 Task: Look for space in Korschenbroich, Germany from 8th June, 2023 to 16th June, 2023 for 2 adults in price range Rs.10000 to Rs.15000. Place can be entire place with 1  bedroom having 1 bed and 1 bathroom. Property type can be house, flat, guest house, hotel. Booking option can be shelf check-in. Required host language is English.
Action: Mouse moved to (459, 131)
Screenshot: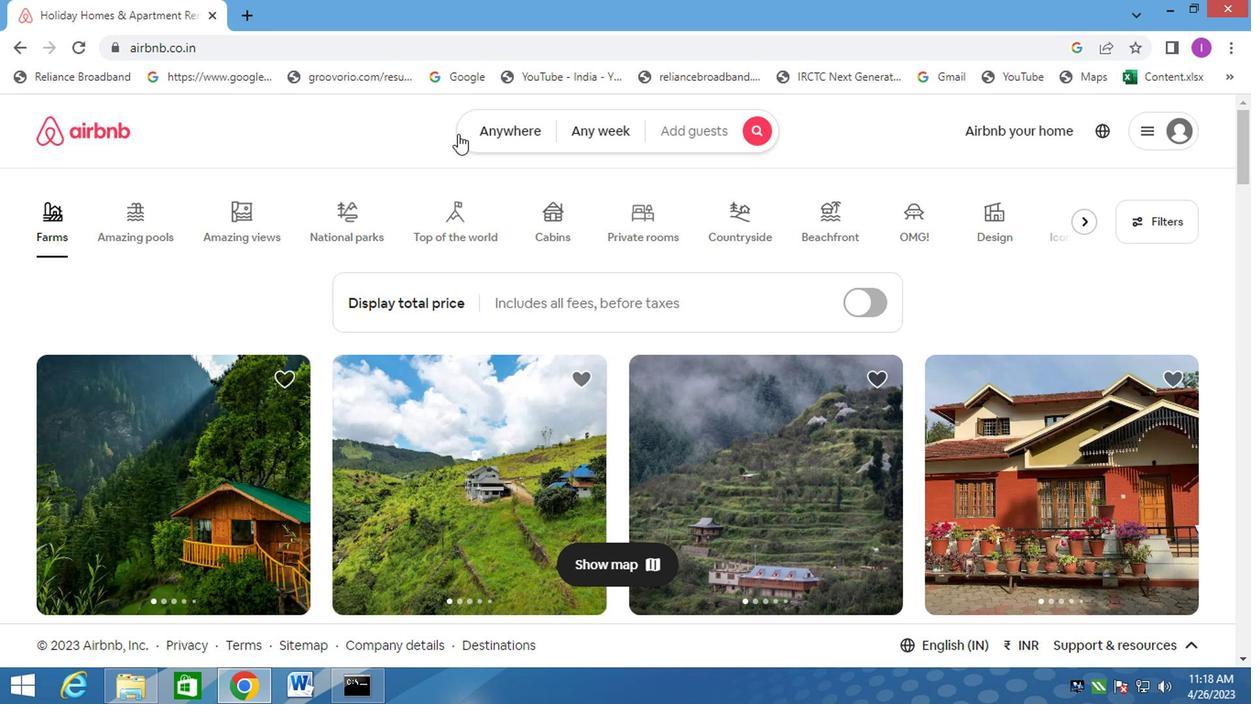 
Action: Mouse pressed left at (459, 131)
Screenshot: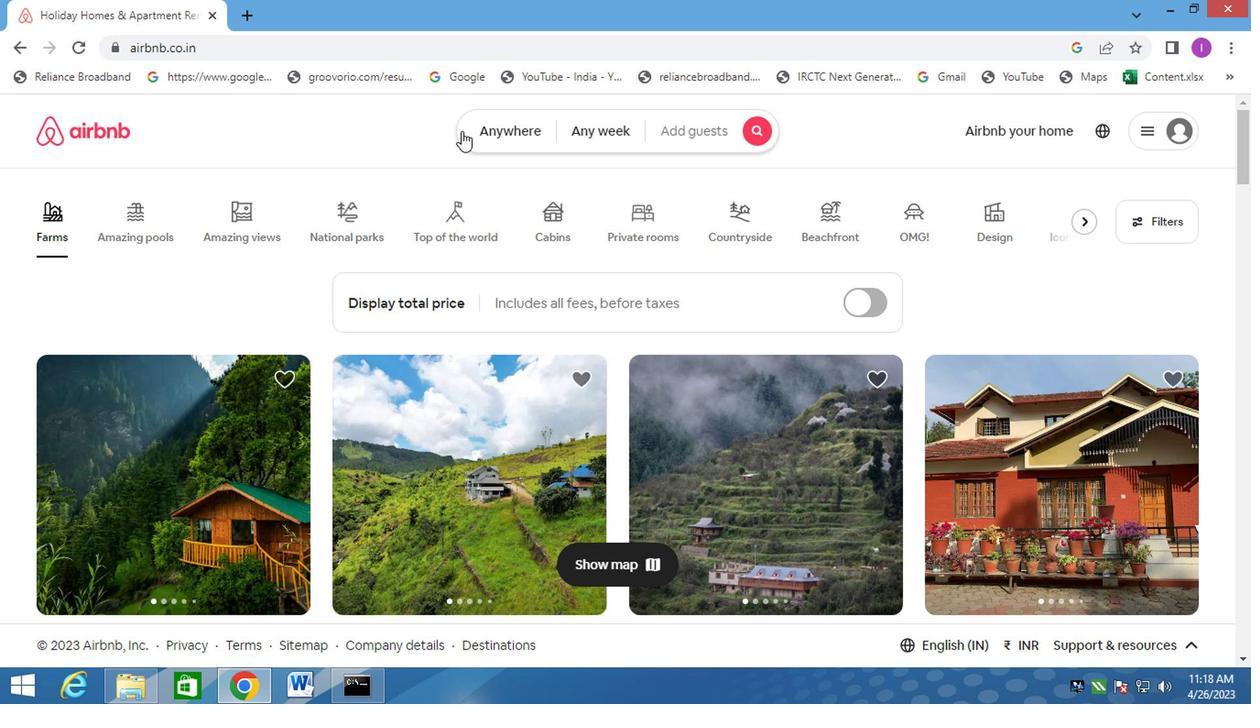 
Action: Mouse moved to (352, 202)
Screenshot: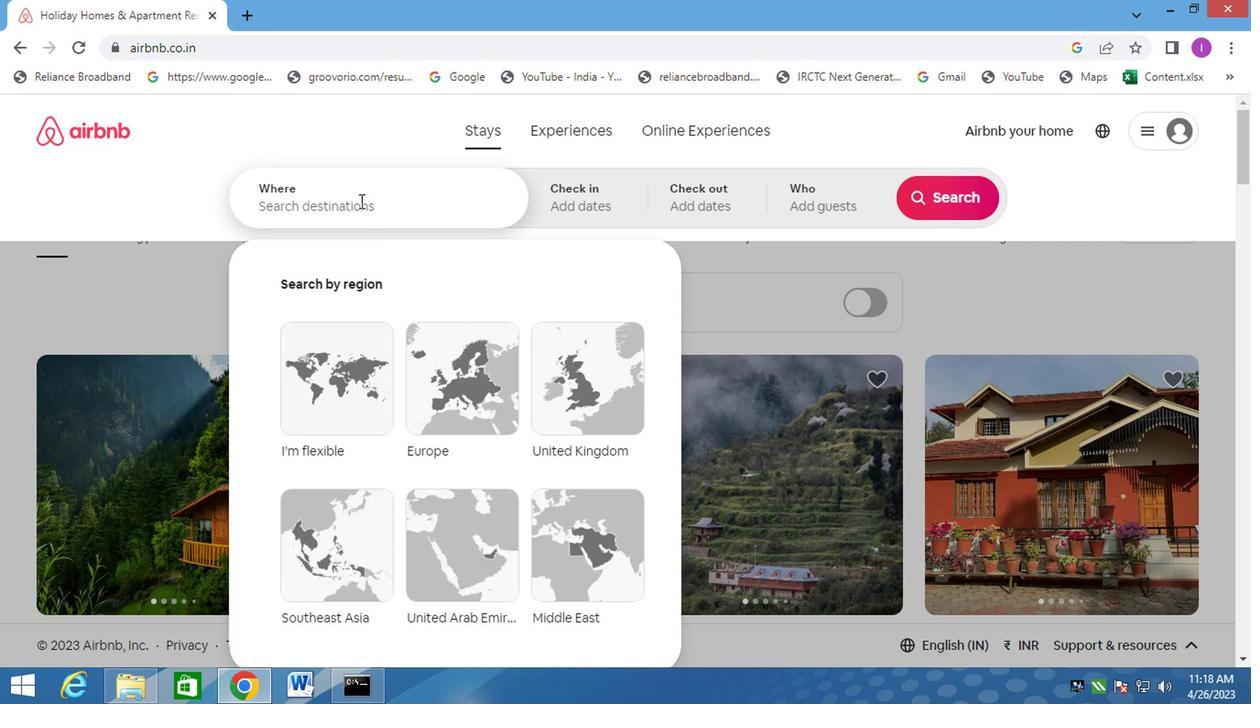 
Action: Mouse pressed left at (352, 202)
Screenshot: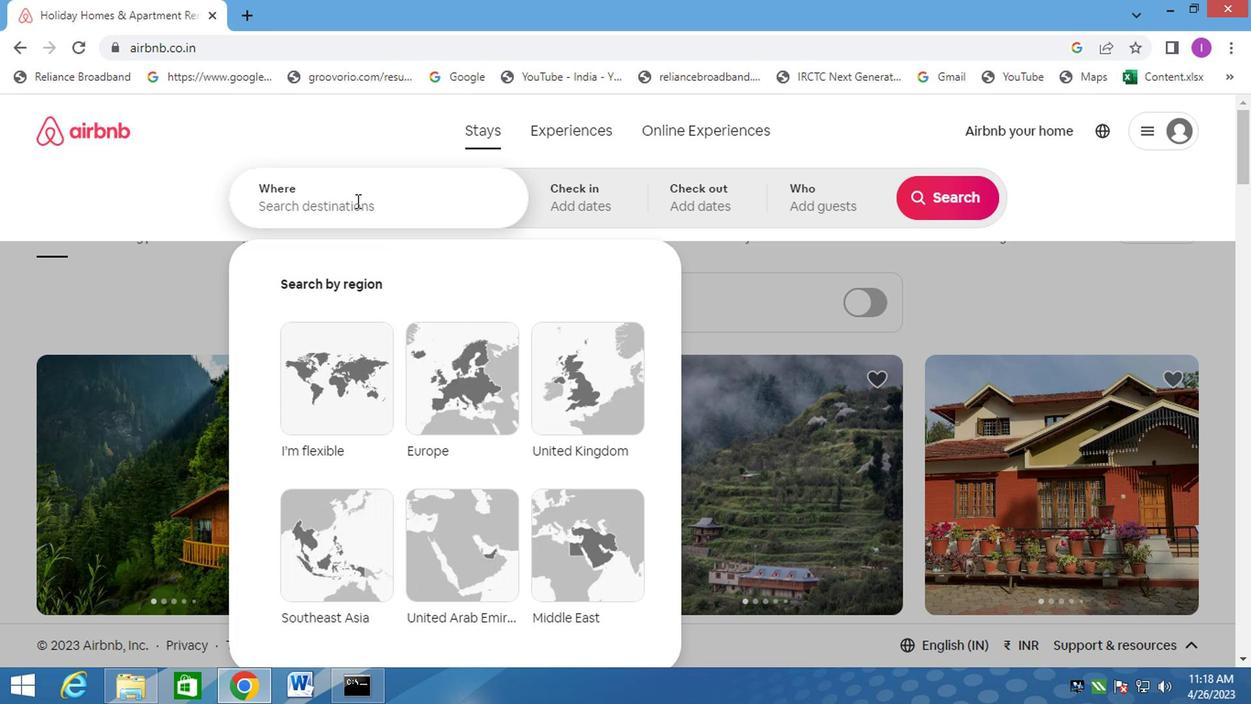 
Action: Mouse moved to (361, 189)
Screenshot: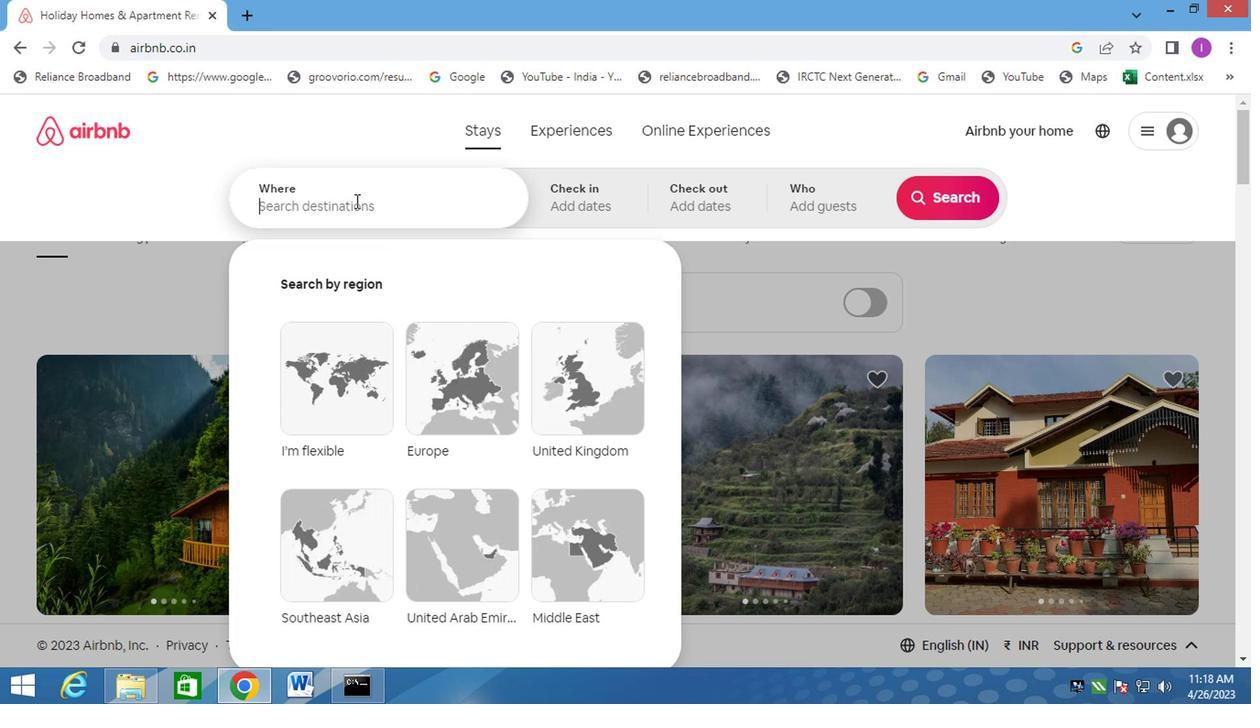 
Action: Key pressed <Key.shift>KORSCHENBROICH,GERMANY
Screenshot: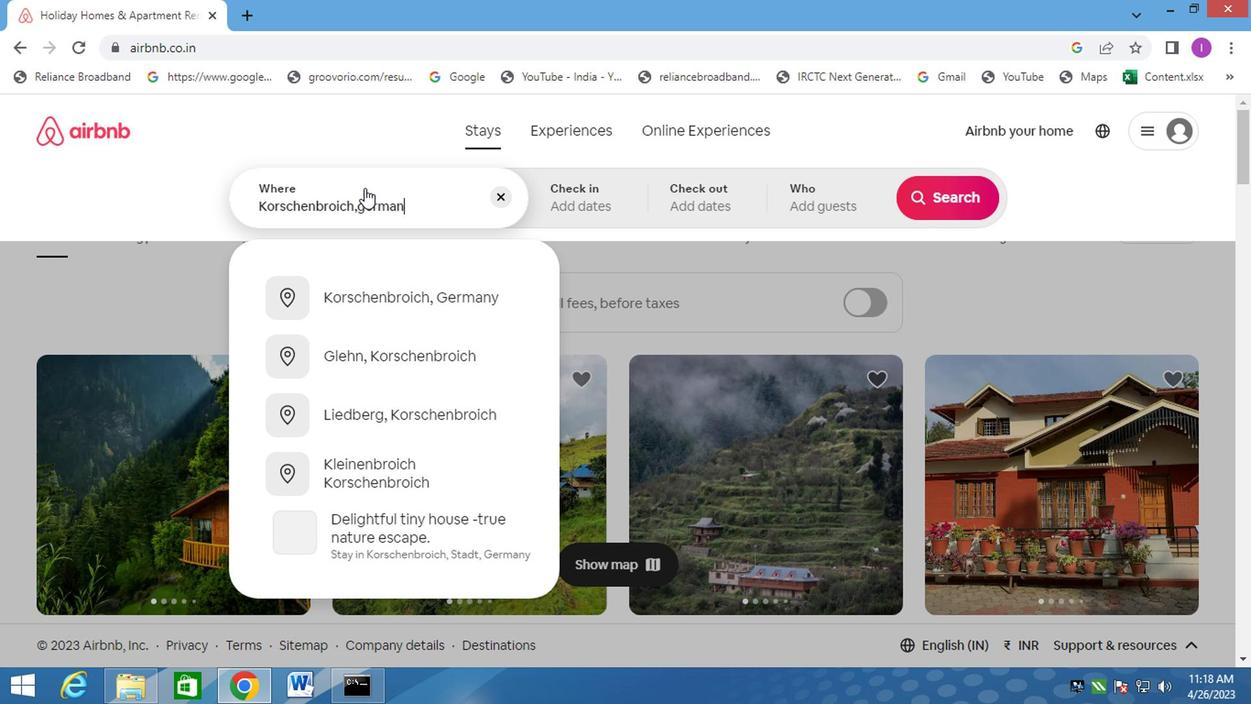 
Action: Mouse moved to (483, 294)
Screenshot: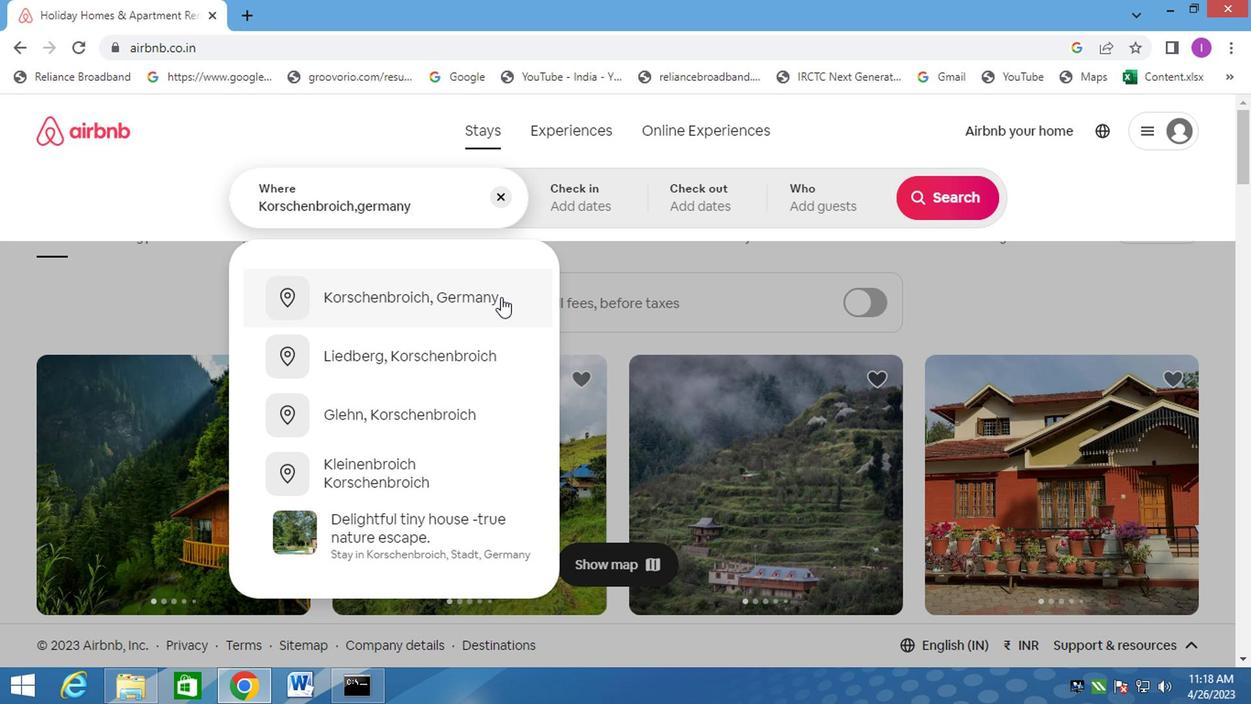 
Action: Mouse pressed left at (483, 294)
Screenshot: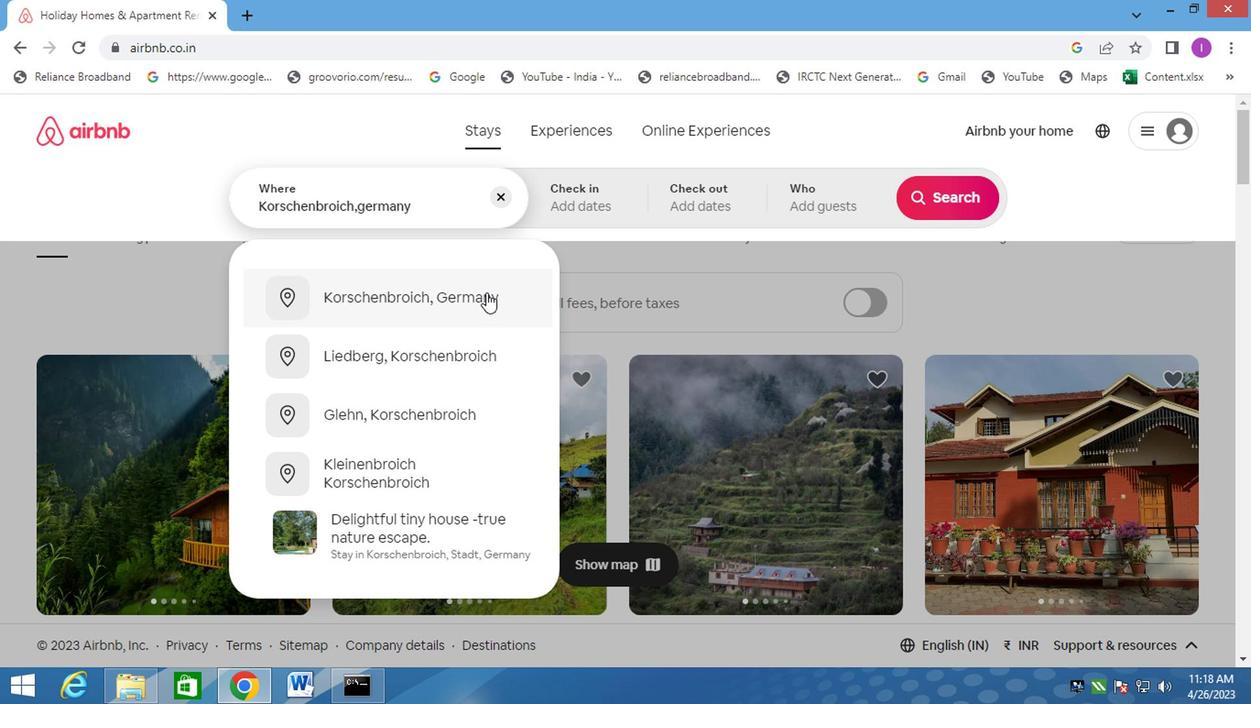 
Action: Mouse moved to (940, 343)
Screenshot: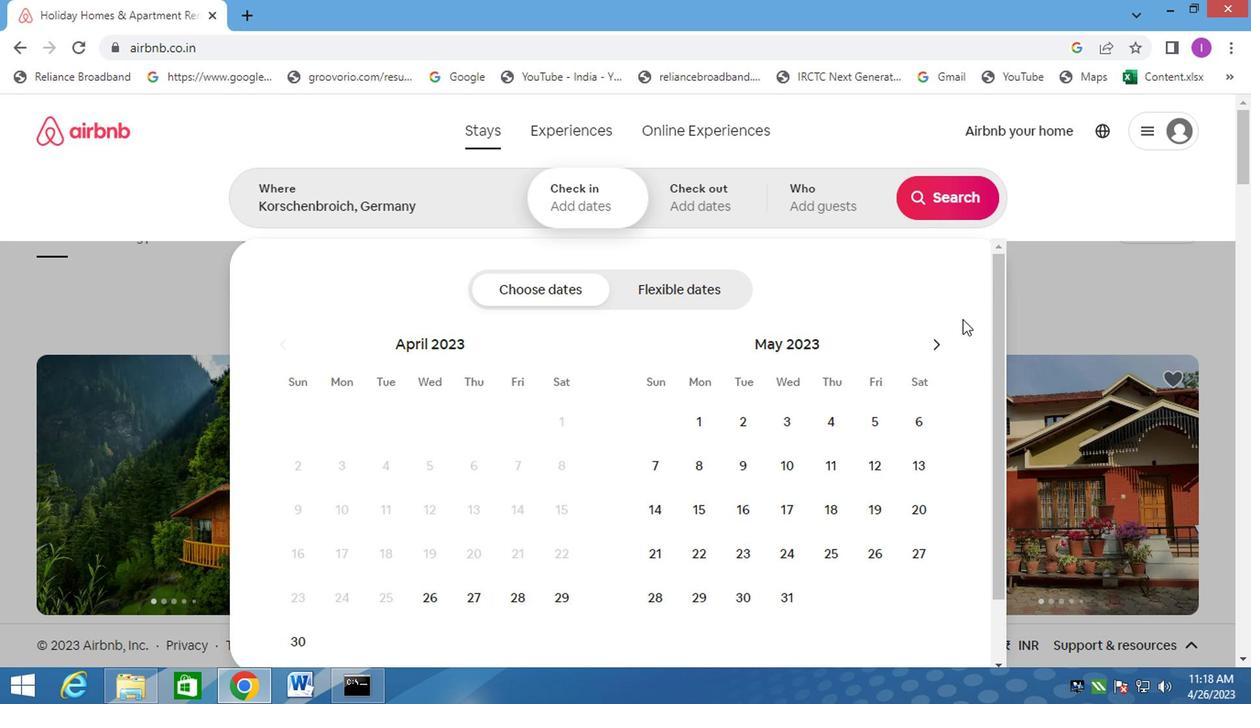 
Action: Mouse pressed left at (940, 343)
Screenshot: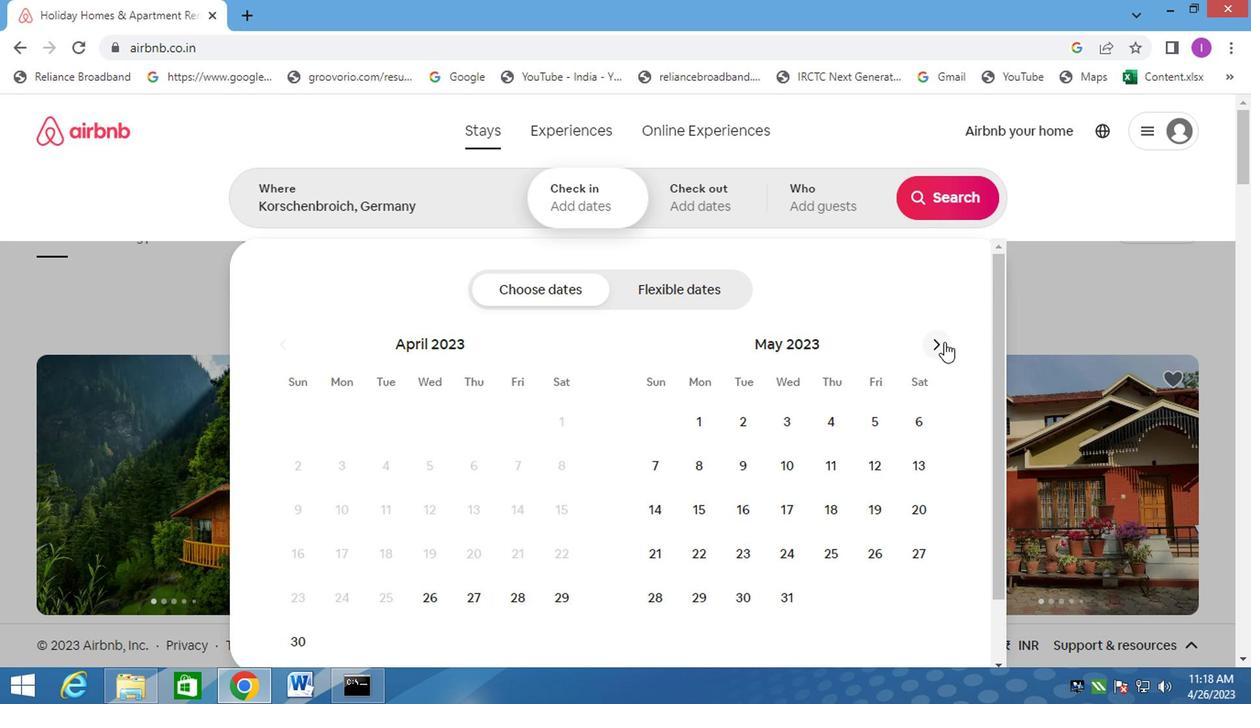 
Action: Mouse pressed left at (940, 343)
Screenshot: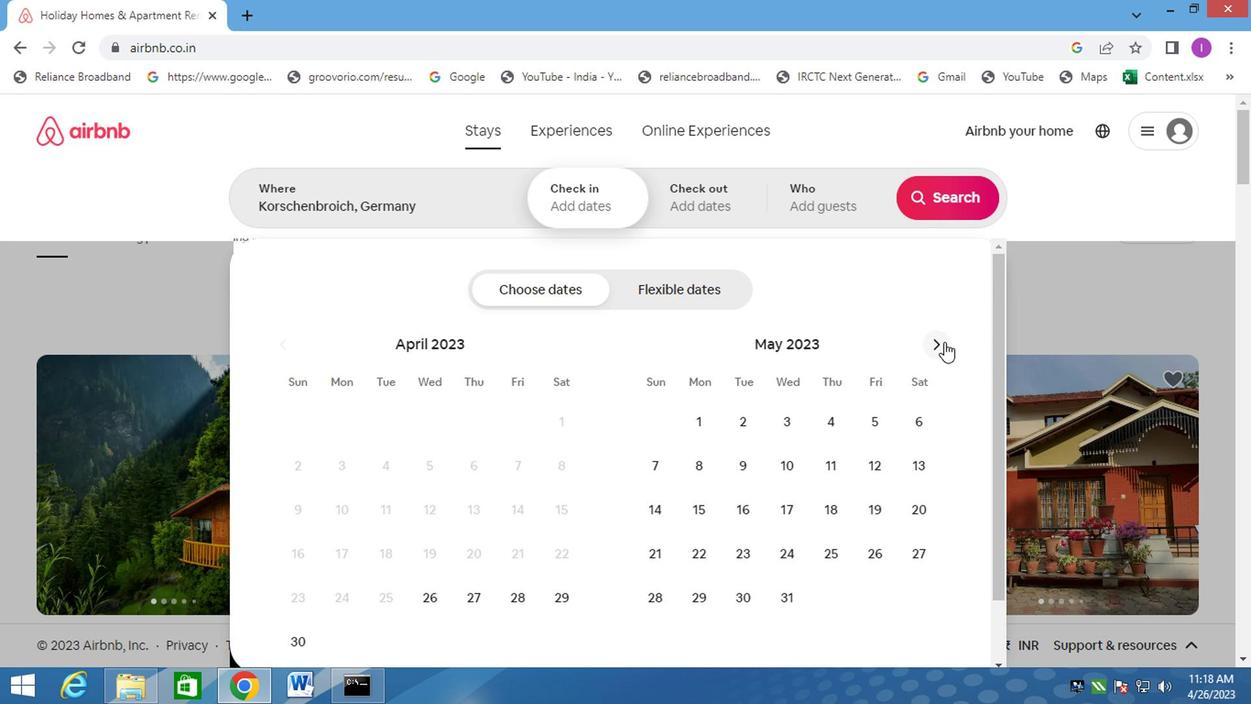 
Action: Mouse moved to (477, 468)
Screenshot: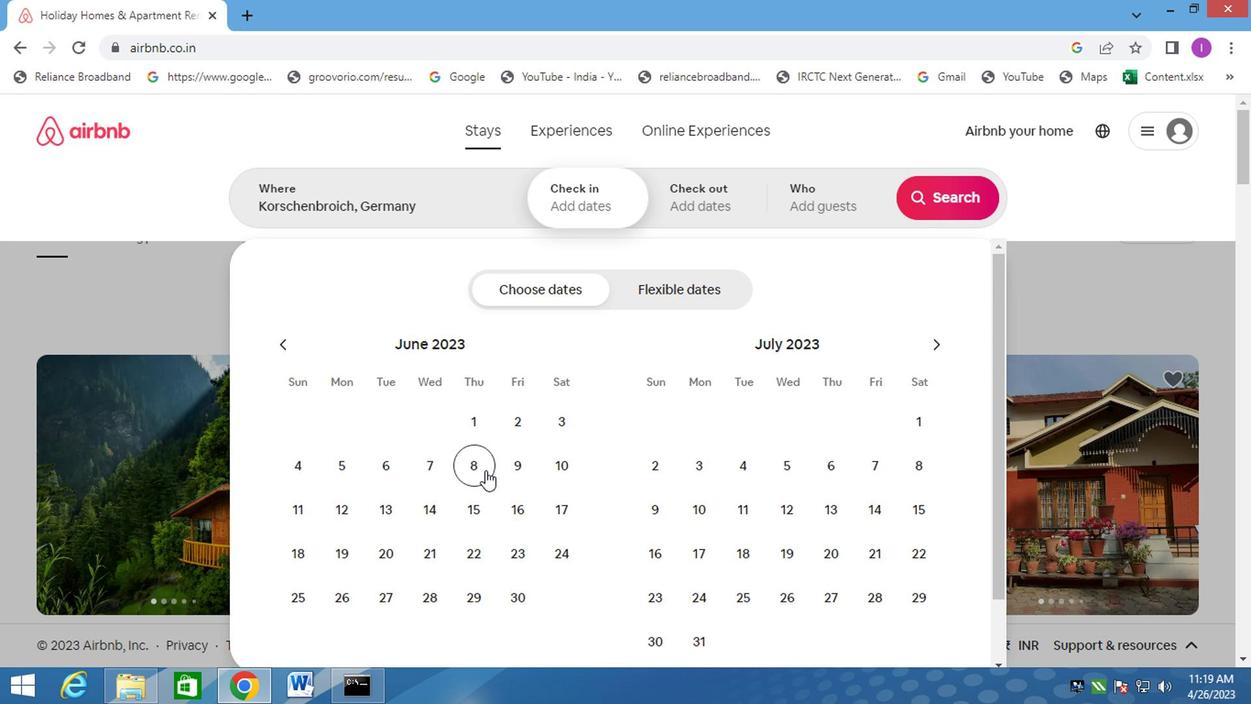 
Action: Mouse pressed left at (477, 468)
Screenshot: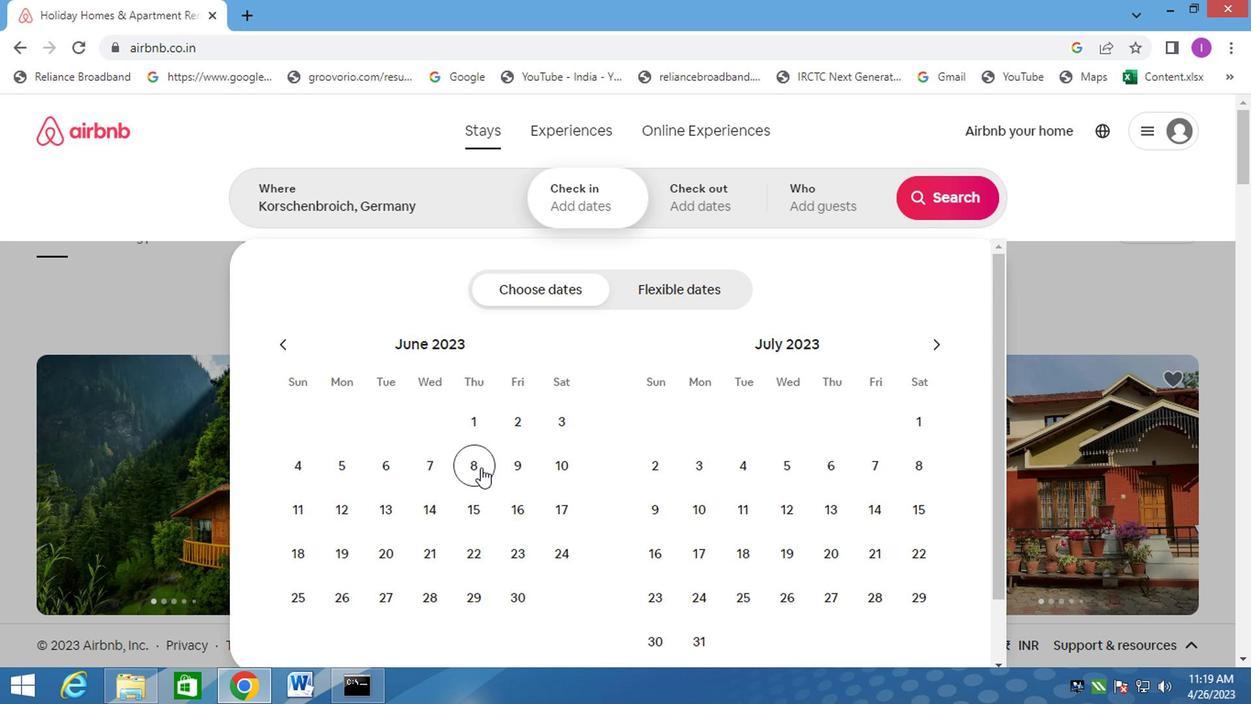 
Action: Mouse moved to (505, 513)
Screenshot: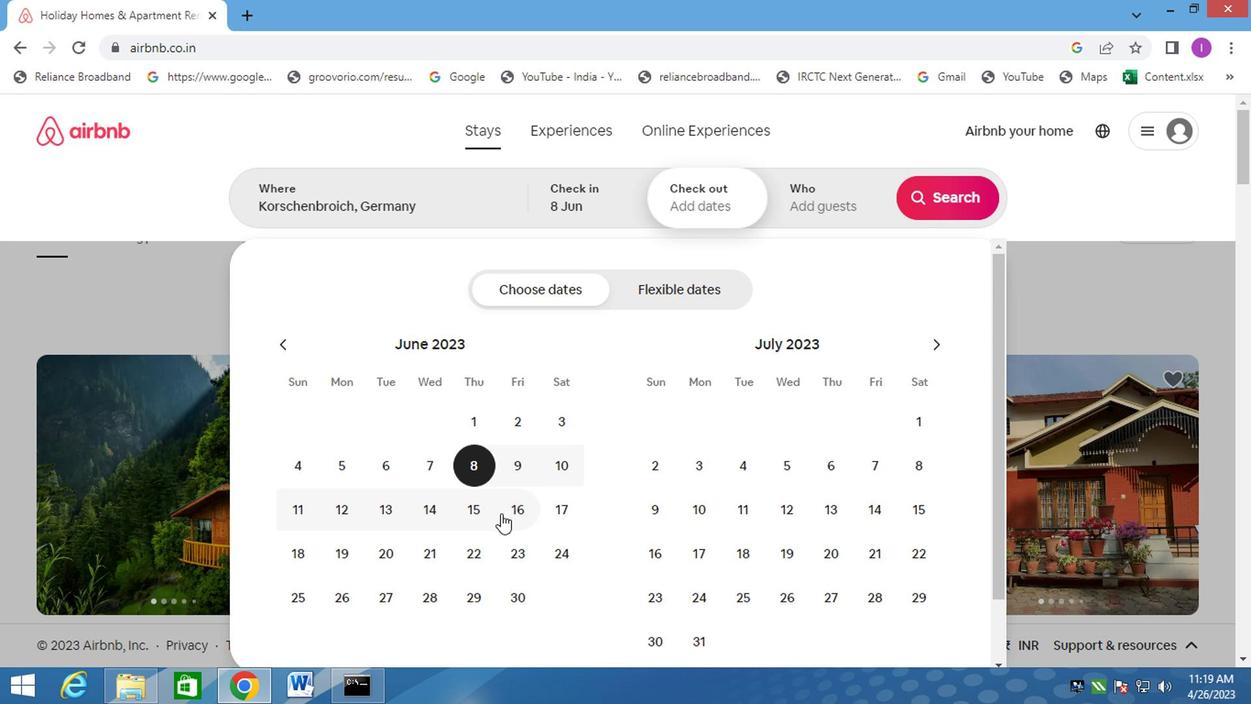 
Action: Mouse pressed left at (505, 513)
Screenshot: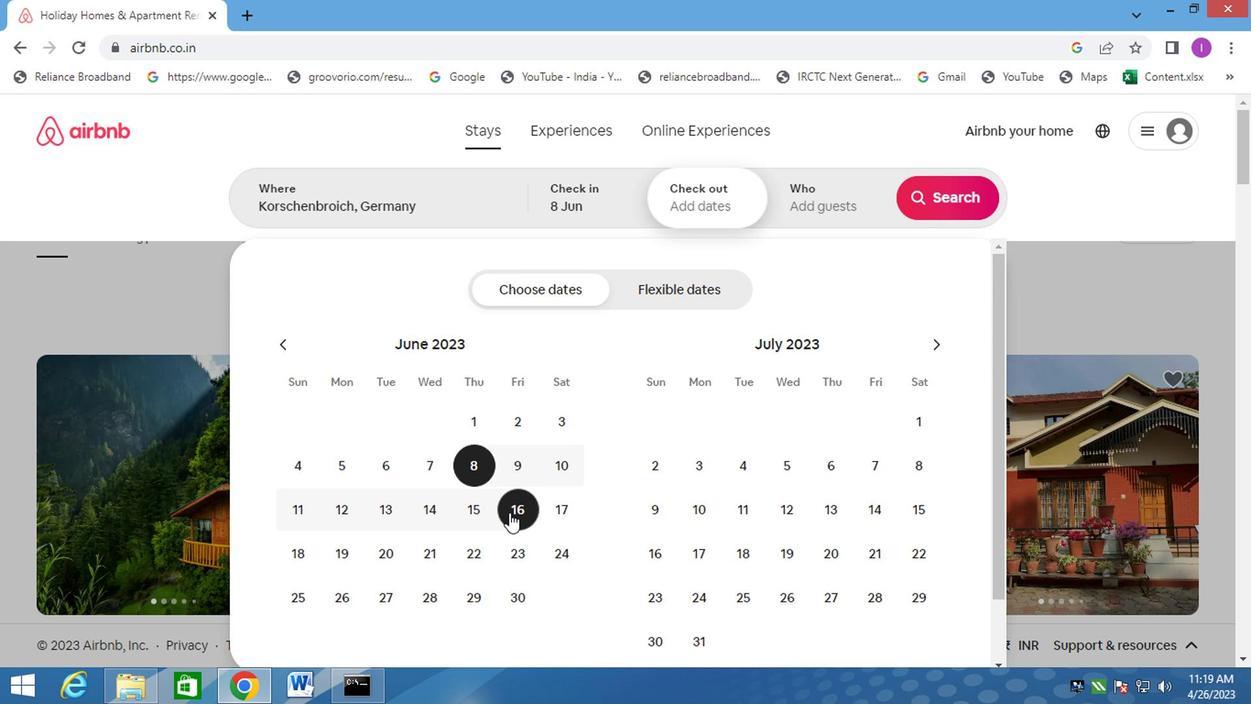 
Action: Mouse moved to (796, 199)
Screenshot: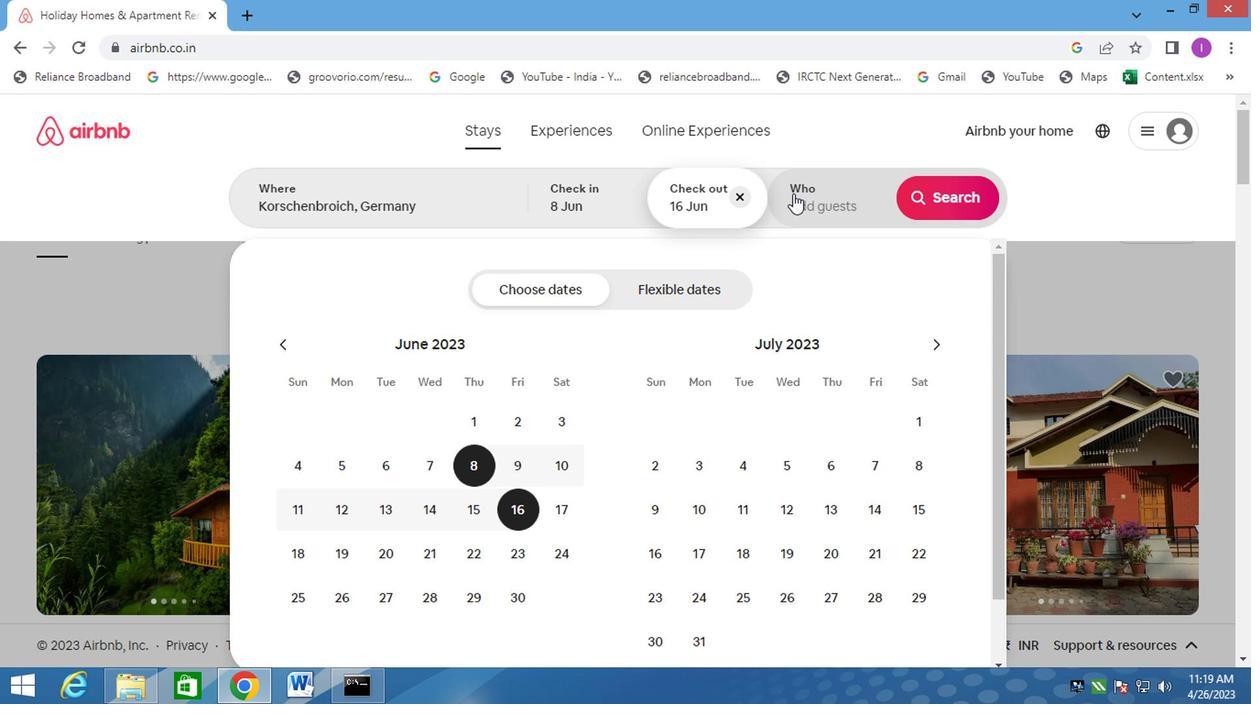 
Action: Mouse pressed left at (796, 199)
Screenshot: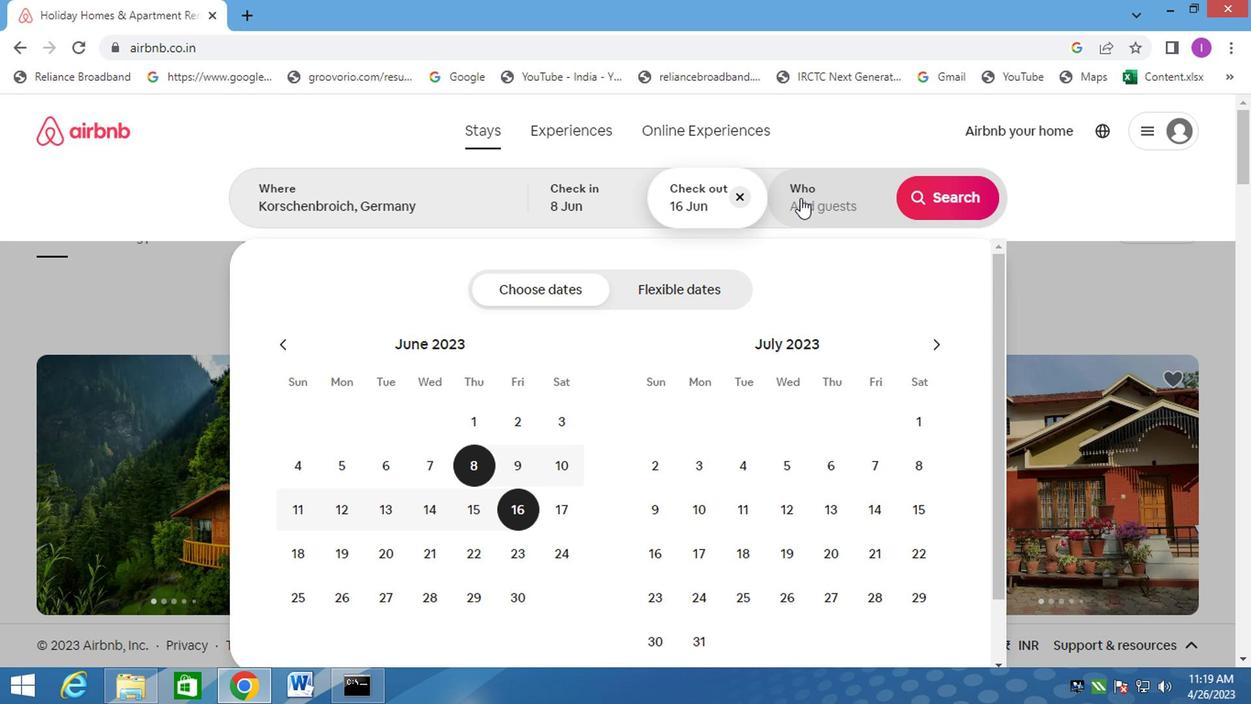 
Action: Mouse moved to (953, 305)
Screenshot: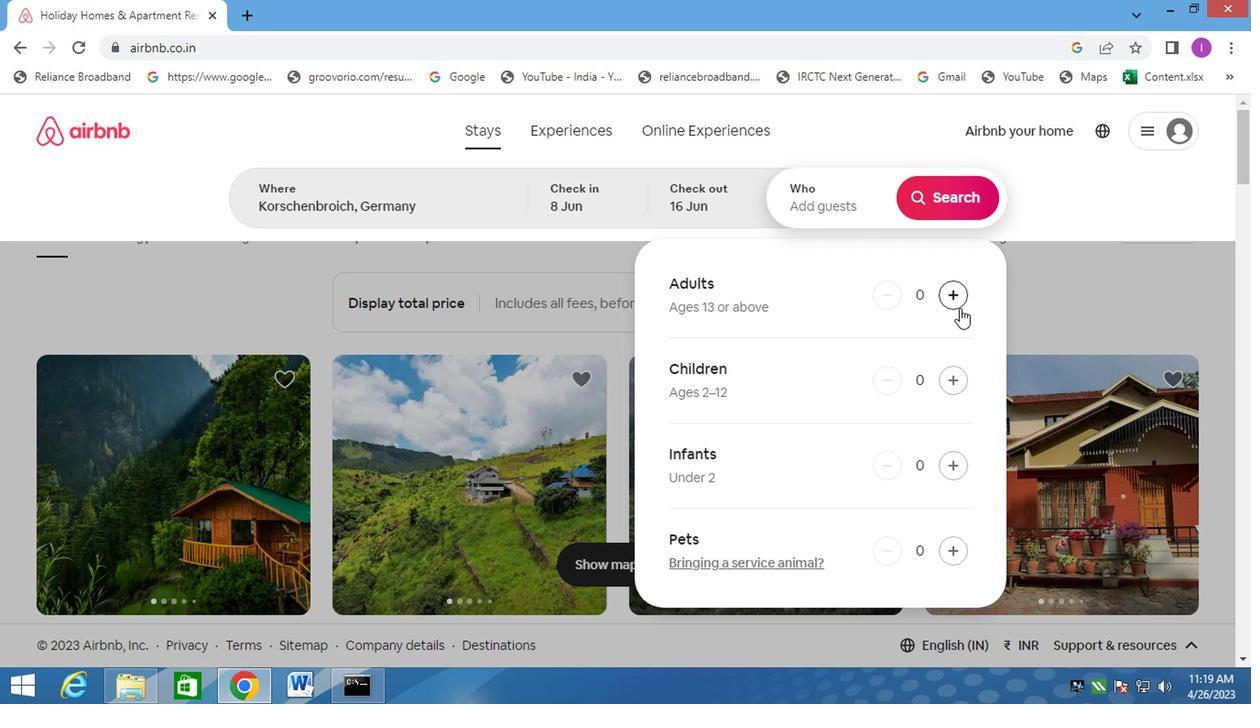 
Action: Mouse pressed left at (953, 305)
Screenshot: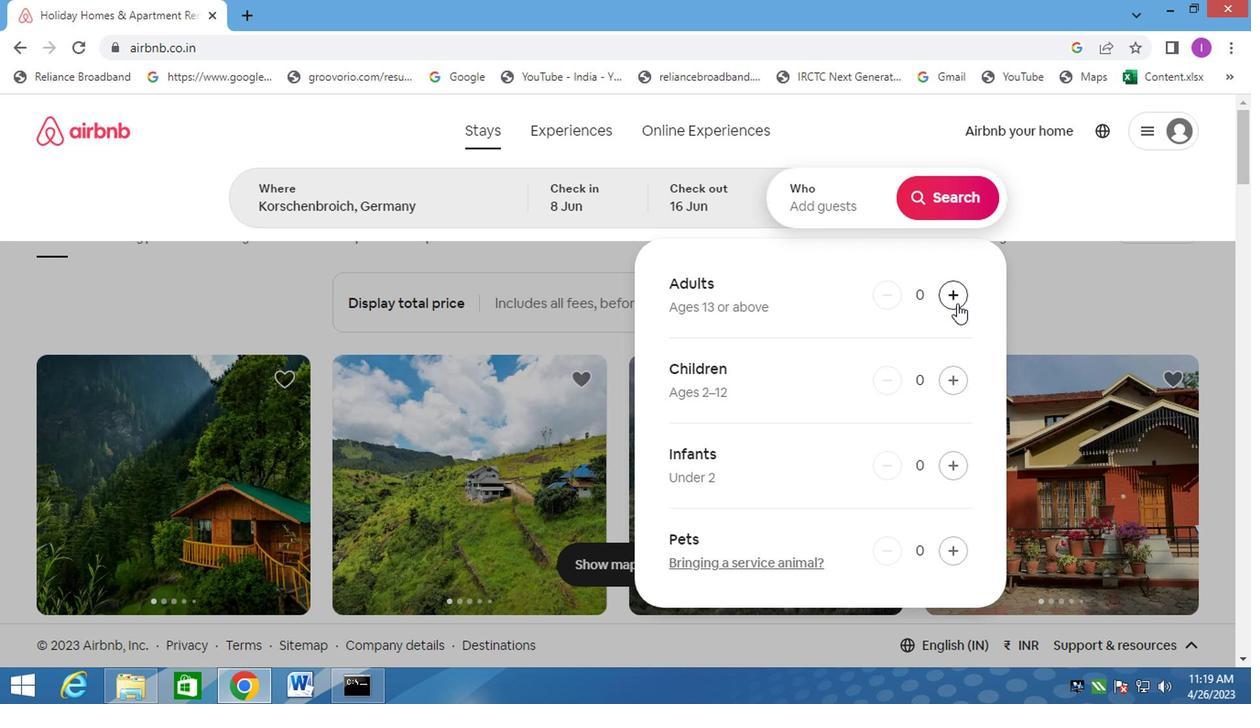 
Action: Mouse pressed left at (953, 305)
Screenshot: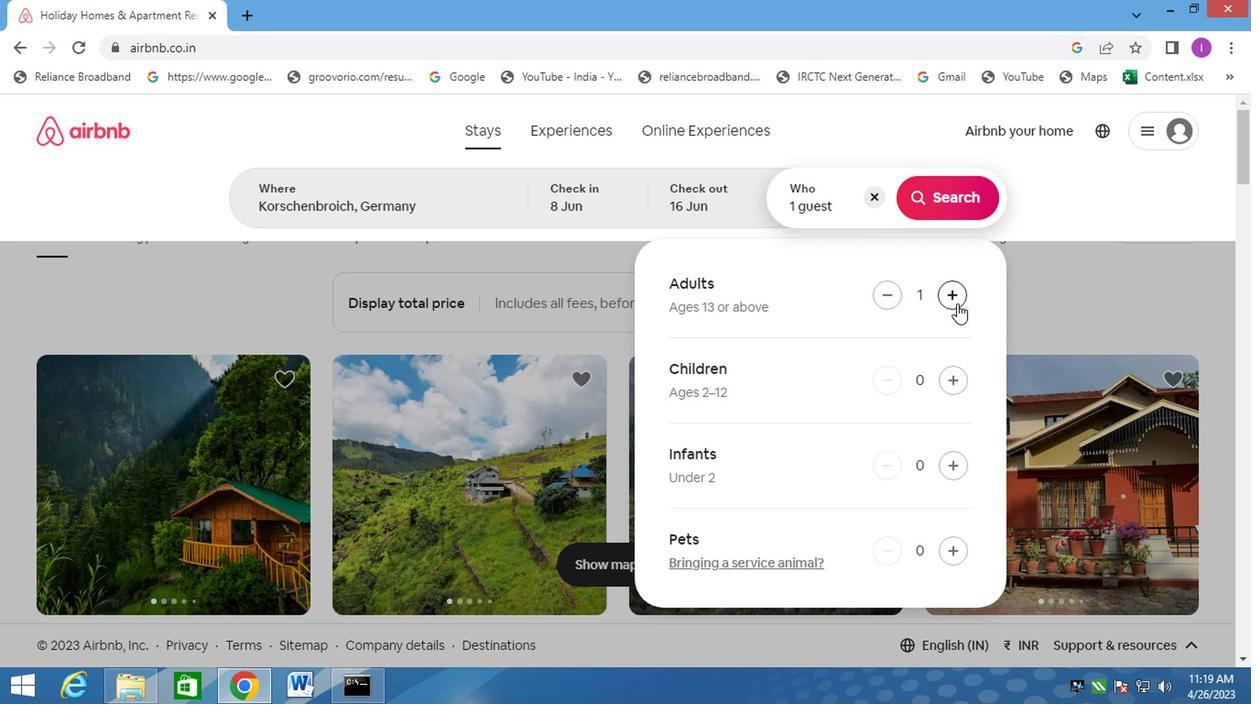 
Action: Mouse moved to (963, 207)
Screenshot: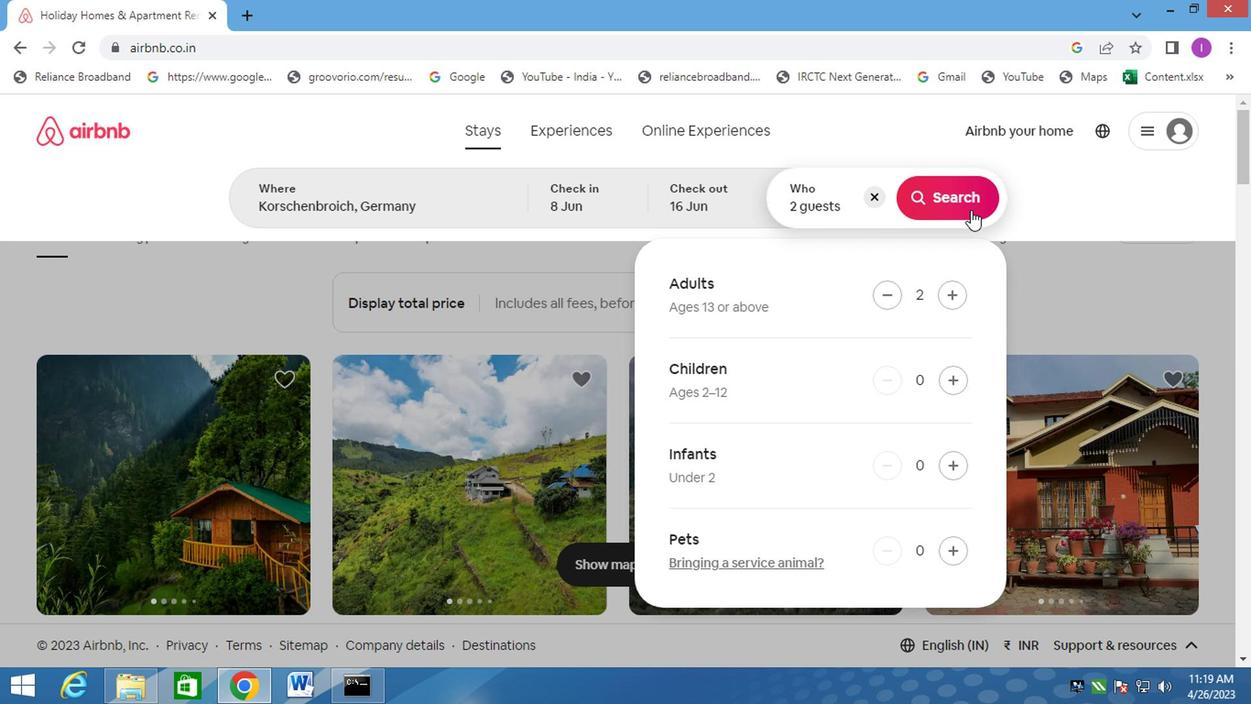 
Action: Mouse pressed left at (963, 207)
Screenshot: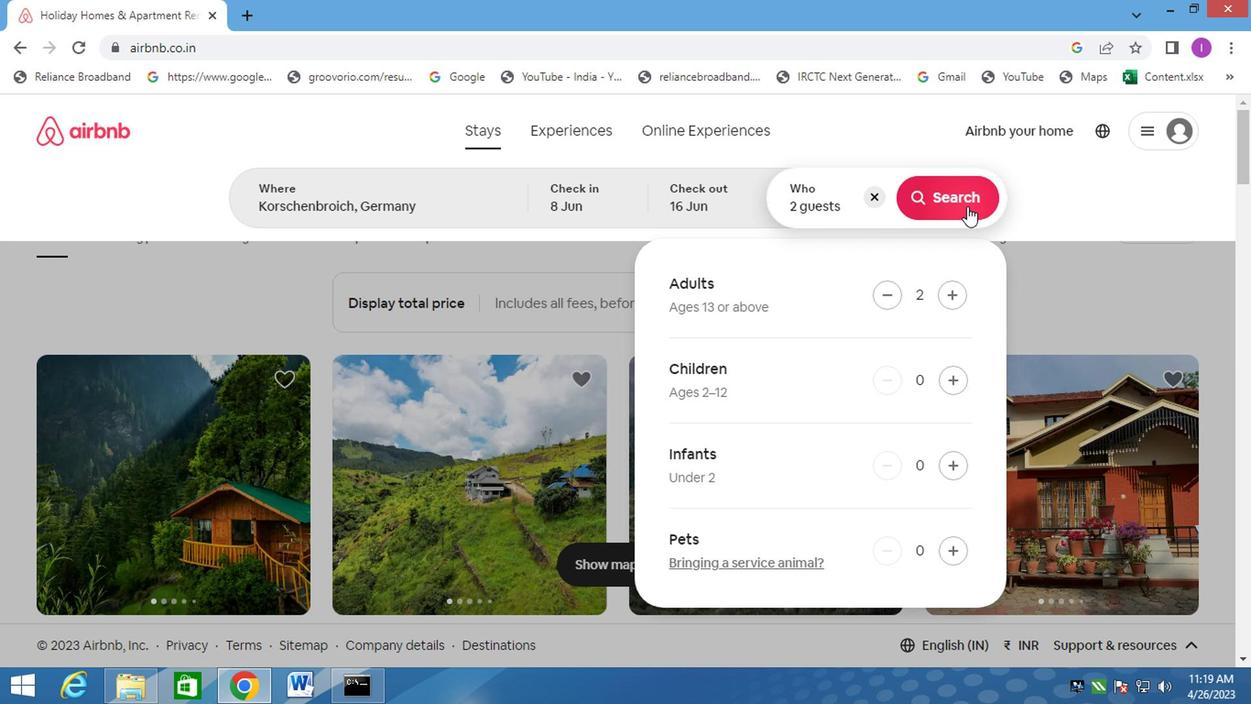 
Action: Mouse moved to (1163, 203)
Screenshot: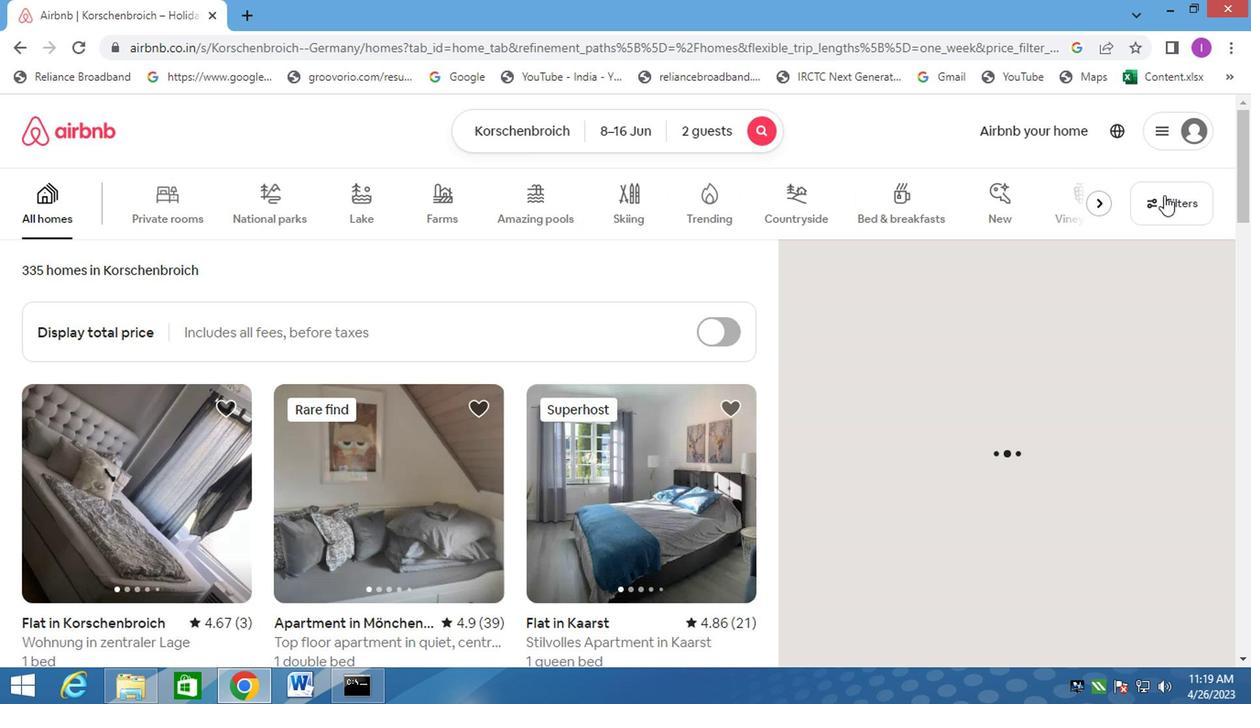 
Action: Mouse pressed left at (1163, 203)
Screenshot: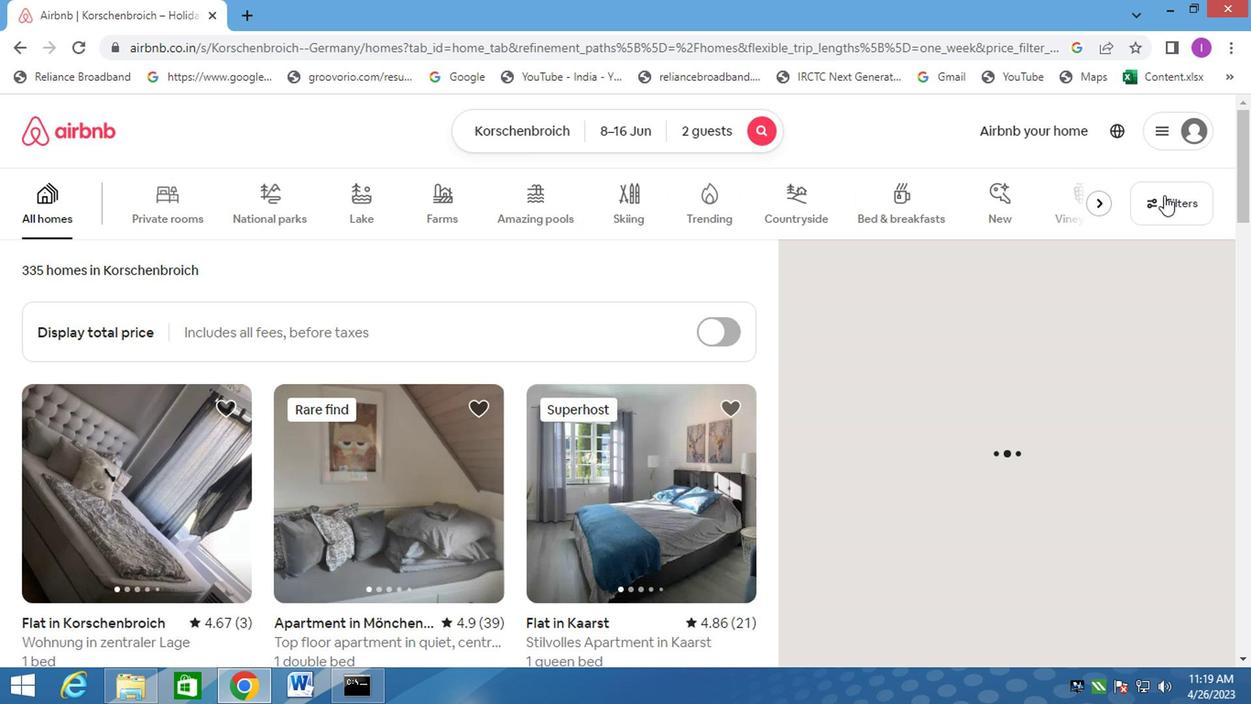 
Action: Mouse moved to (373, 434)
Screenshot: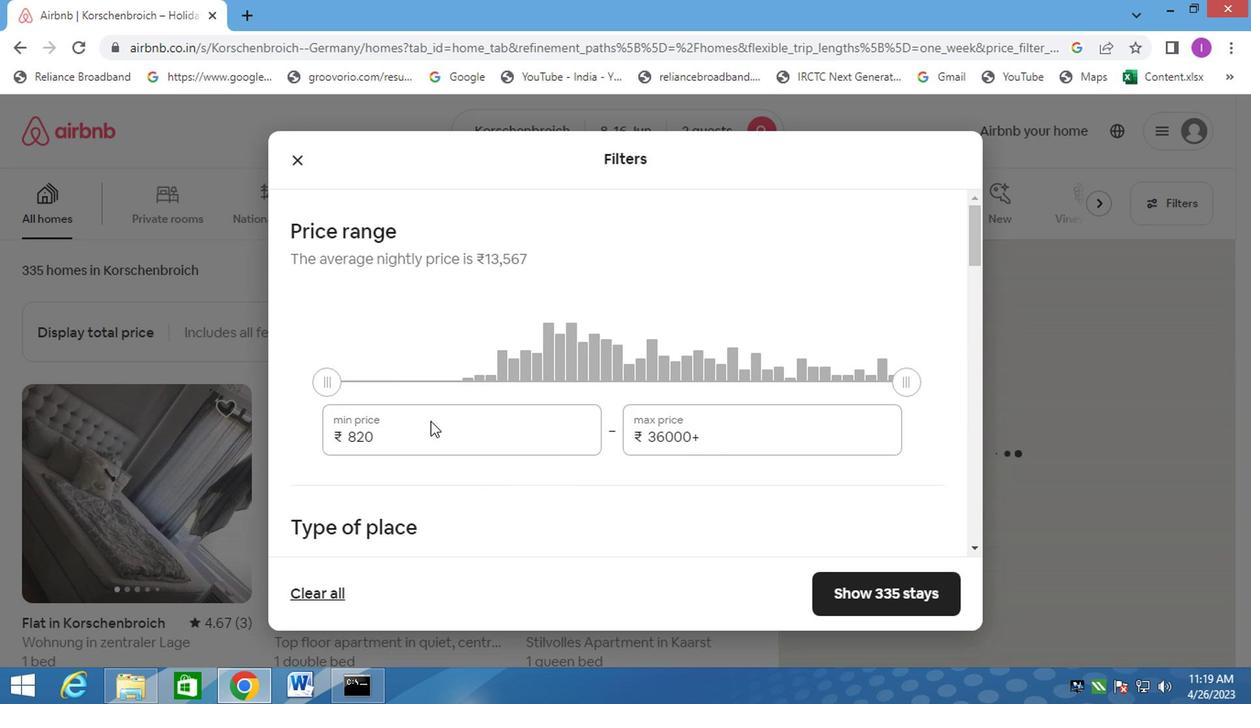 
Action: Mouse pressed left at (373, 434)
Screenshot: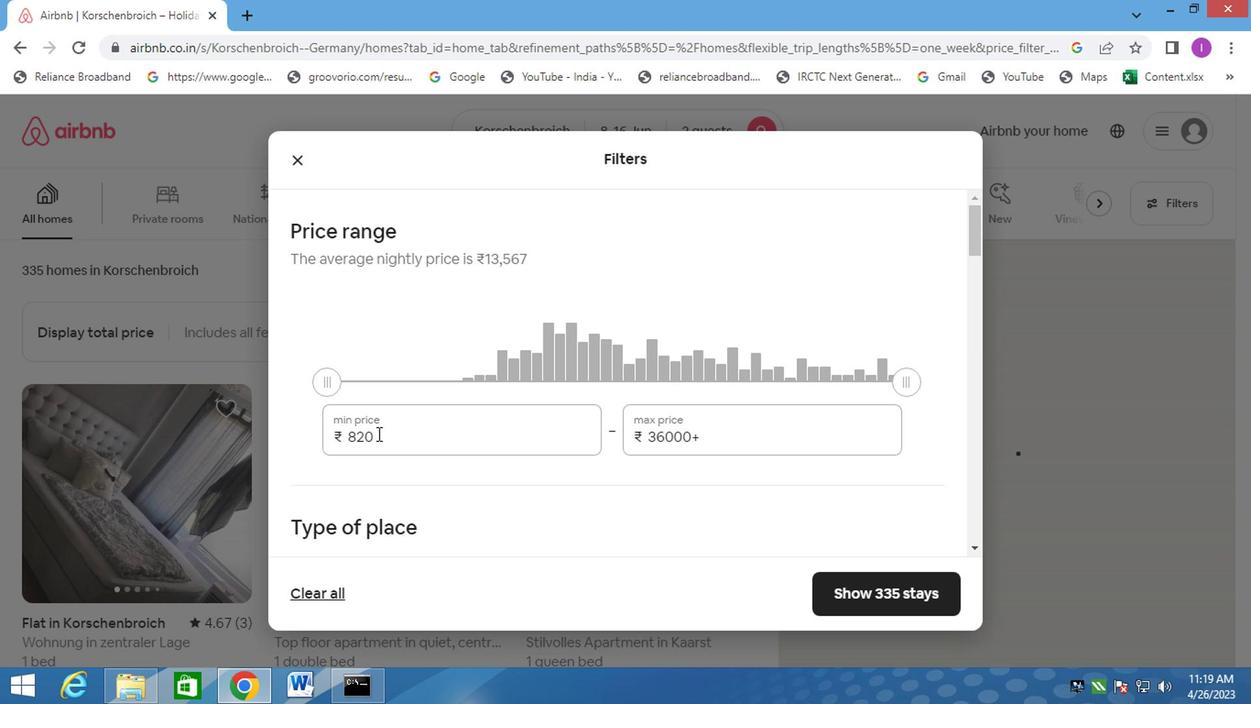 
Action: Mouse moved to (340, 423)
Screenshot: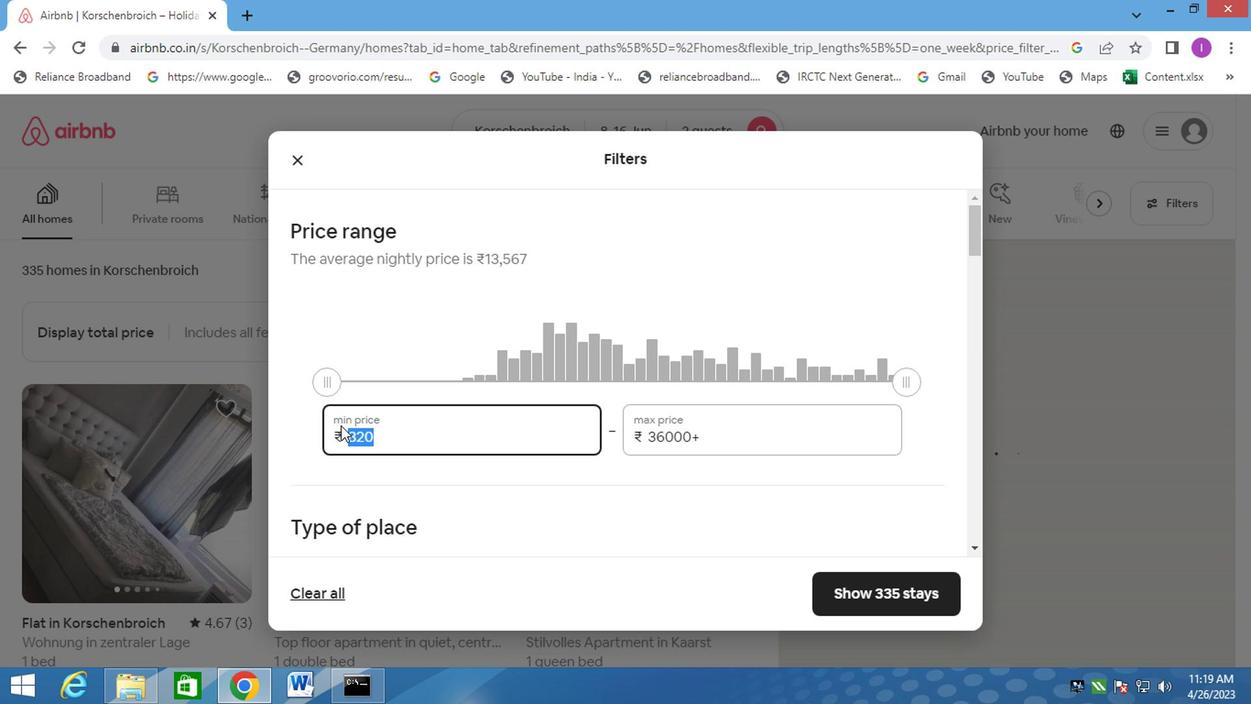 
Action: Key pressed 10000
Screenshot: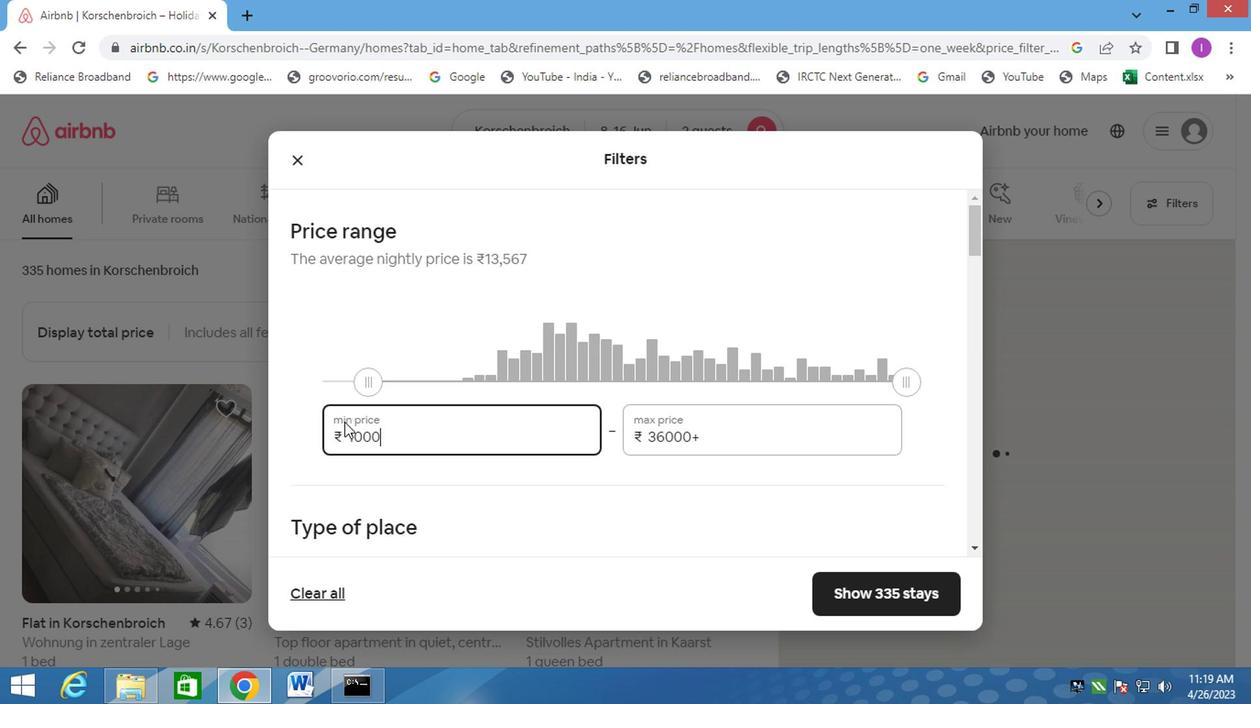 
Action: Mouse moved to (711, 425)
Screenshot: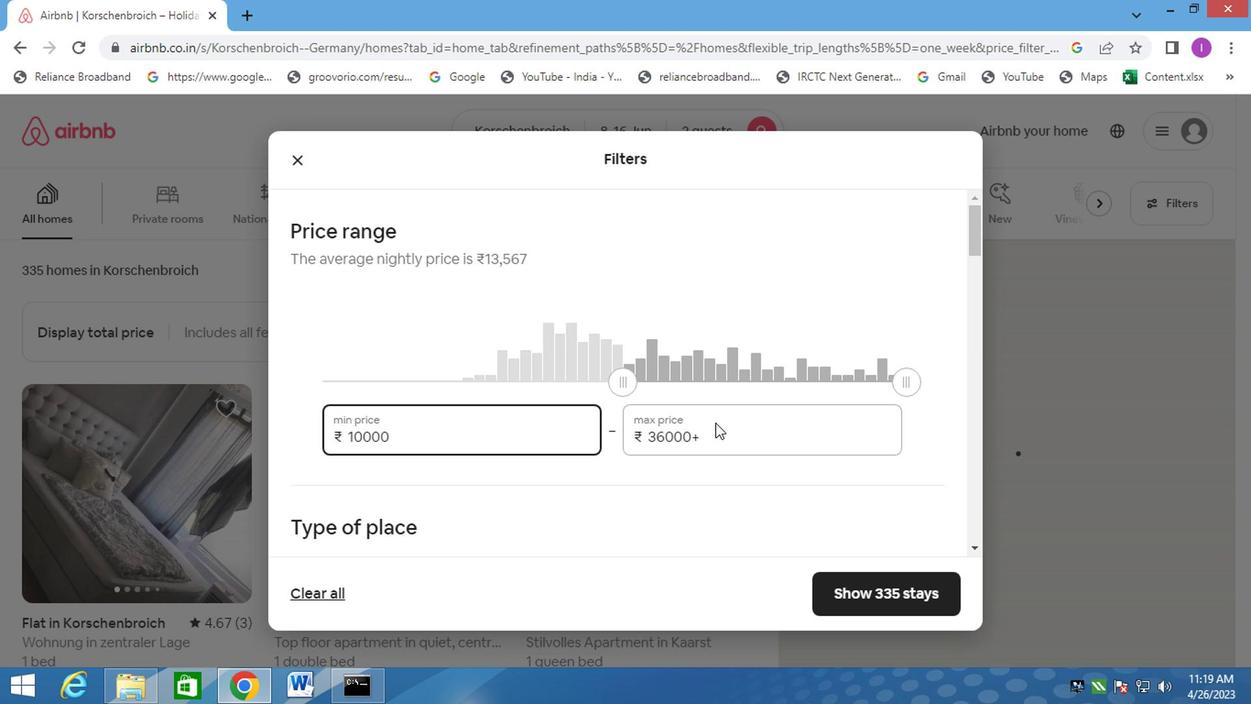 
Action: Mouse pressed left at (711, 425)
Screenshot: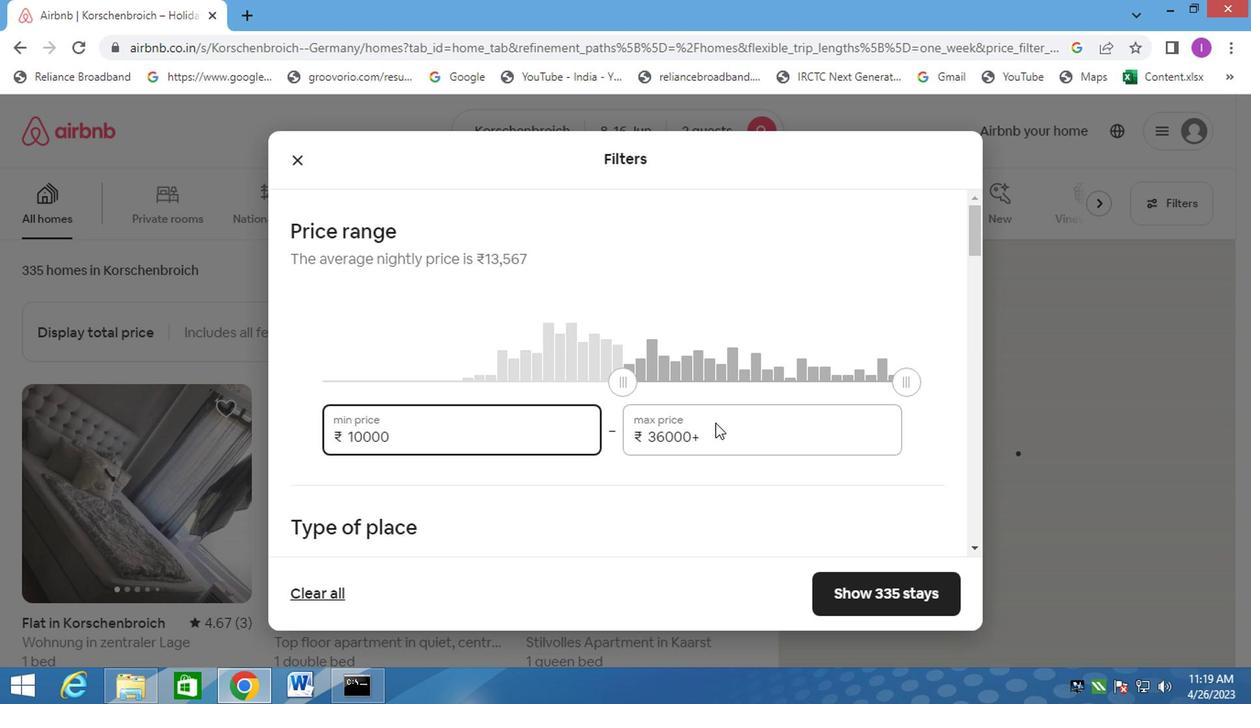 
Action: Mouse moved to (707, 436)
Screenshot: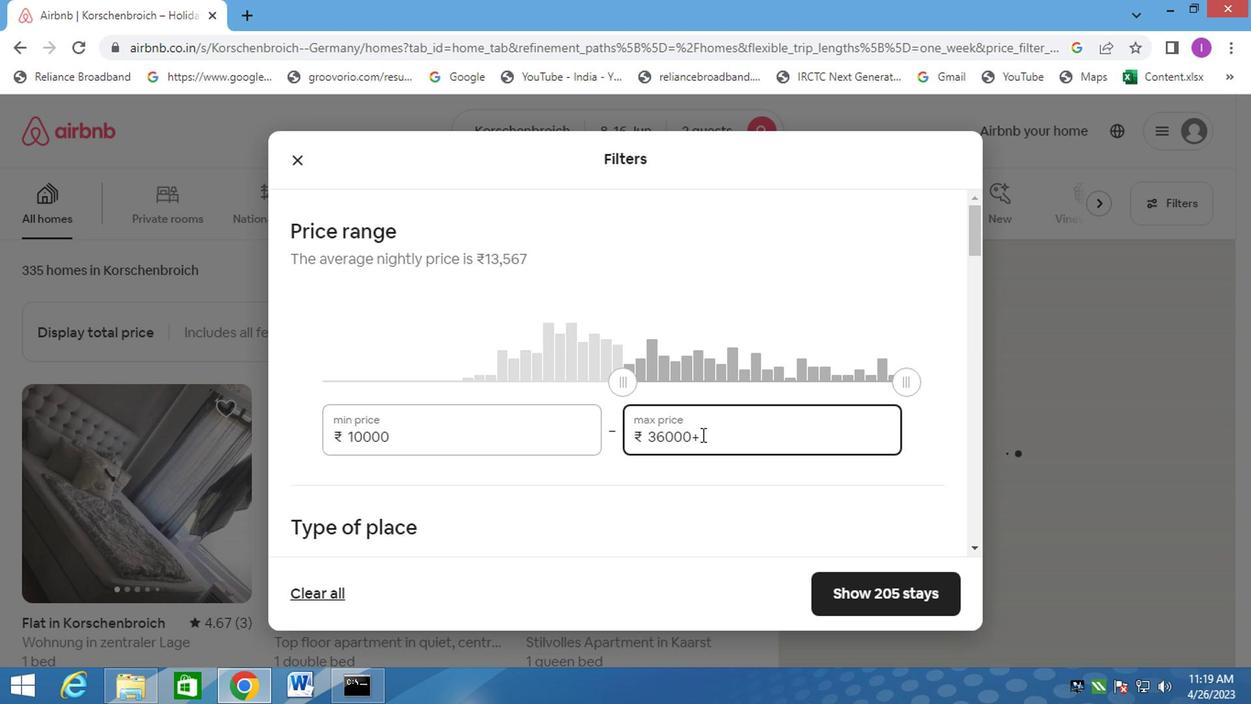 
Action: Mouse pressed left at (707, 436)
Screenshot: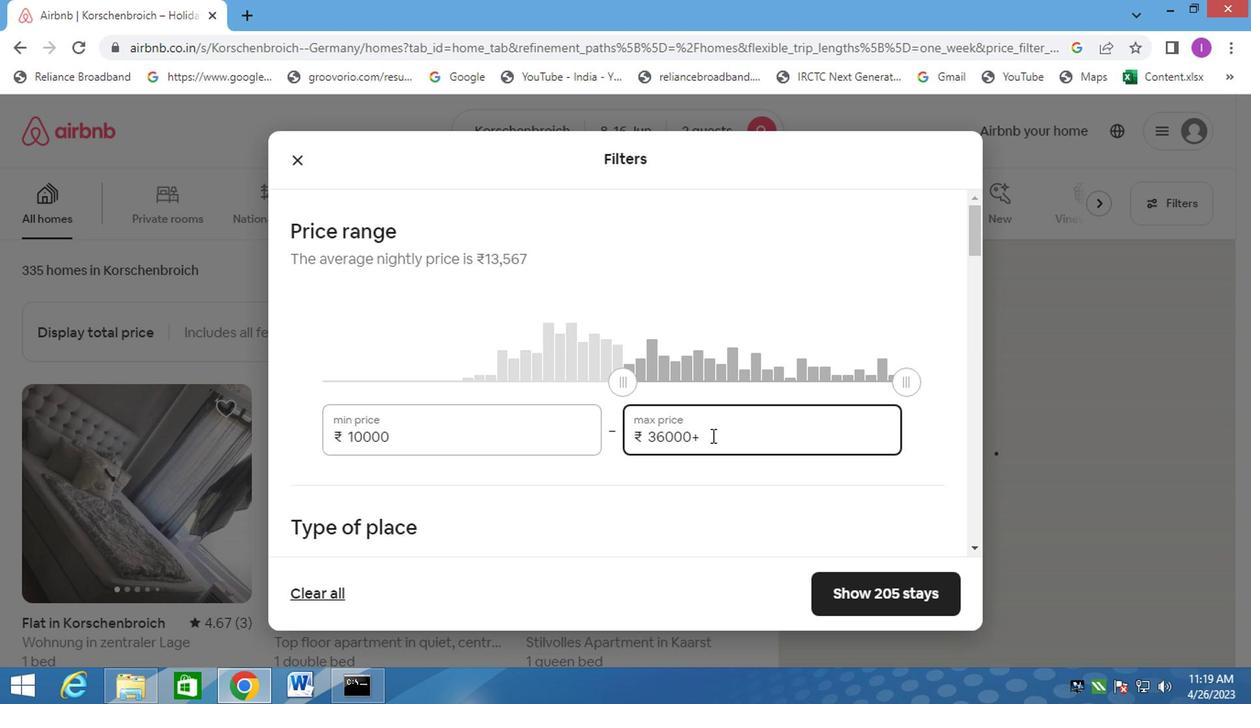 
Action: Mouse moved to (638, 439)
Screenshot: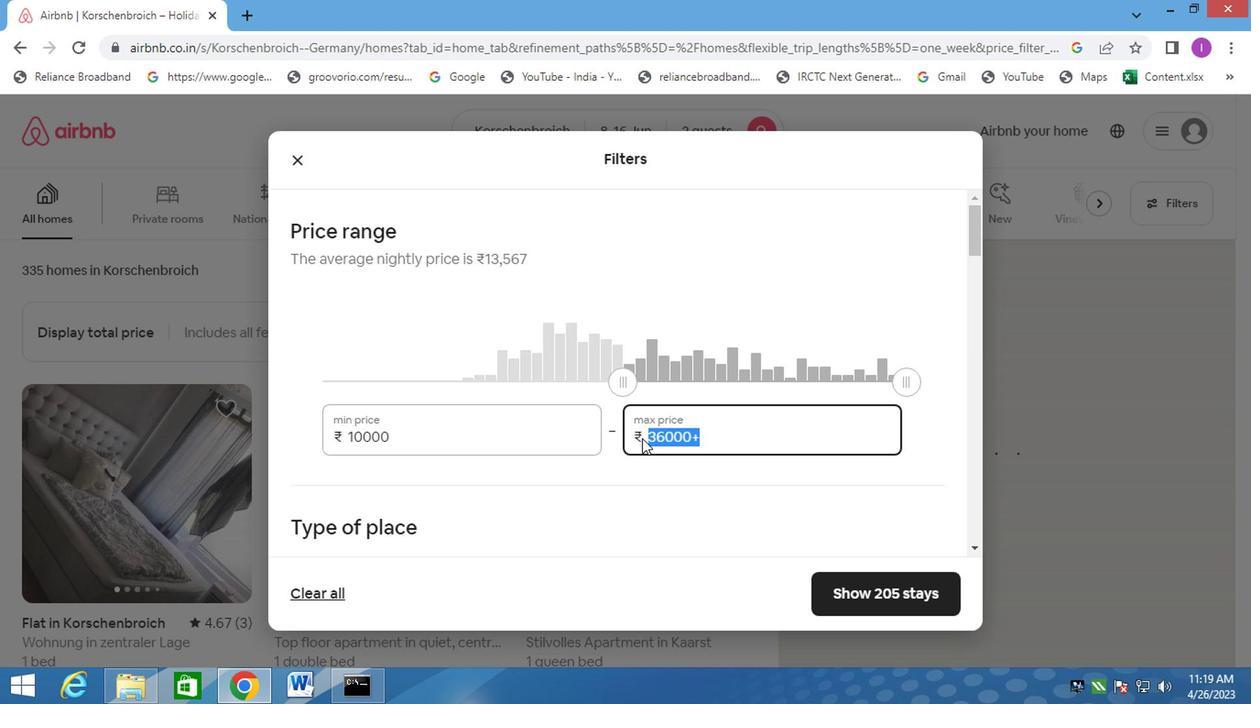 
Action: Key pressed 15000
Screenshot: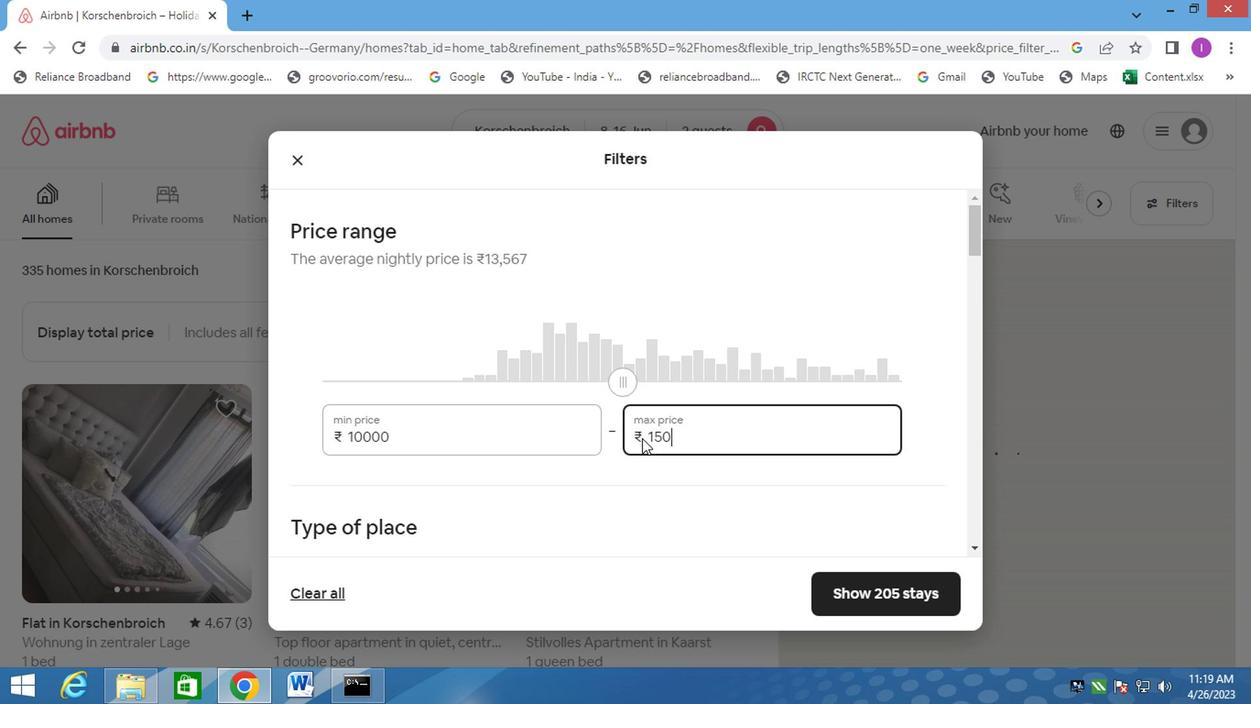 
Action: Mouse moved to (619, 464)
Screenshot: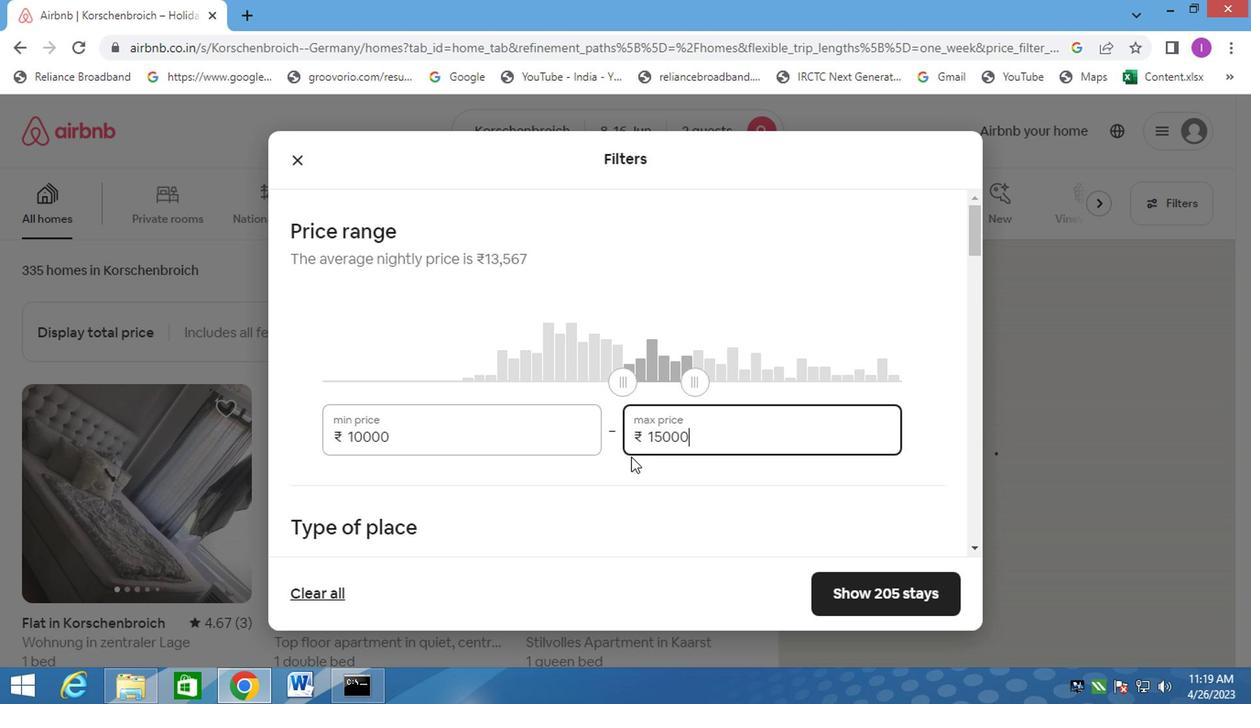 
Action: Mouse scrolled (619, 463) with delta (0, 0)
Screenshot: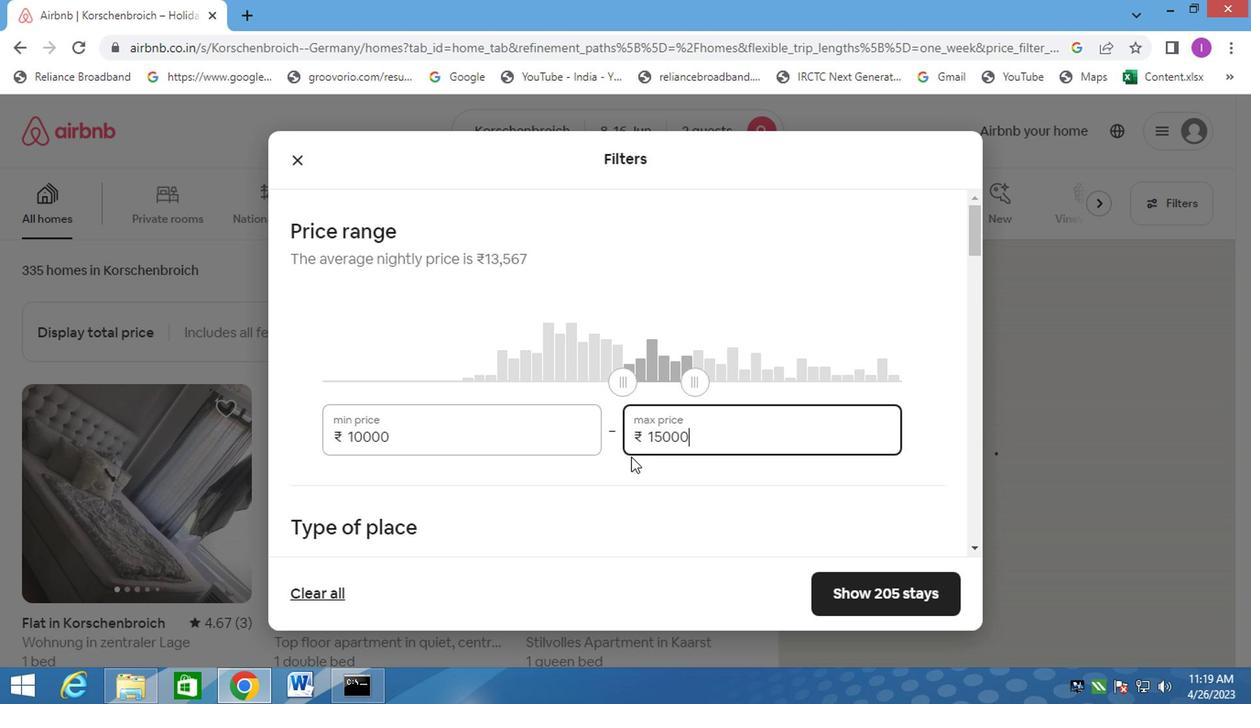 
Action: Mouse moved to (619, 466)
Screenshot: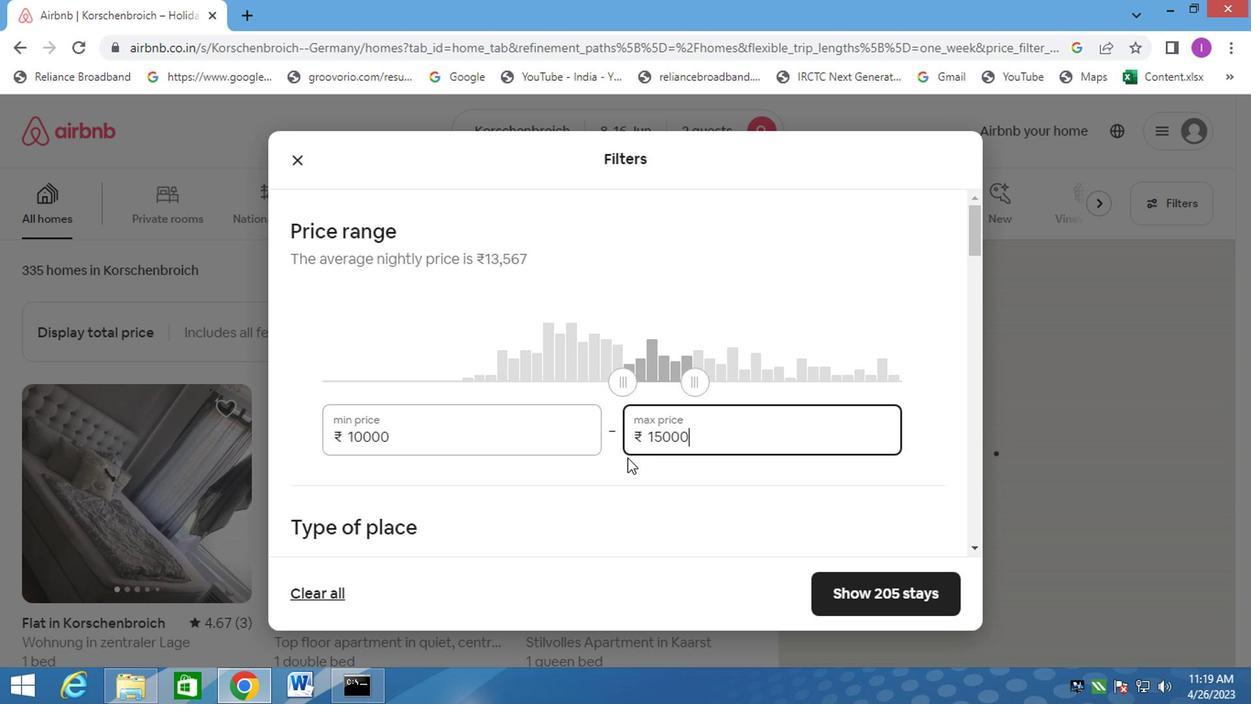 
Action: Mouse scrolled (619, 466) with delta (0, 0)
Screenshot: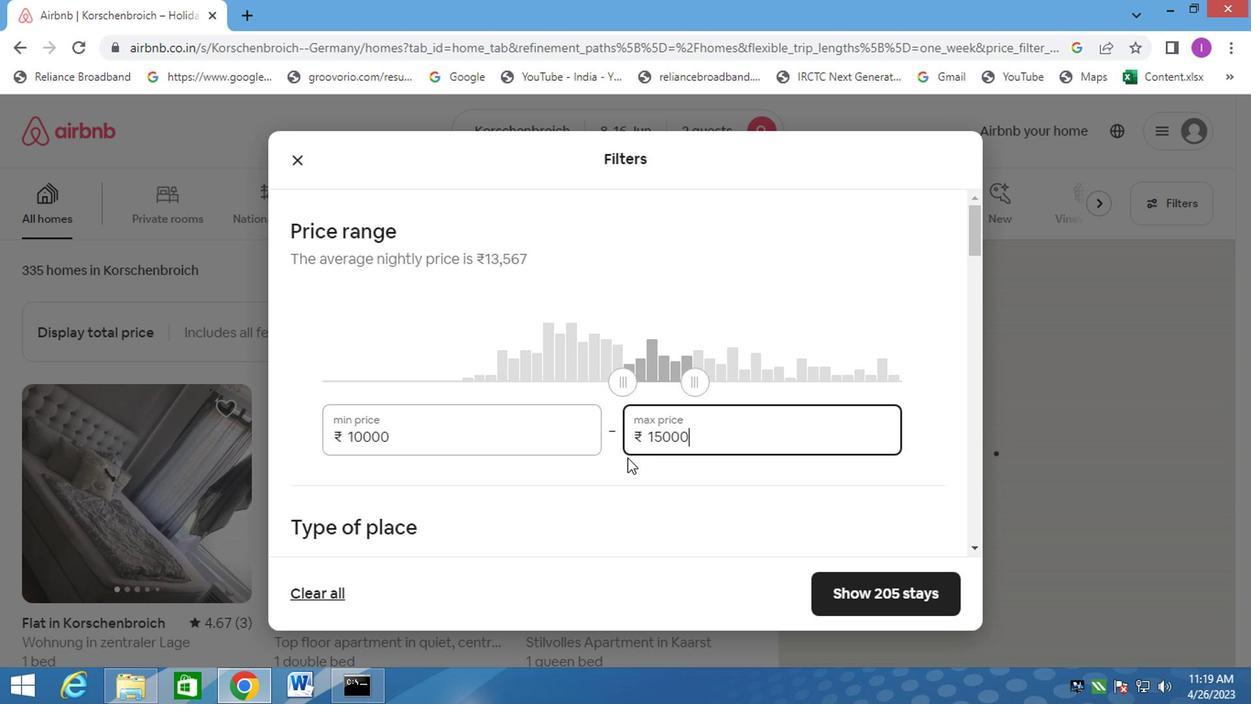 
Action: Mouse scrolled (619, 466) with delta (0, 0)
Screenshot: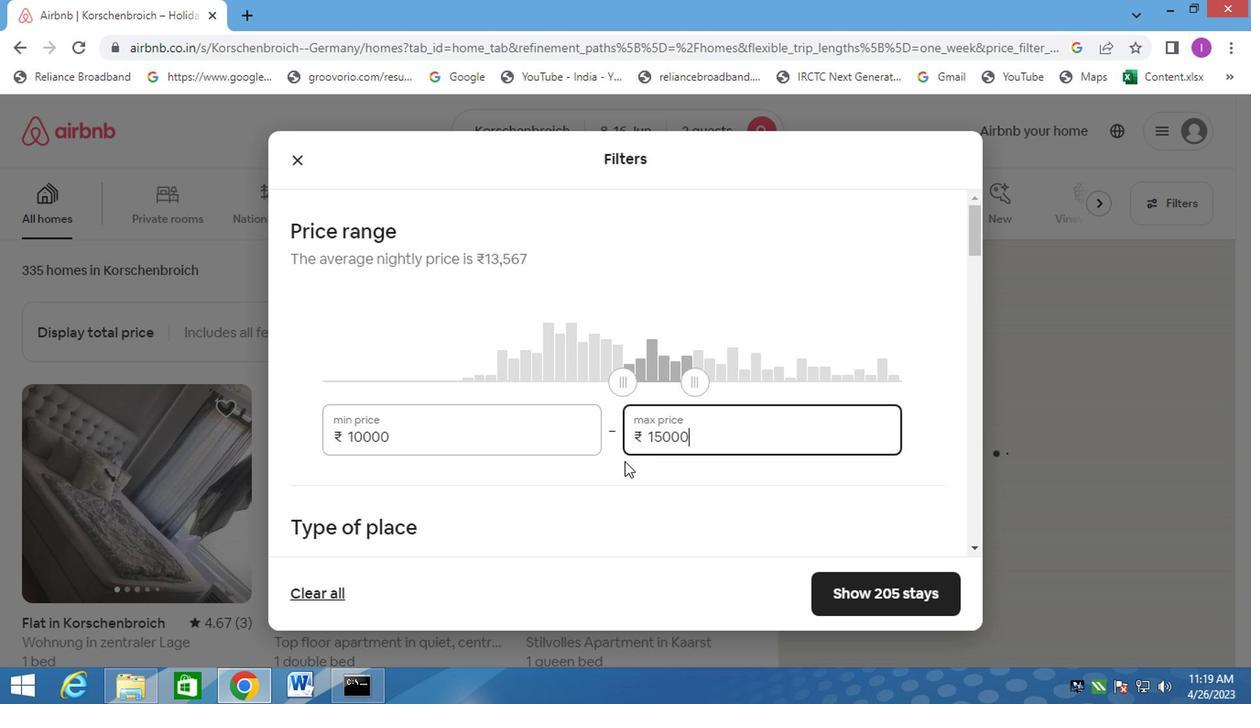 
Action: Mouse moved to (322, 312)
Screenshot: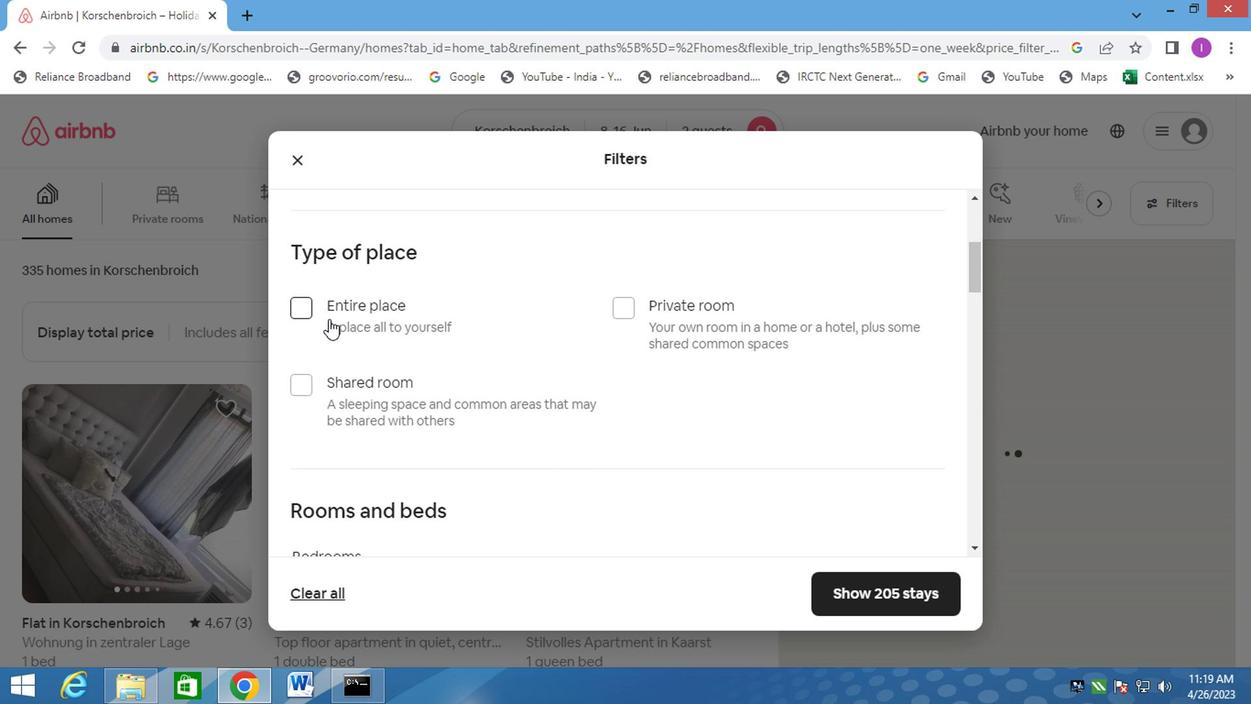 
Action: Mouse pressed left at (322, 312)
Screenshot: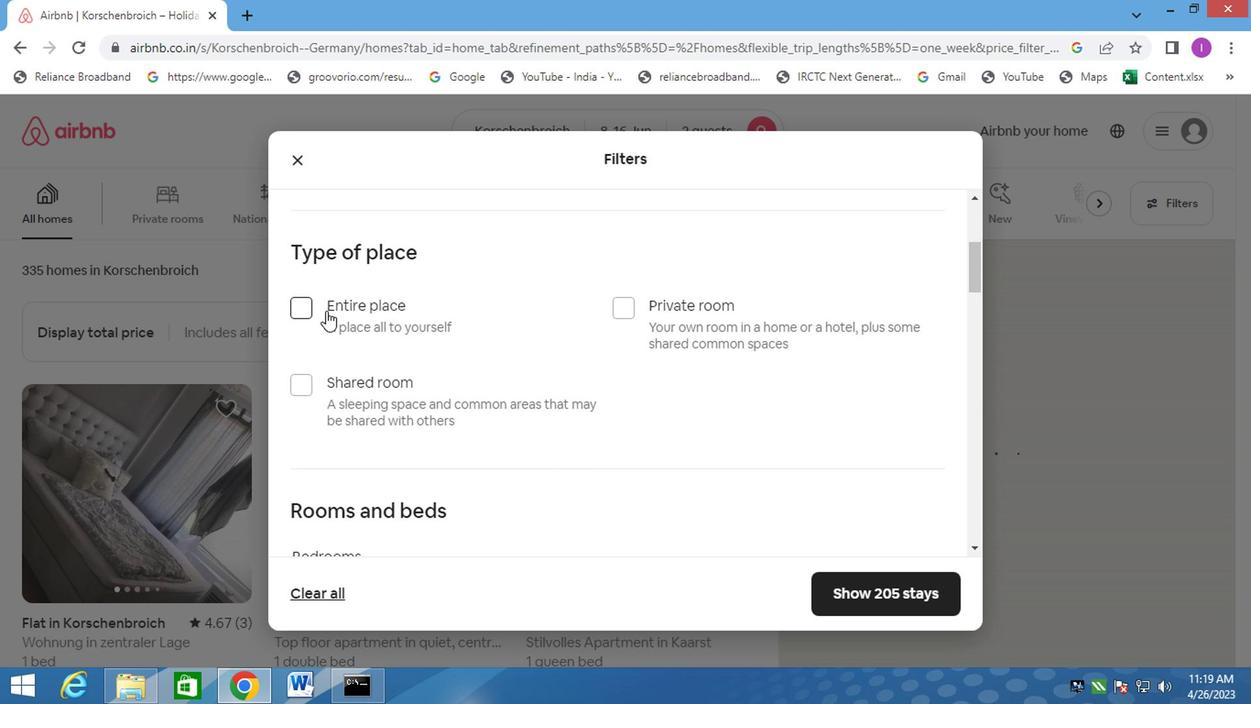 
Action: Mouse moved to (410, 342)
Screenshot: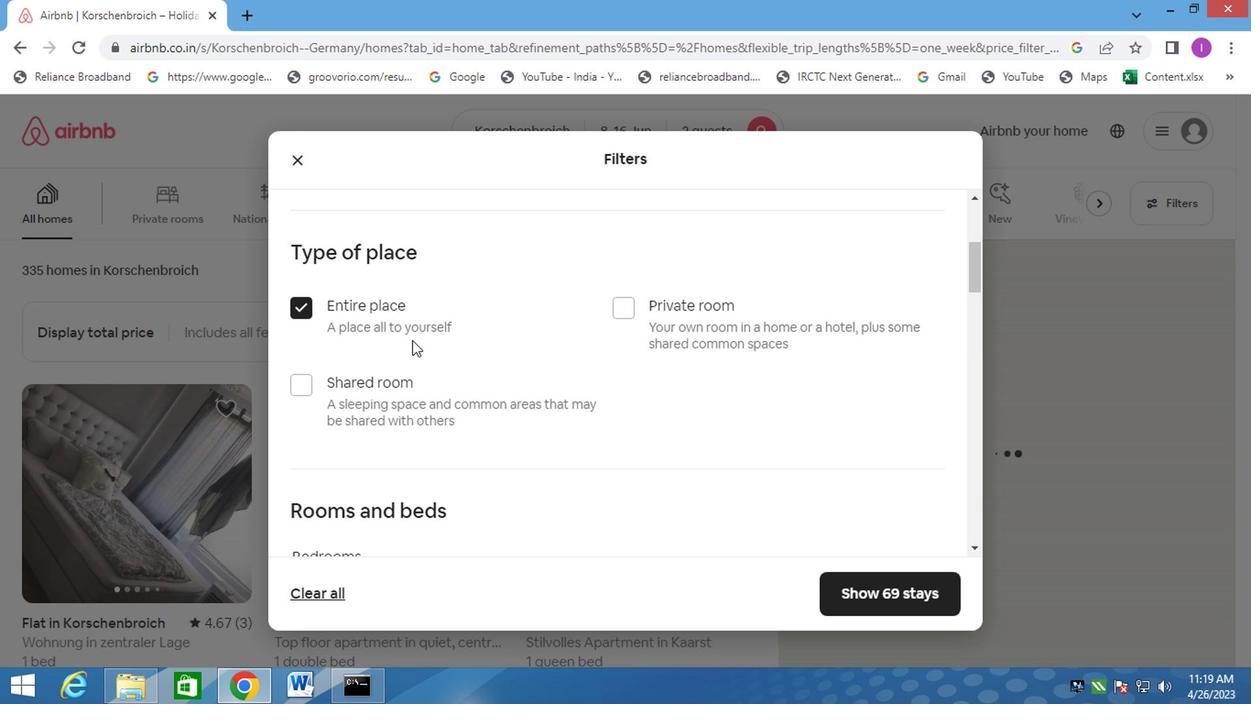 
Action: Mouse scrolled (410, 341) with delta (0, 0)
Screenshot: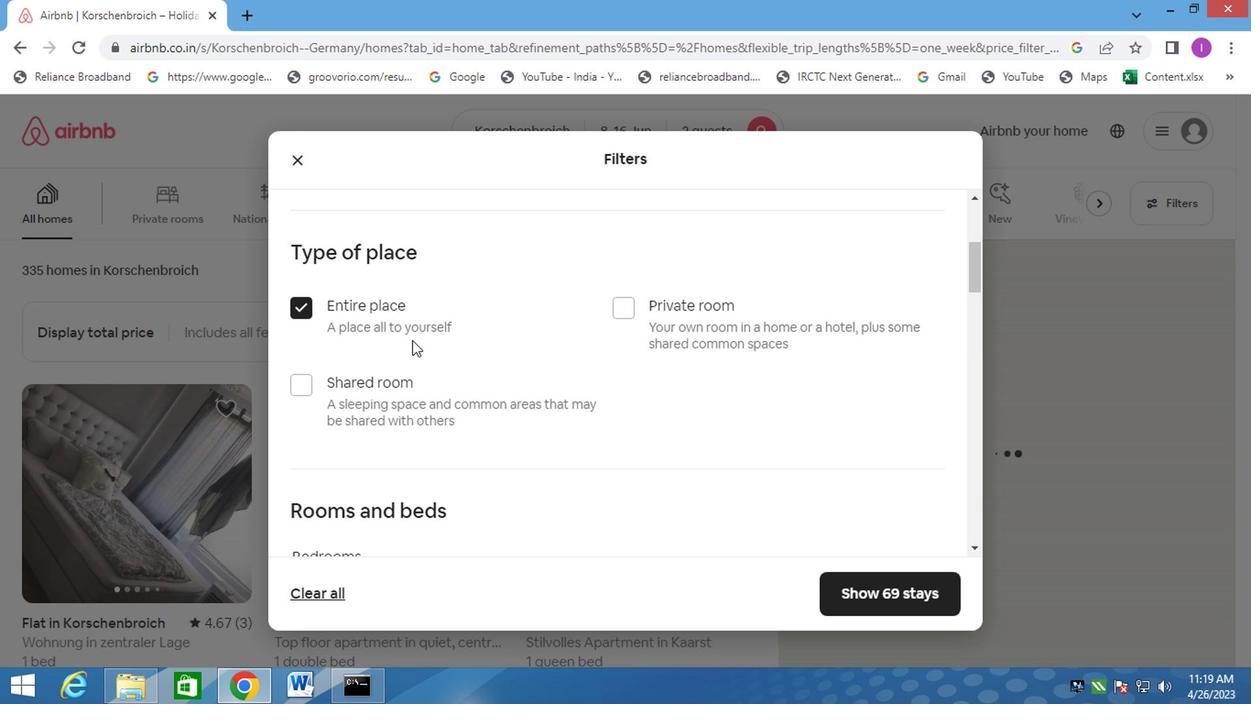 
Action: Mouse moved to (410, 343)
Screenshot: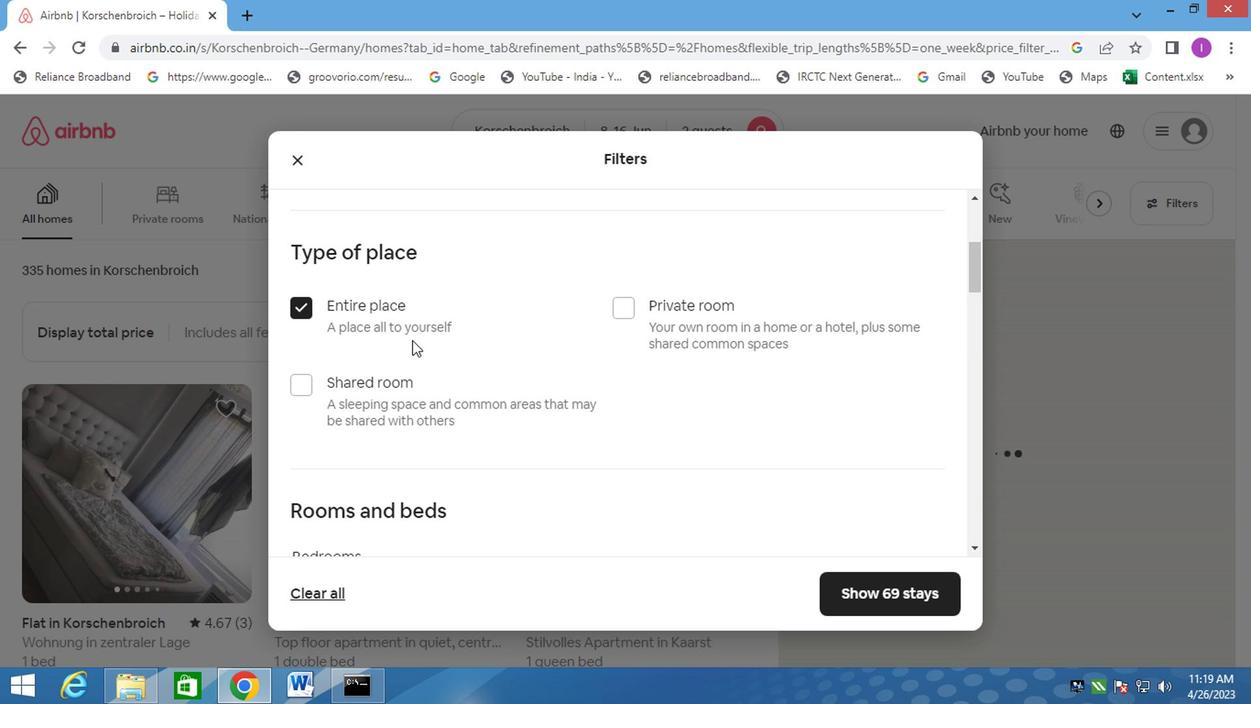 
Action: Mouse scrolled (410, 342) with delta (0, -1)
Screenshot: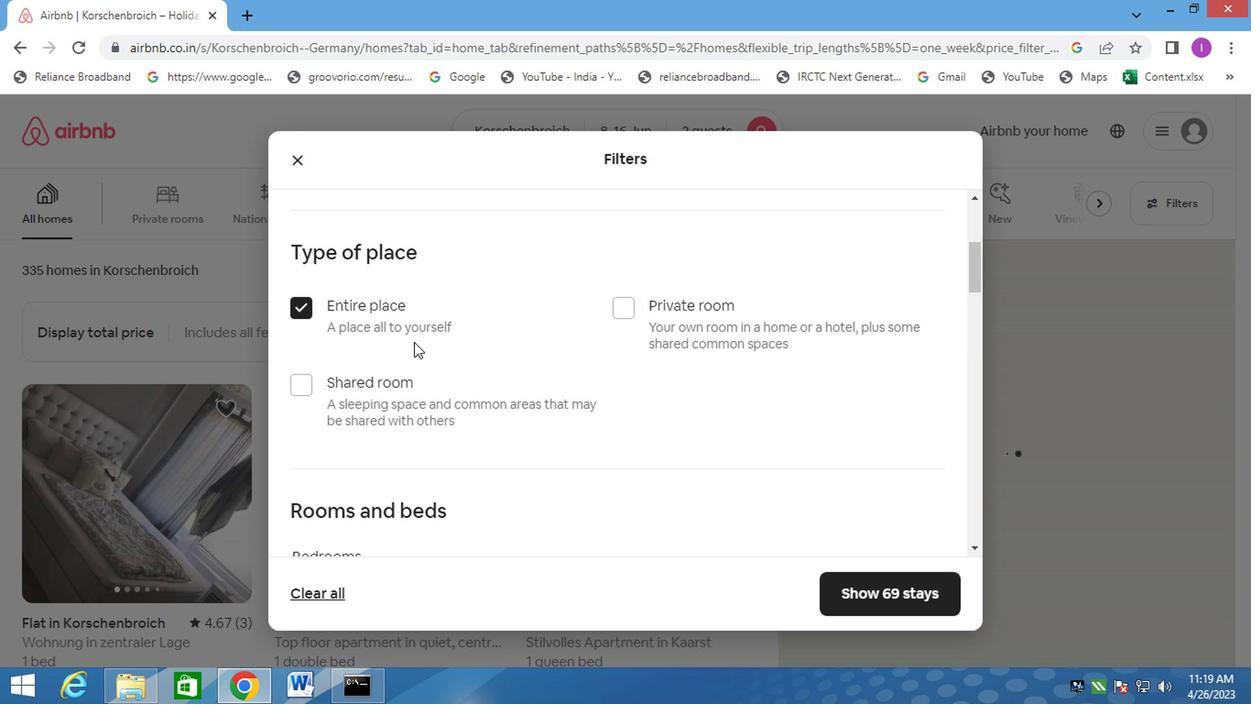 
Action: Mouse moved to (413, 343)
Screenshot: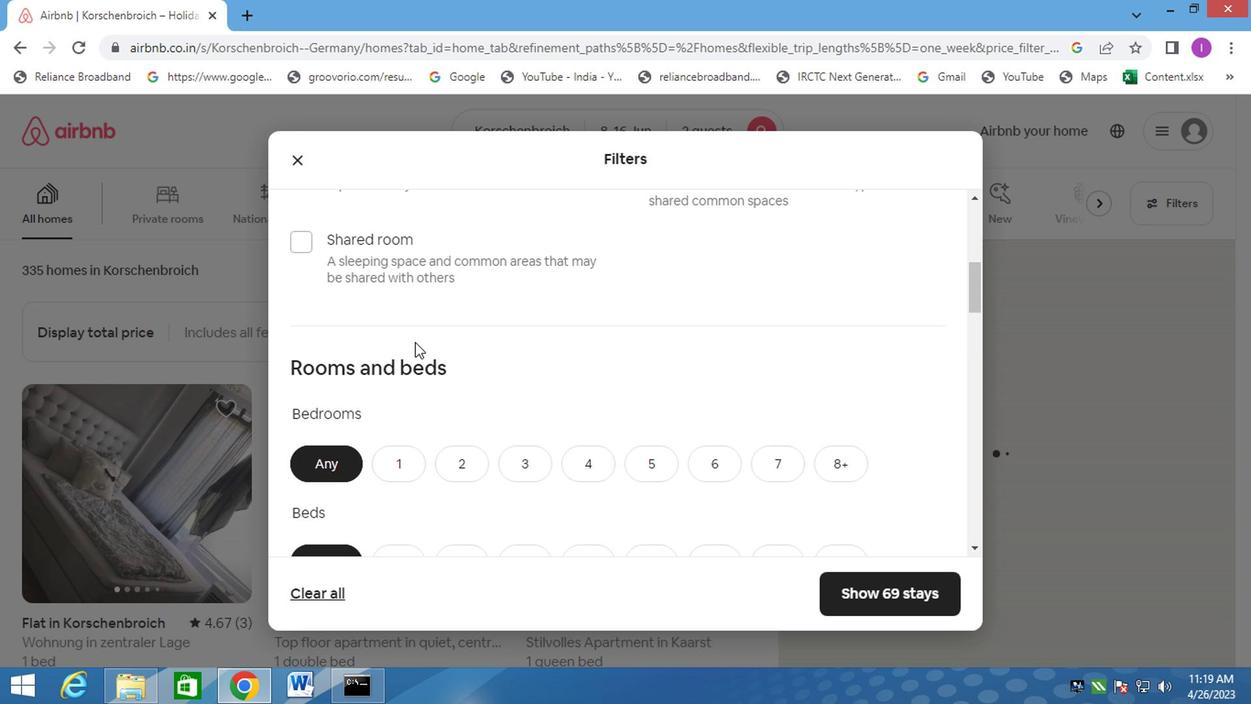 
Action: Mouse scrolled (413, 342) with delta (0, -1)
Screenshot: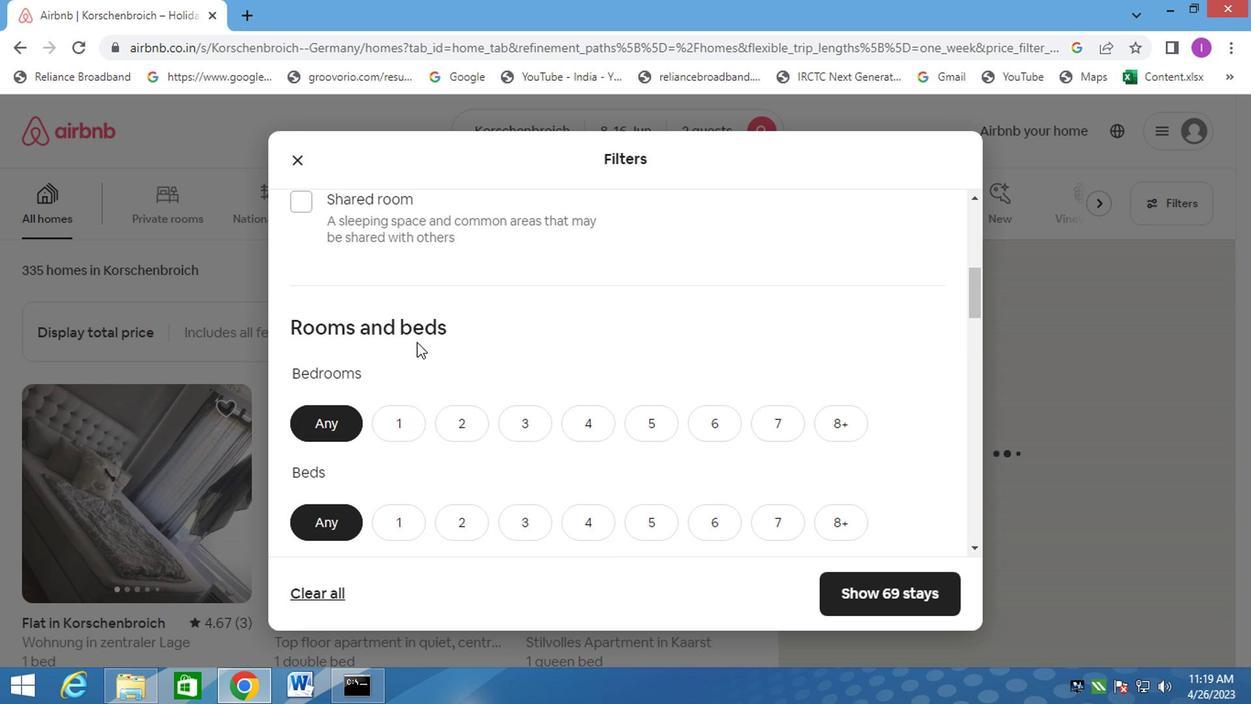 
Action: Mouse moved to (401, 335)
Screenshot: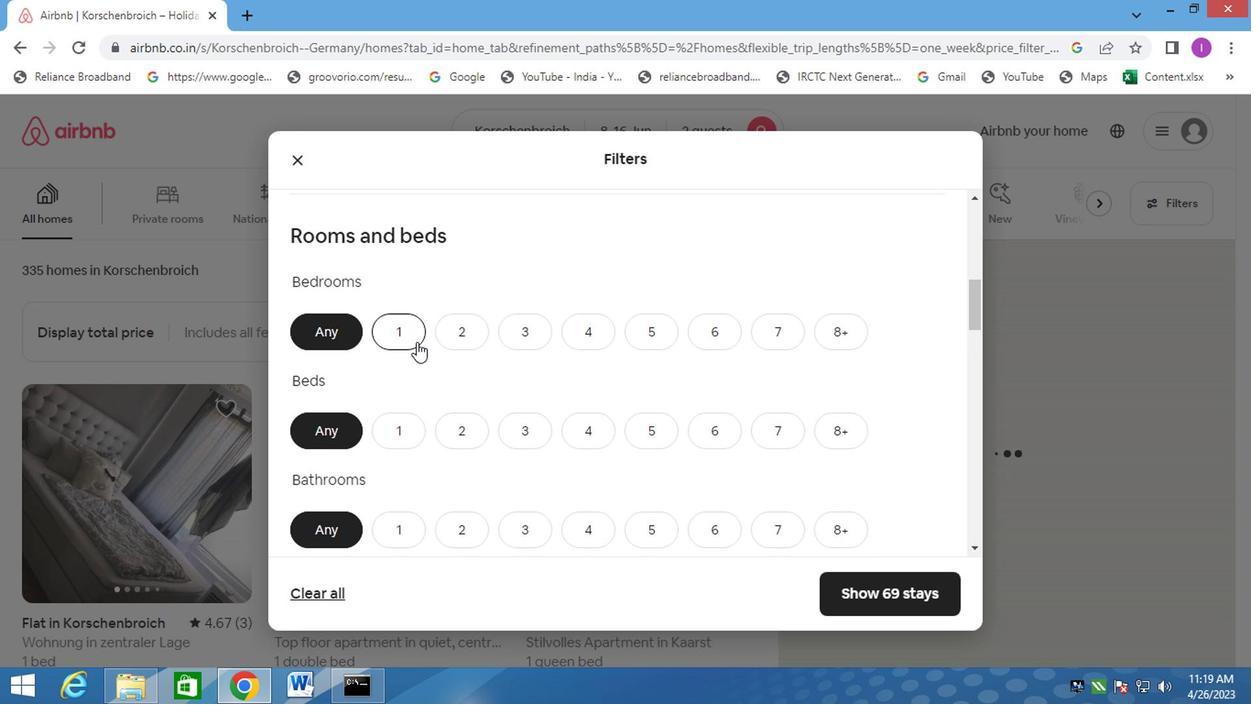 
Action: Mouse pressed left at (401, 335)
Screenshot: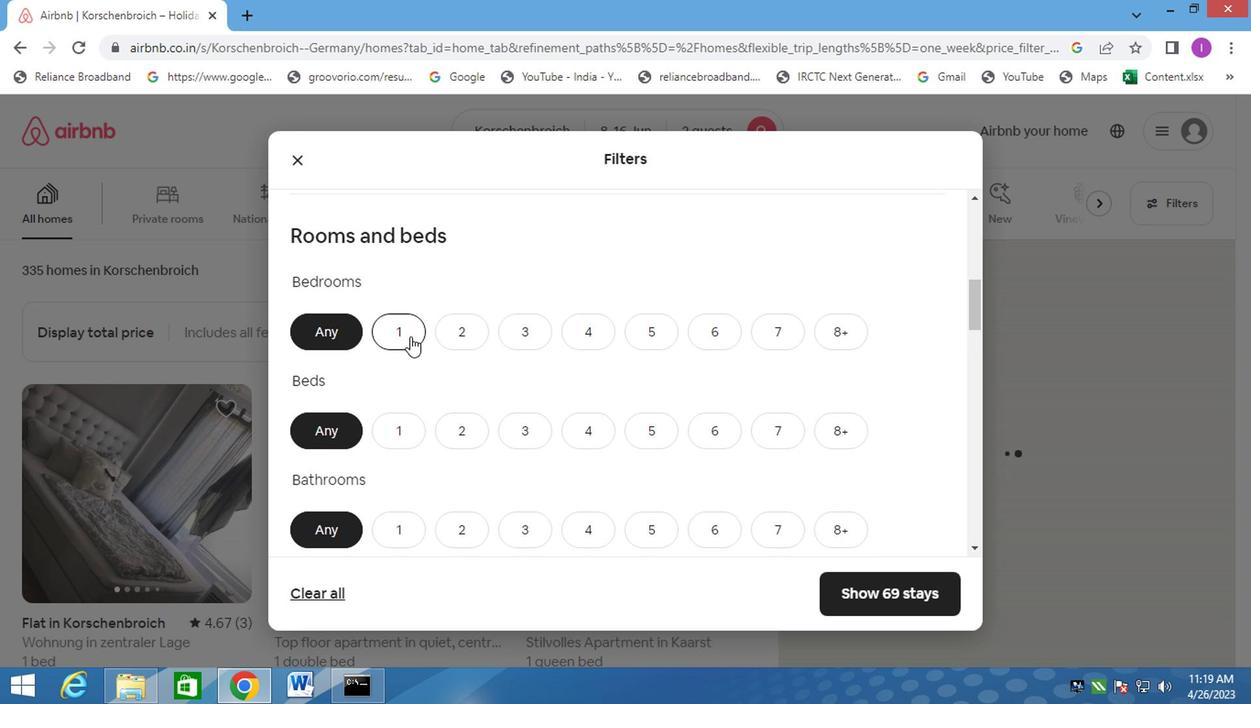 
Action: Mouse moved to (395, 436)
Screenshot: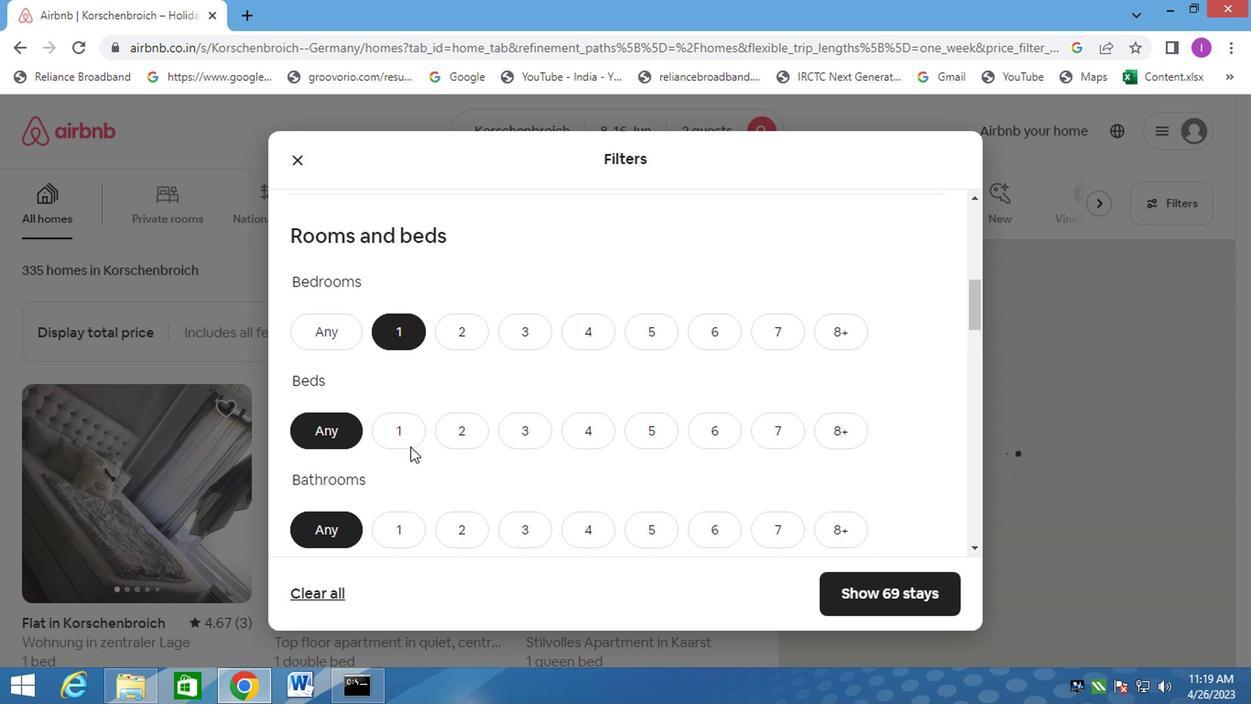 
Action: Mouse pressed left at (395, 436)
Screenshot: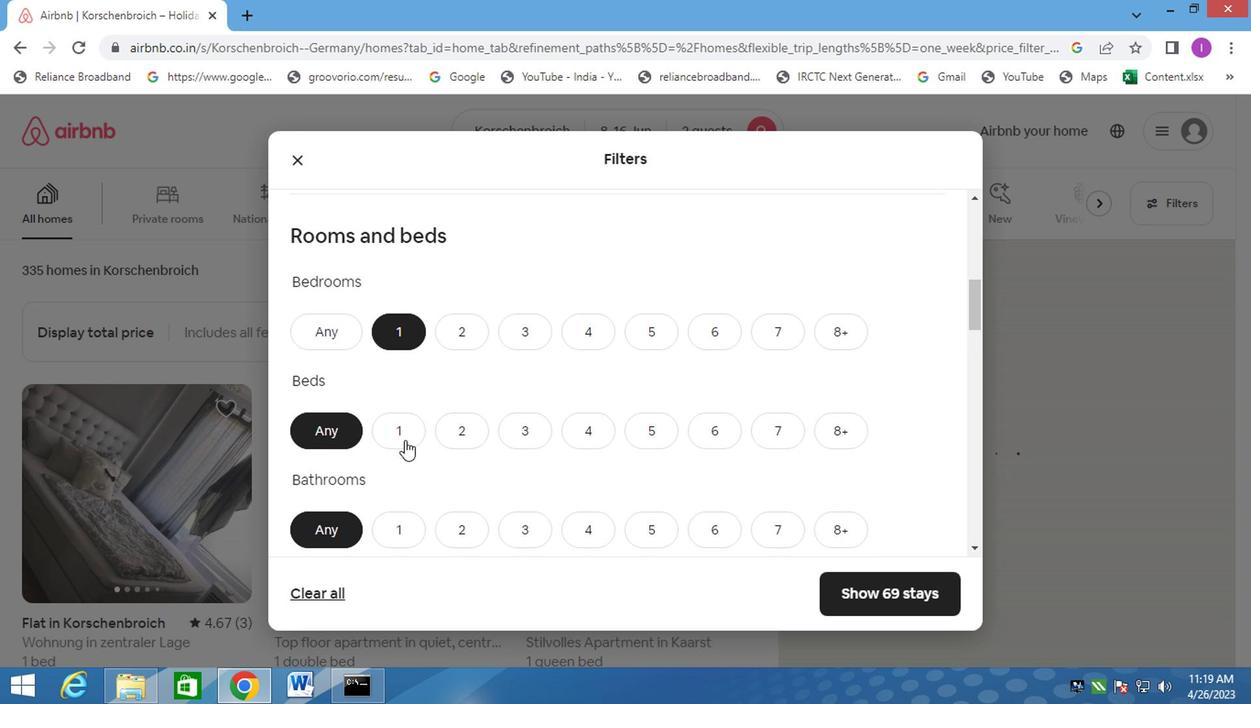 
Action: Mouse moved to (404, 538)
Screenshot: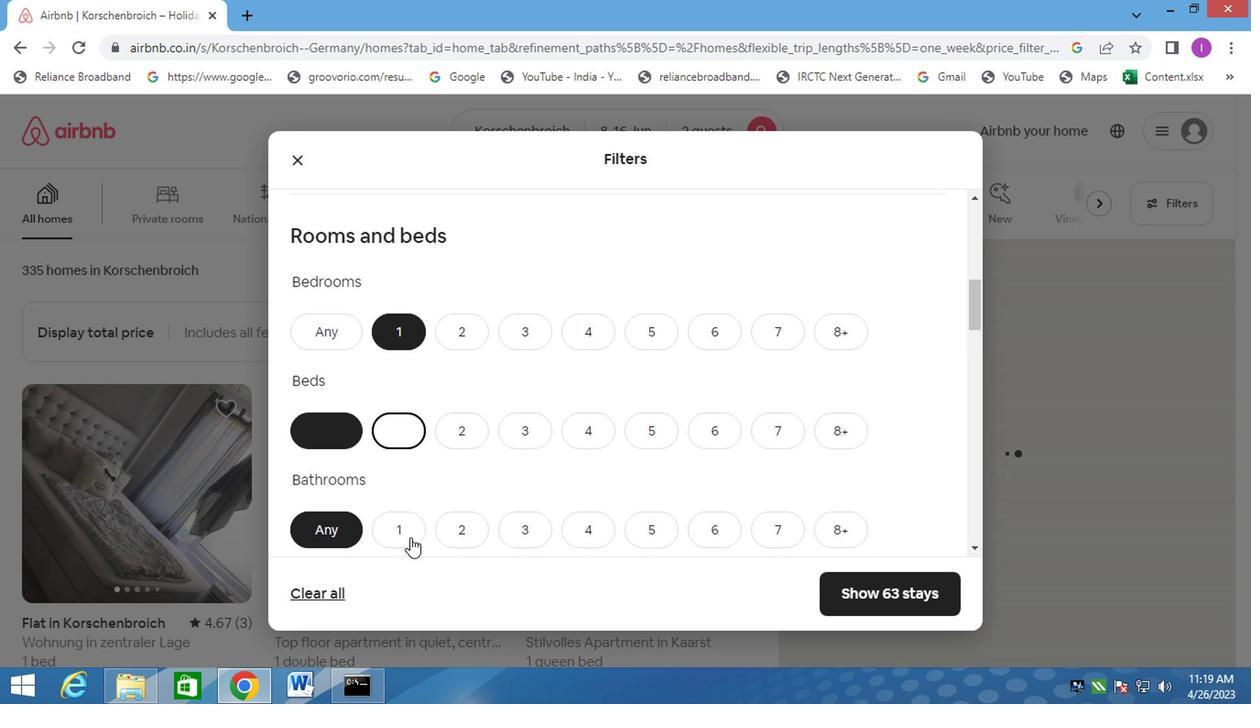 
Action: Mouse pressed left at (404, 538)
Screenshot: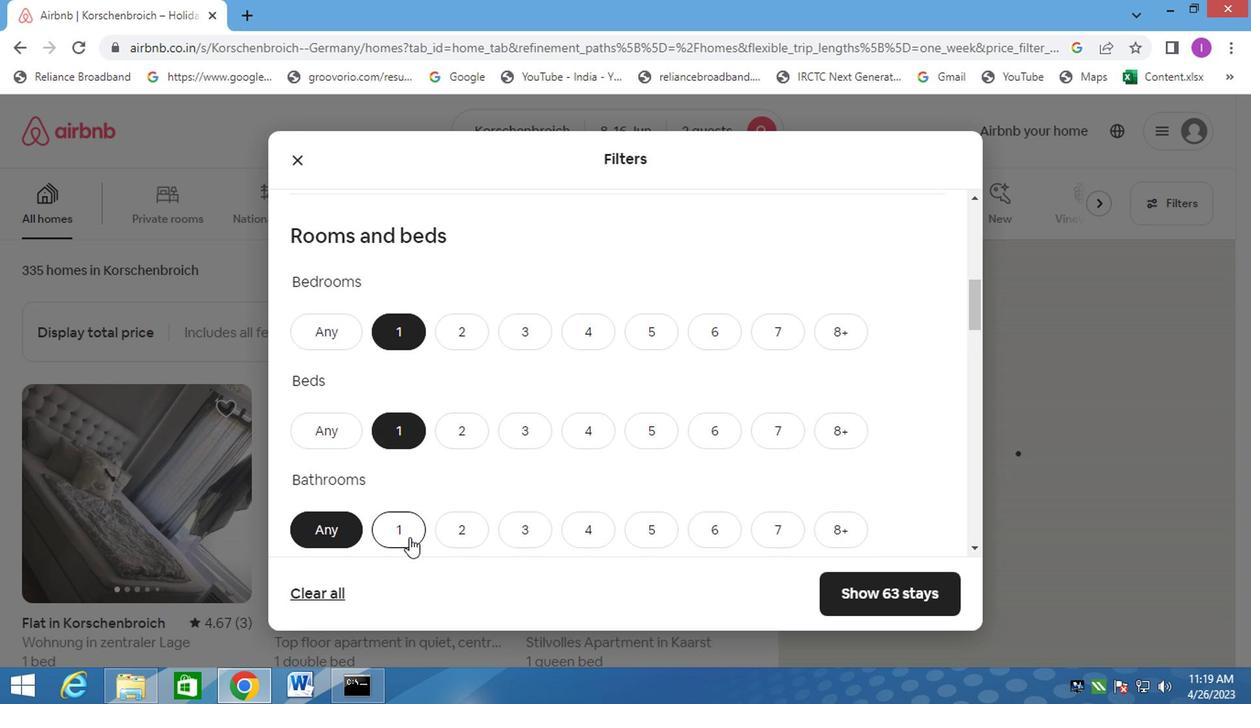 
Action: Mouse moved to (430, 500)
Screenshot: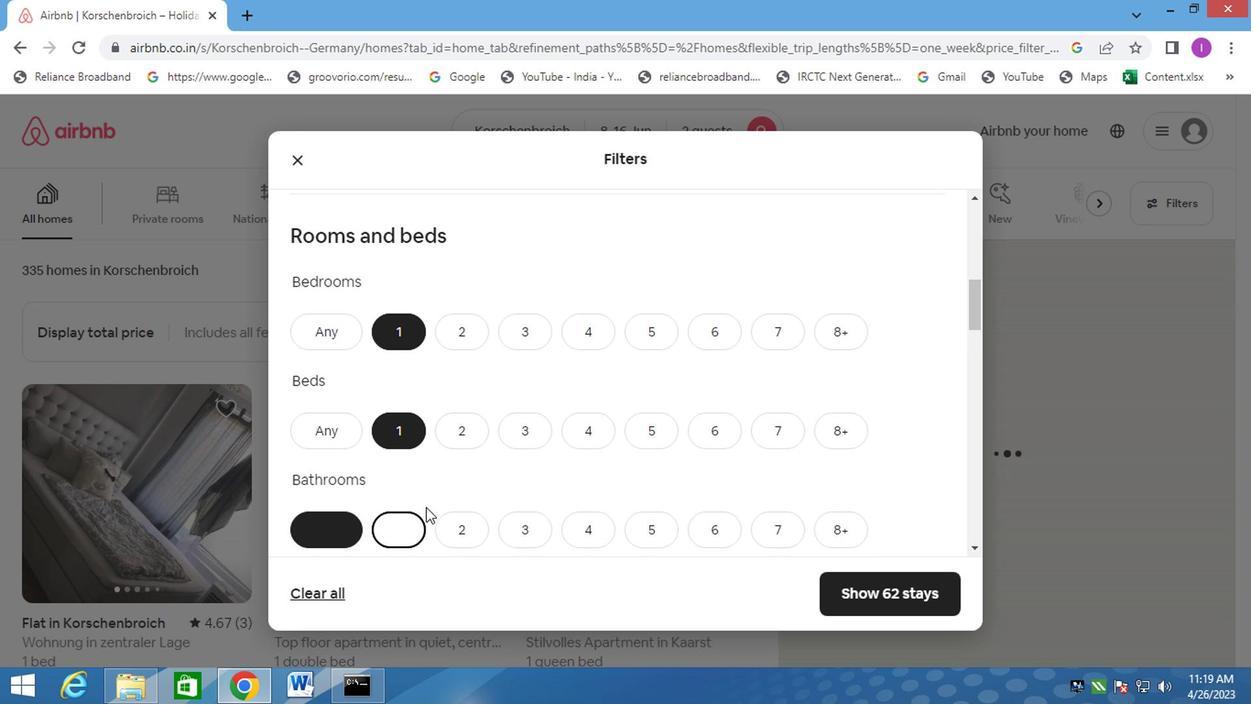 
Action: Mouse scrolled (430, 498) with delta (0, -1)
Screenshot: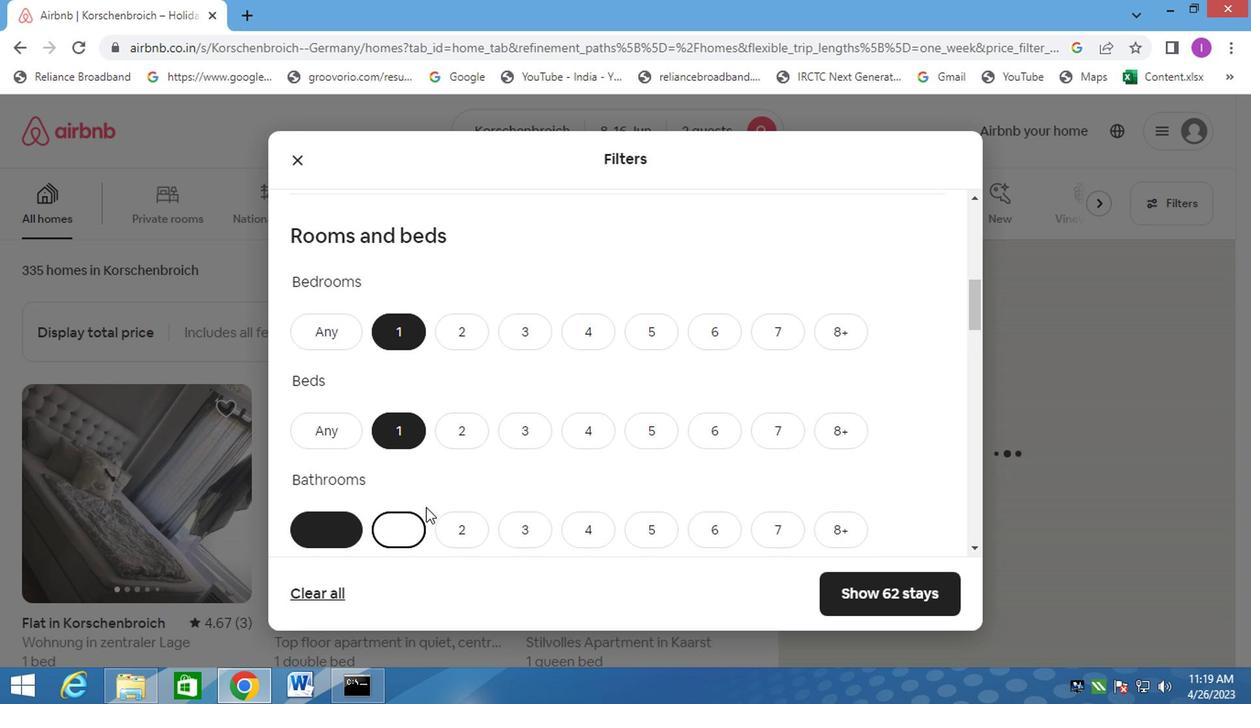 
Action: Mouse scrolled (430, 498) with delta (0, -1)
Screenshot: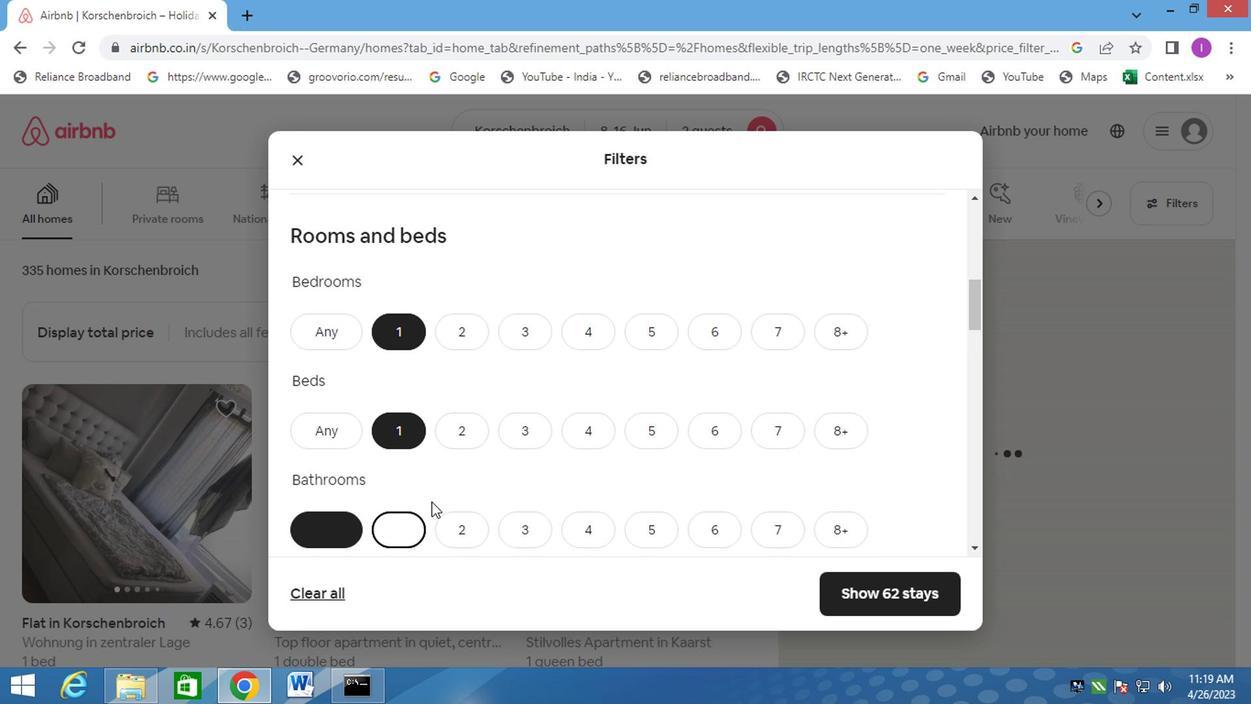 
Action: Mouse scrolled (430, 498) with delta (0, -1)
Screenshot: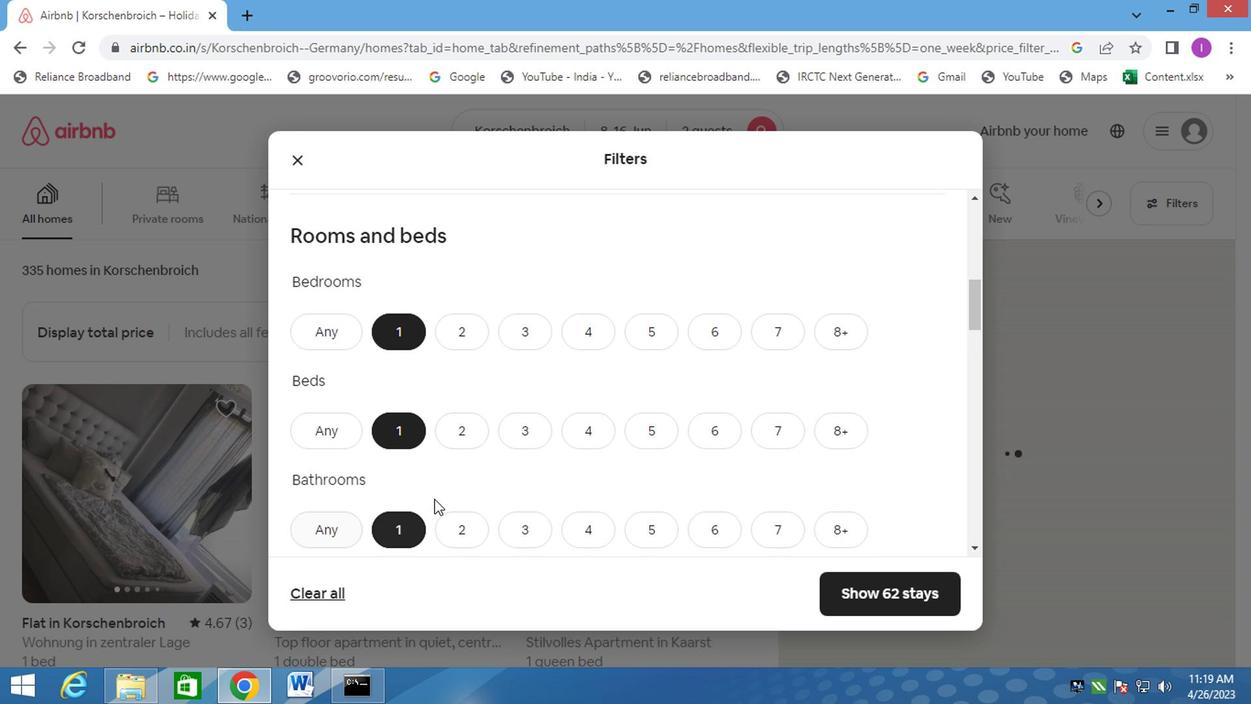 
Action: Mouse moved to (400, 474)
Screenshot: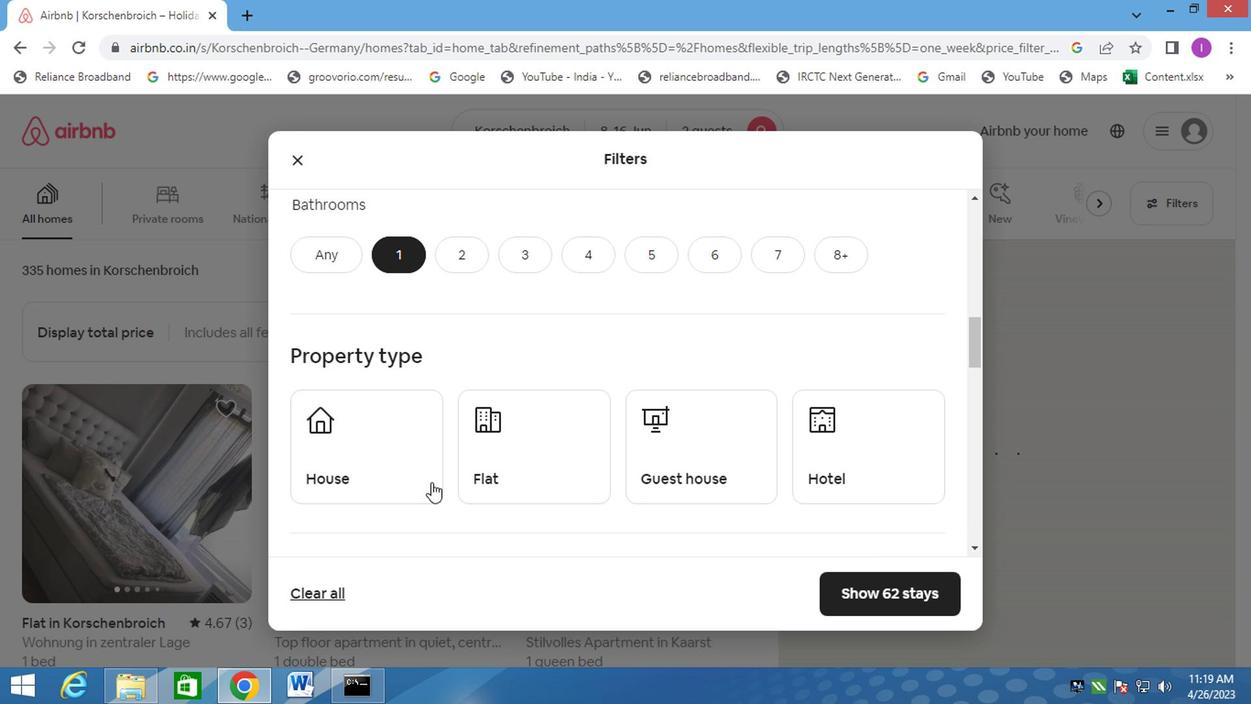 
Action: Mouse pressed left at (400, 474)
Screenshot: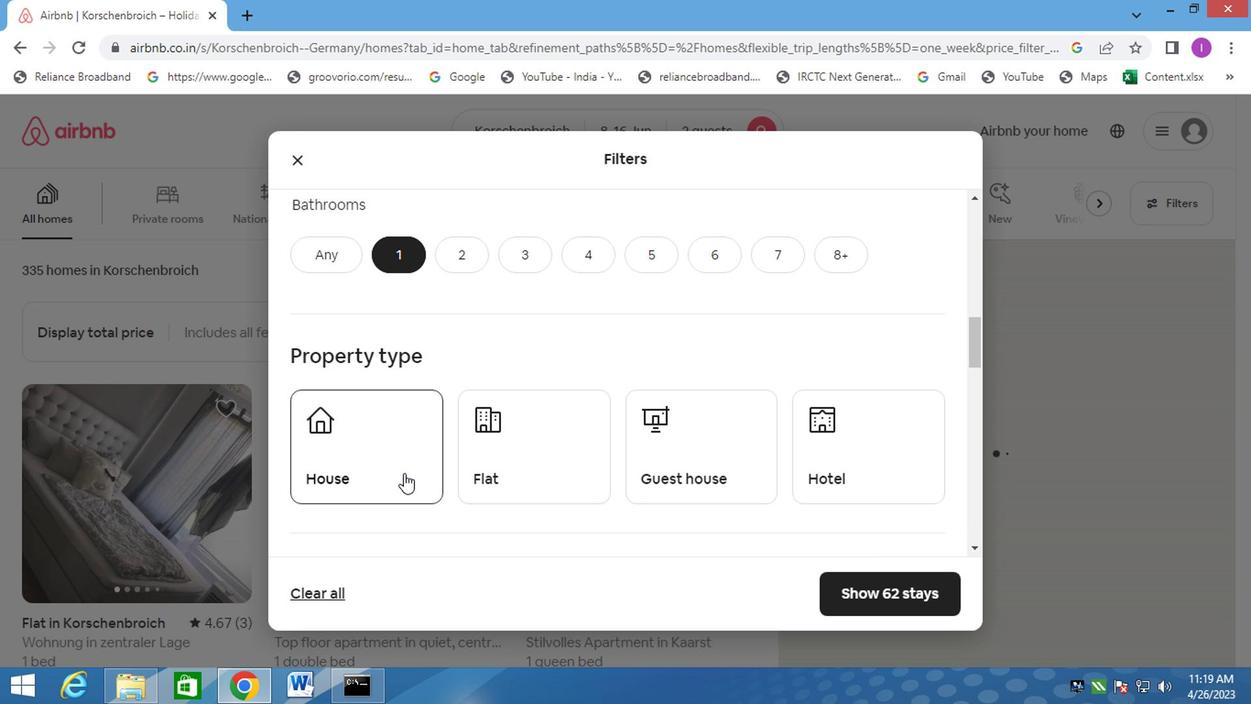 
Action: Mouse moved to (749, 457)
Screenshot: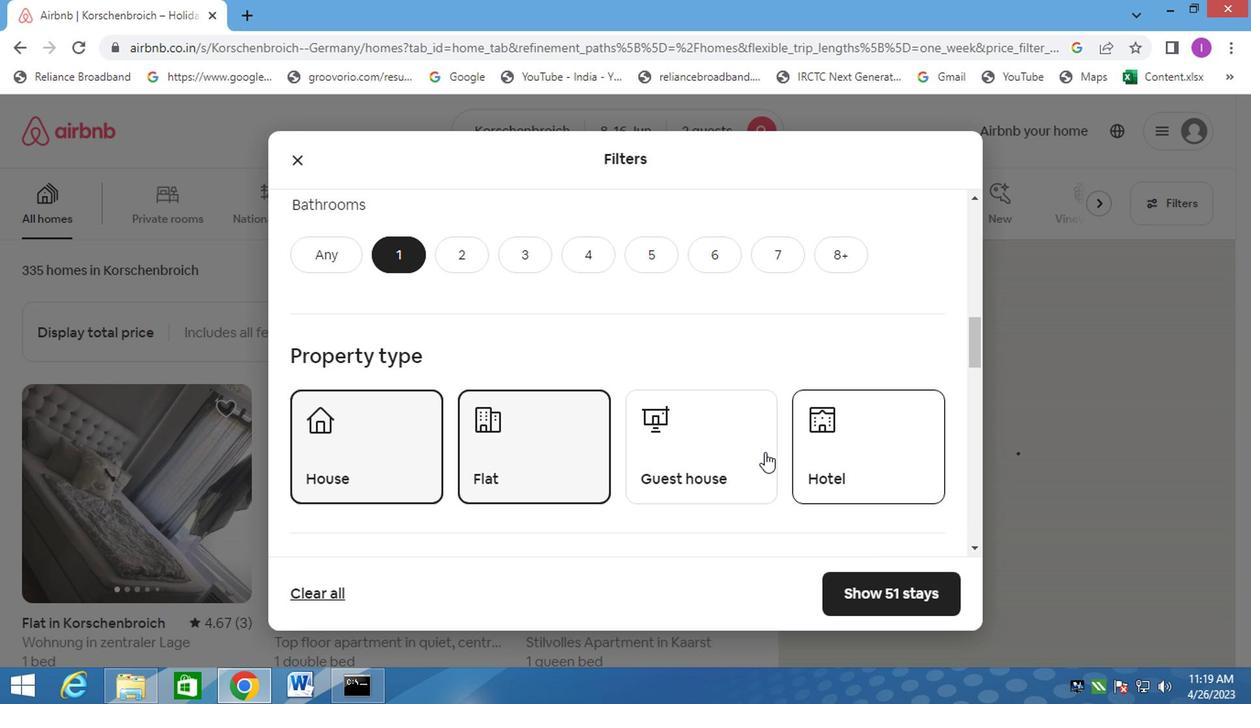 
Action: Mouse pressed left at (749, 457)
Screenshot: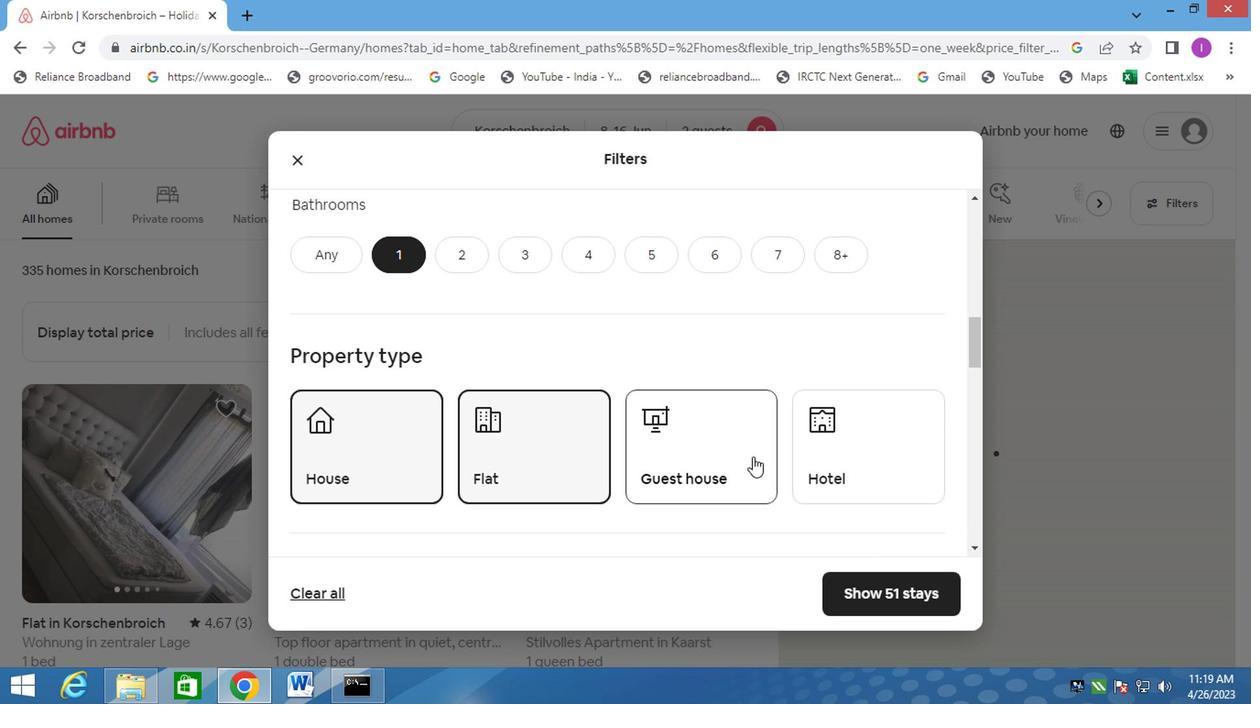 
Action: Mouse moved to (831, 464)
Screenshot: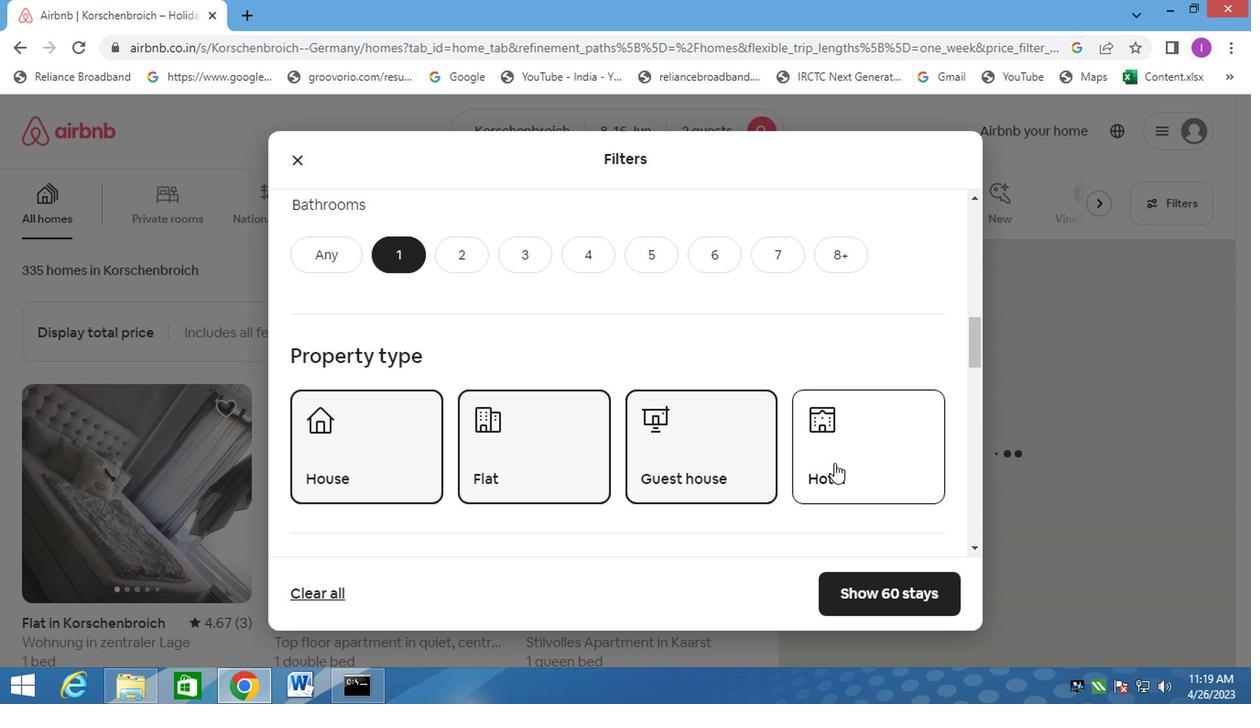 
Action: Mouse pressed left at (831, 464)
Screenshot: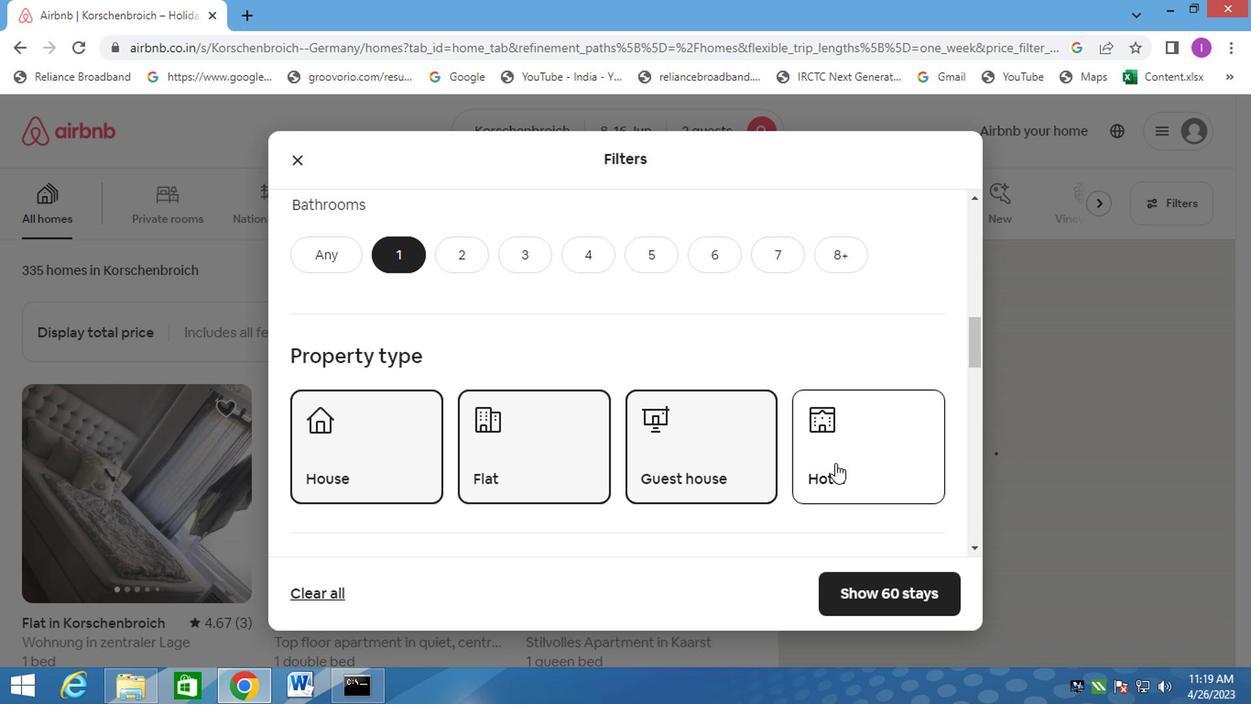 
Action: Mouse moved to (839, 457)
Screenshot: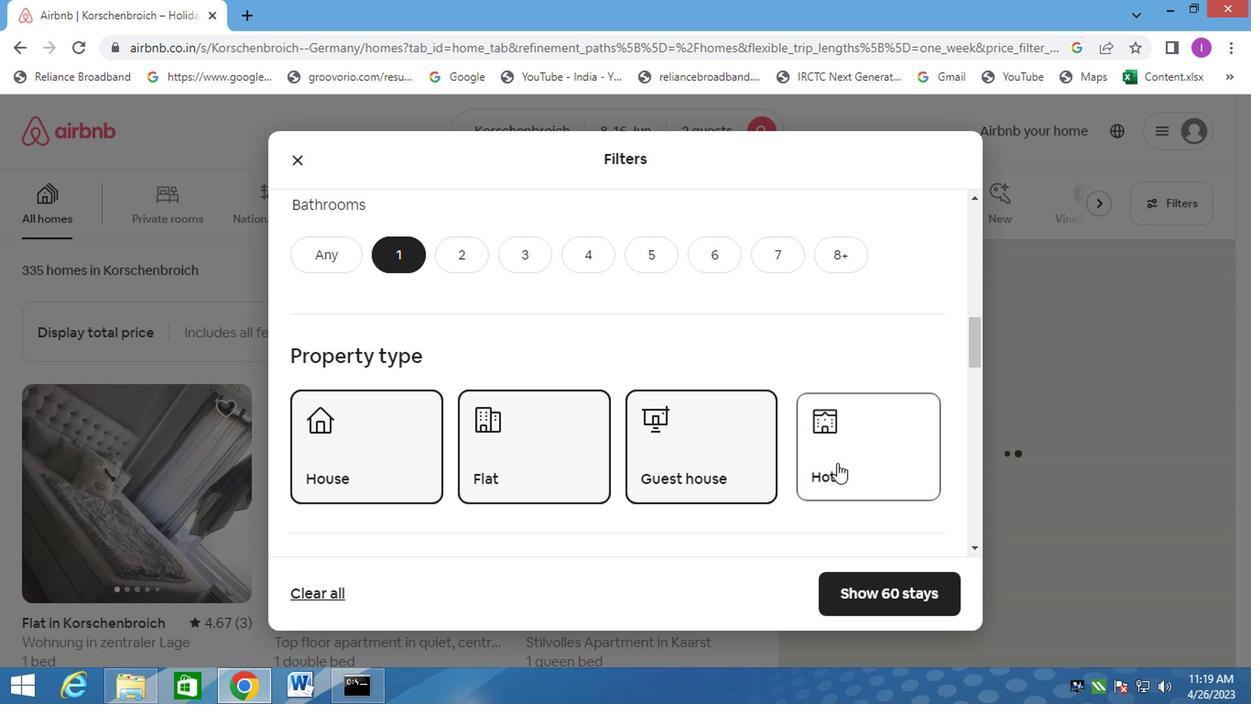 
Action: Mouse scrolled (839, 457) with delta (0, 0)
Screenshot: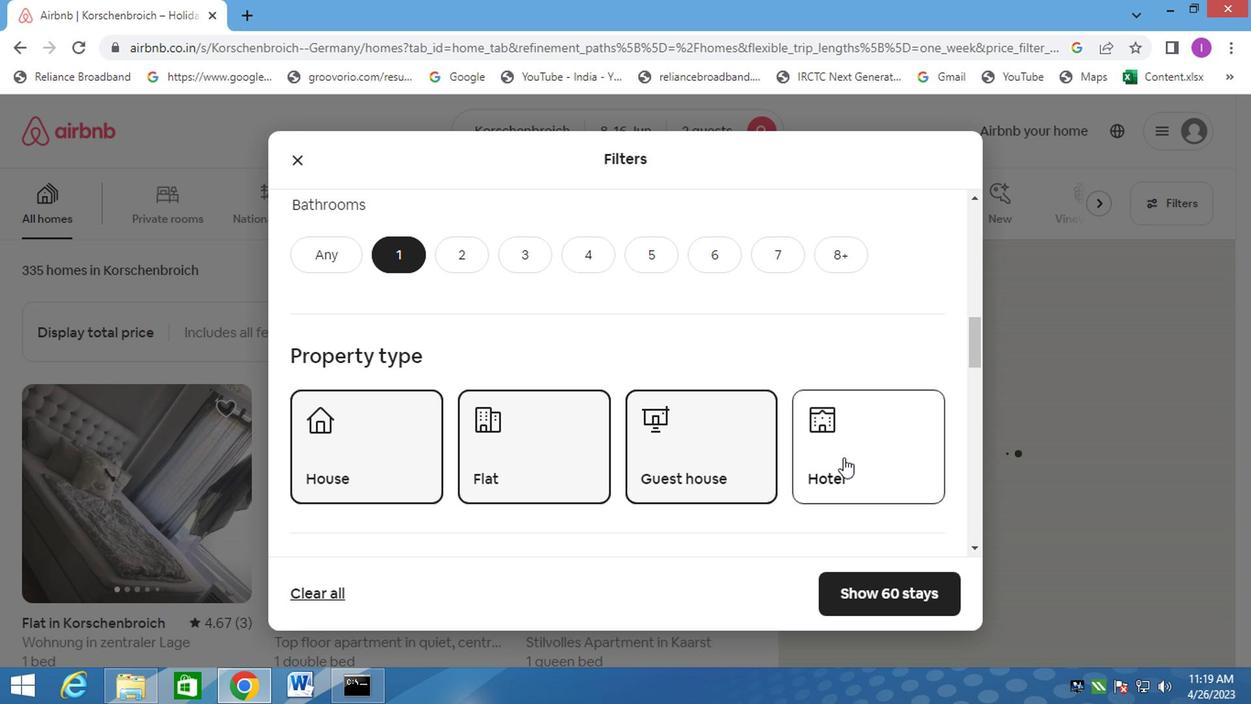 
Action: Mouse scrolled (839, 457) with delta (0, 0)
Screenshot: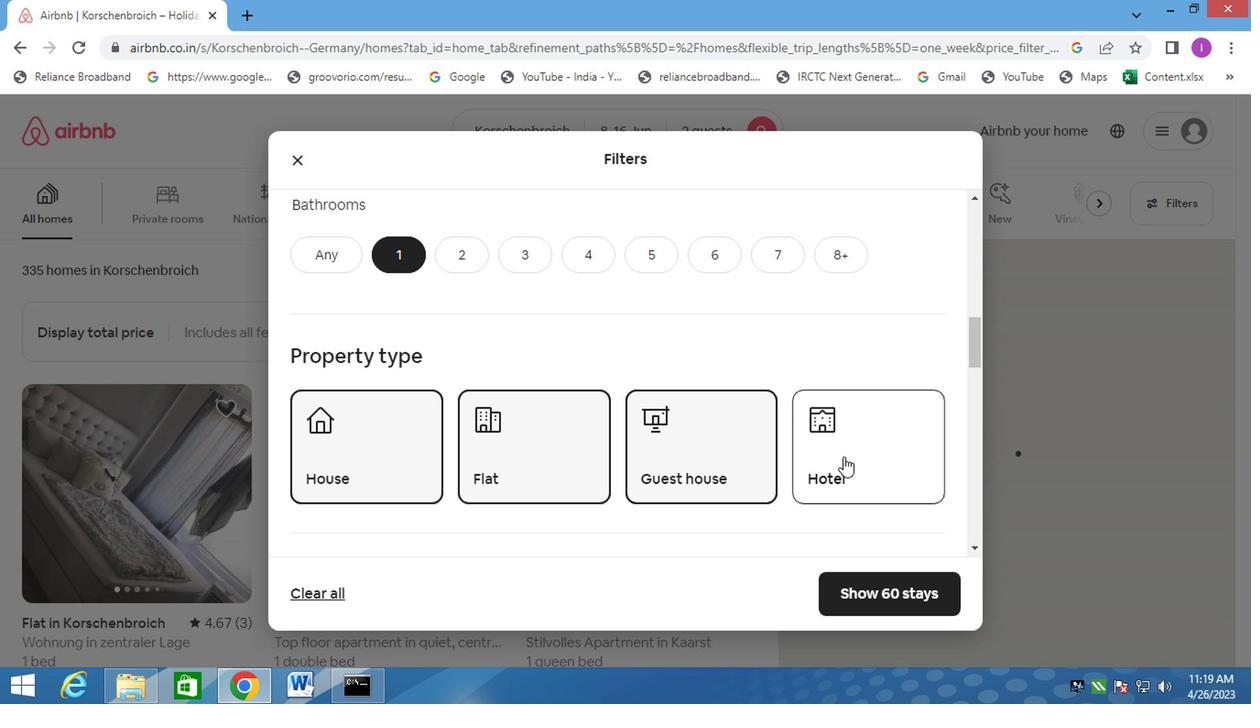 
Action: Mouse scrolled (839, 457) with delta (0, 0)
Screenshot: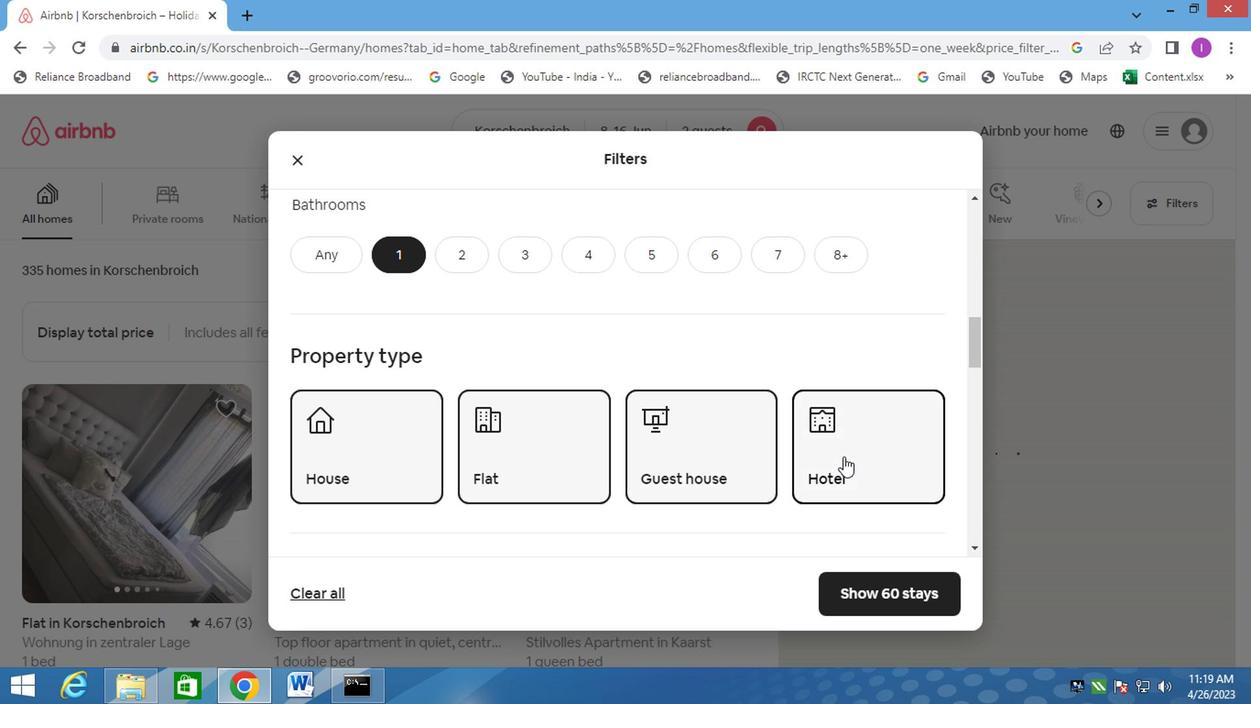 
Action: Mouse scrolled (839, 457) with delta (0, 0)
Screenshot: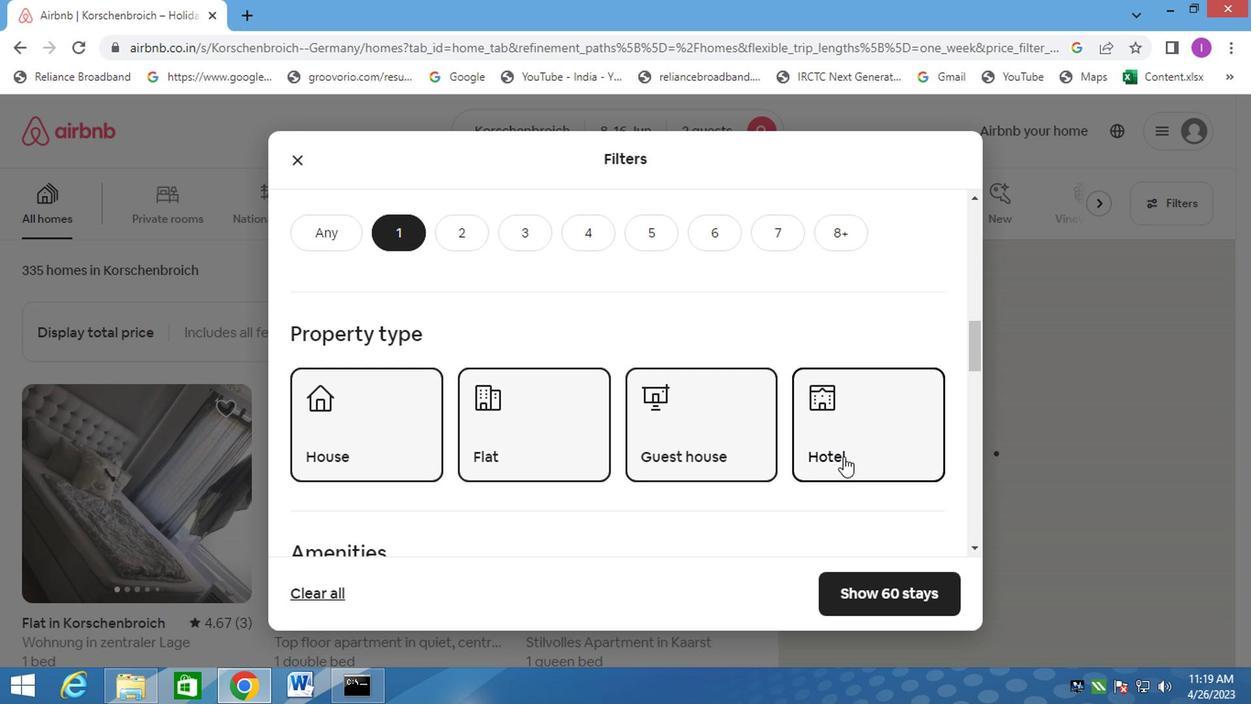 
Action: Mouse moved to (836, 457)
Screenshot: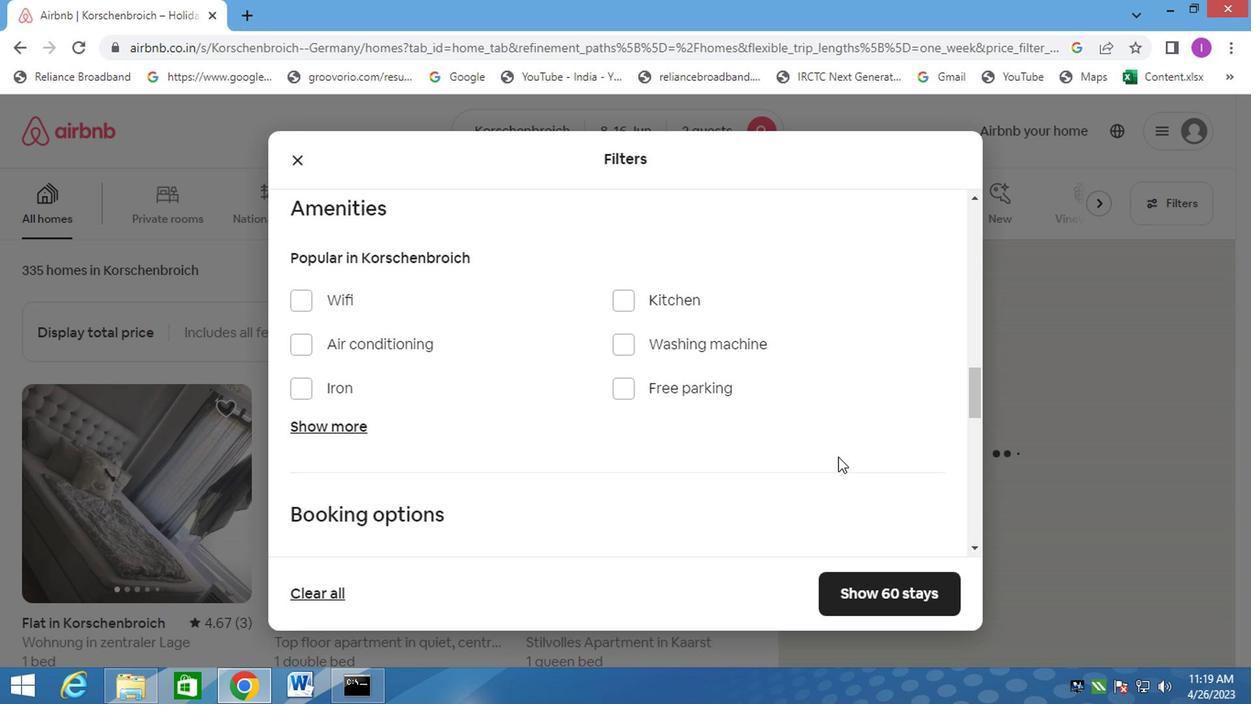 
Action: Mouse scrolled (836, 457) with delta (0, 0)
Screenshot: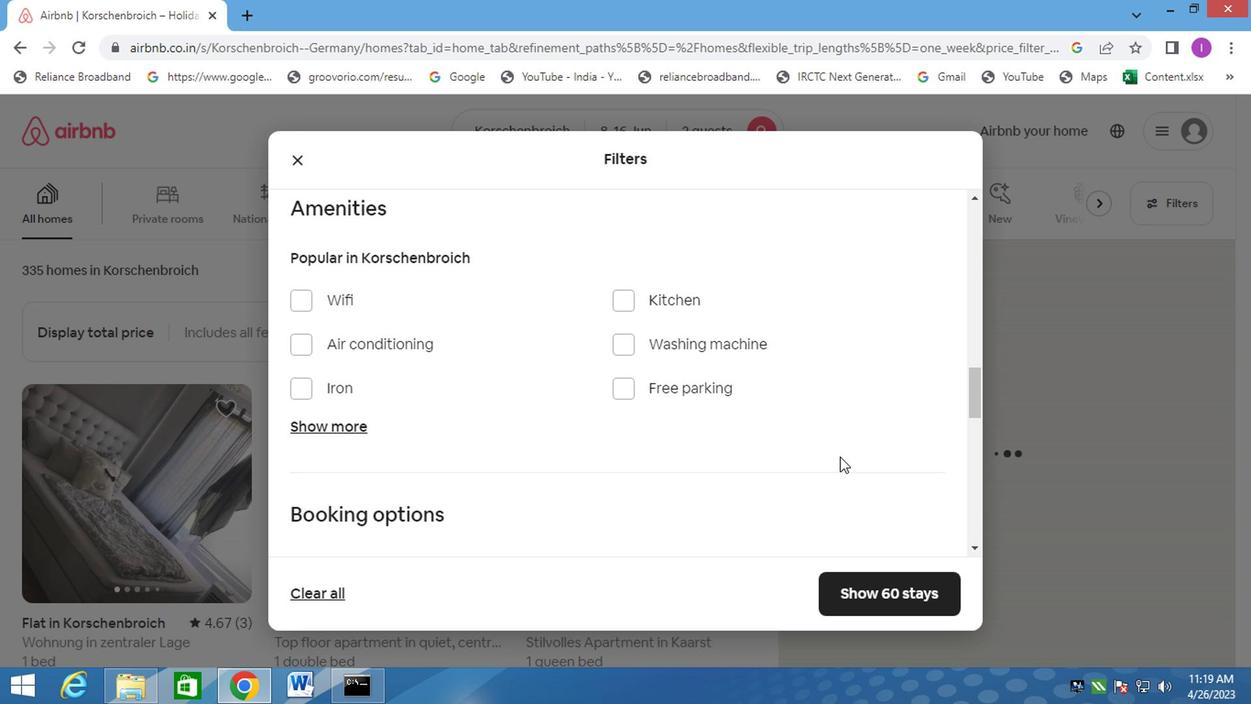 
Action: Mouse scrolled (836, 457) with delta (0, 0)
Screenshot: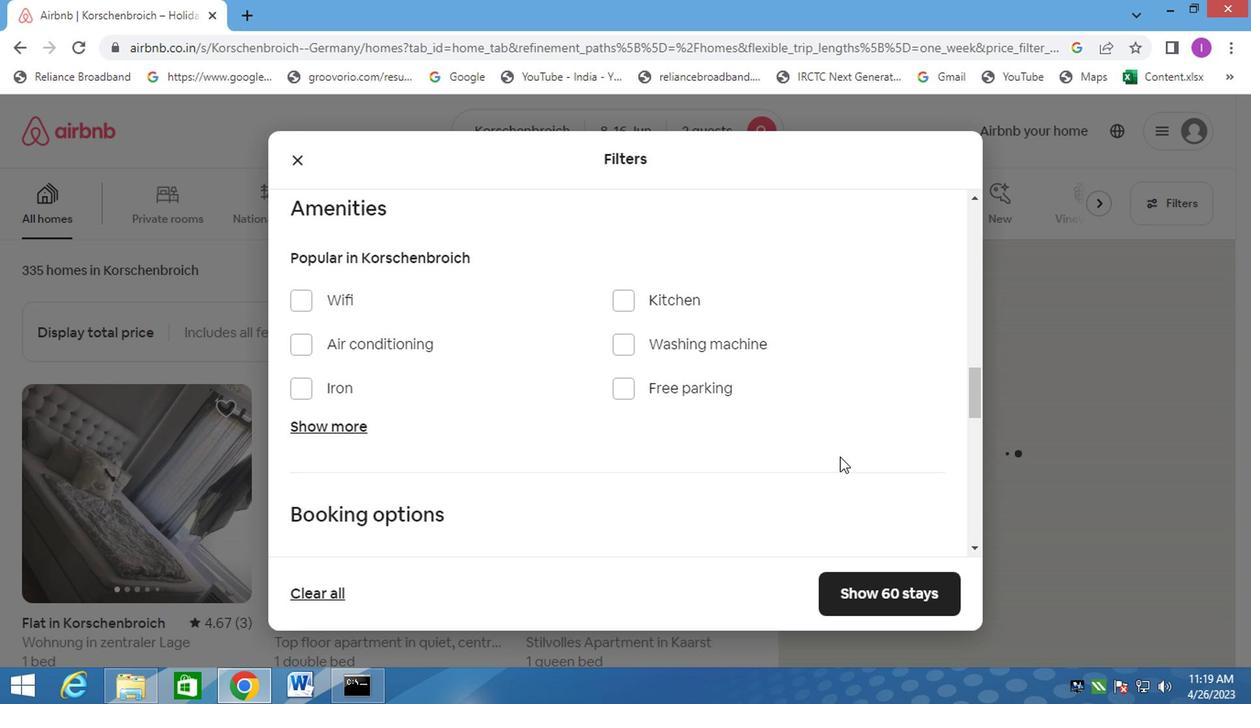 
Action: Mouse moved to (837, 455)
Screenshot: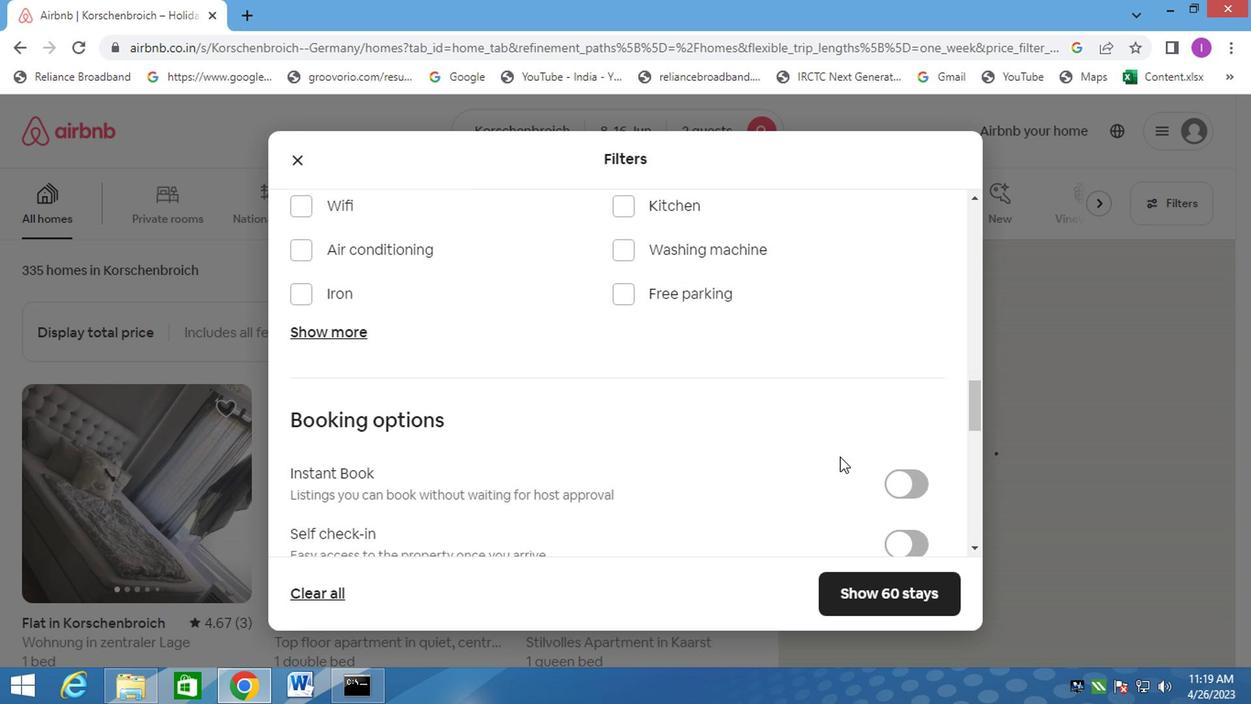 
Action: Mouse scrolled (837, 455) with delta (0, 0)
Screenshot: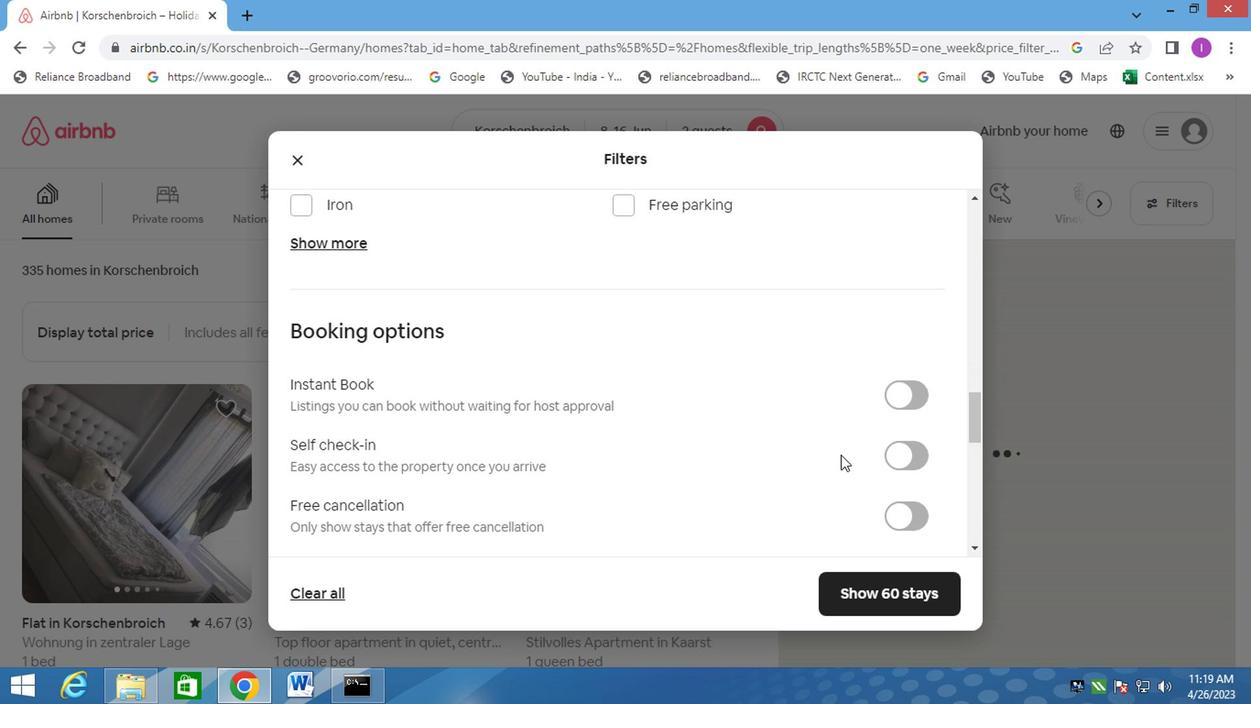 
Action: Mouse scrolled (837, 455) with delta (0, 0)
Screenshot: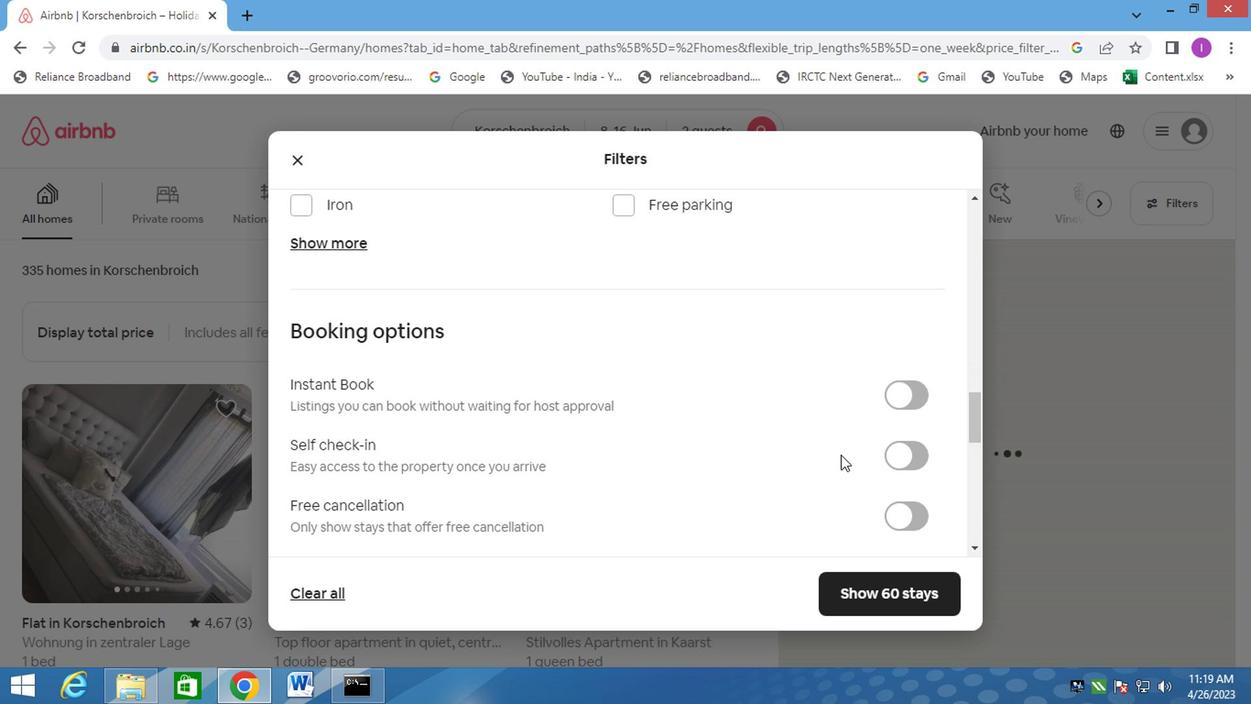 
Action: Mouse moved to (914, 278)
Screenshot: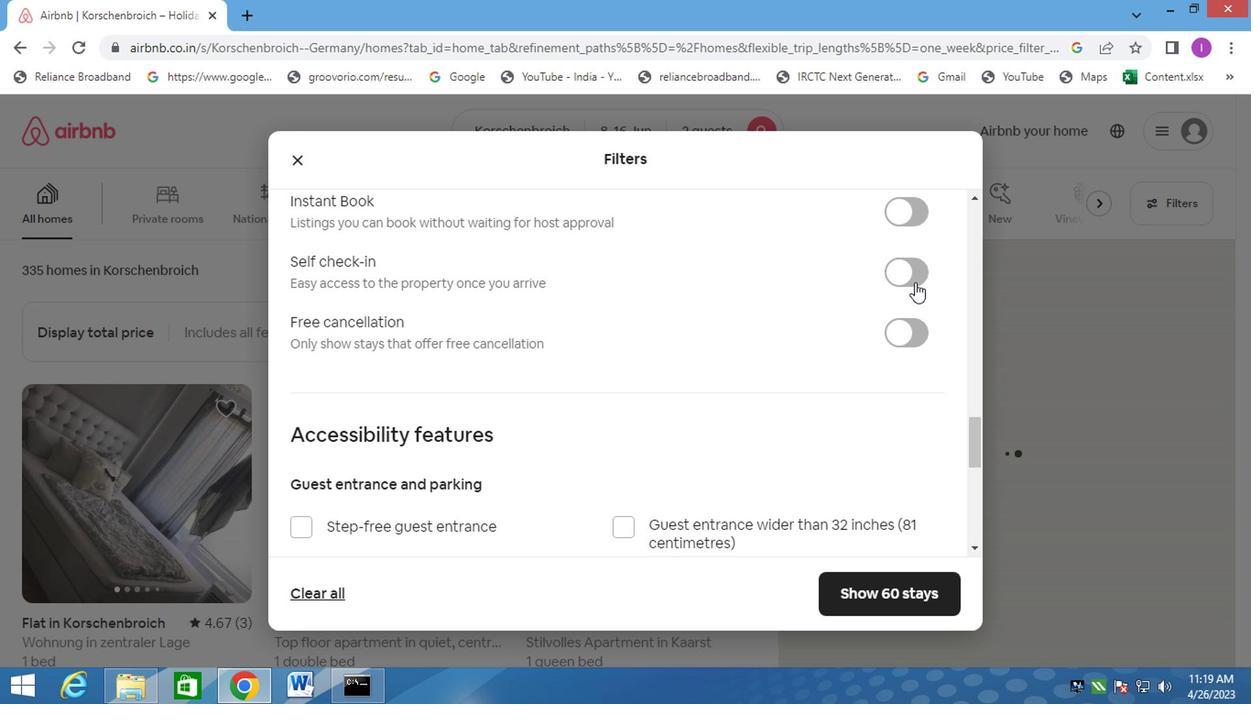 
Action: Mouse pressed left at (914, 278)
Screenshot: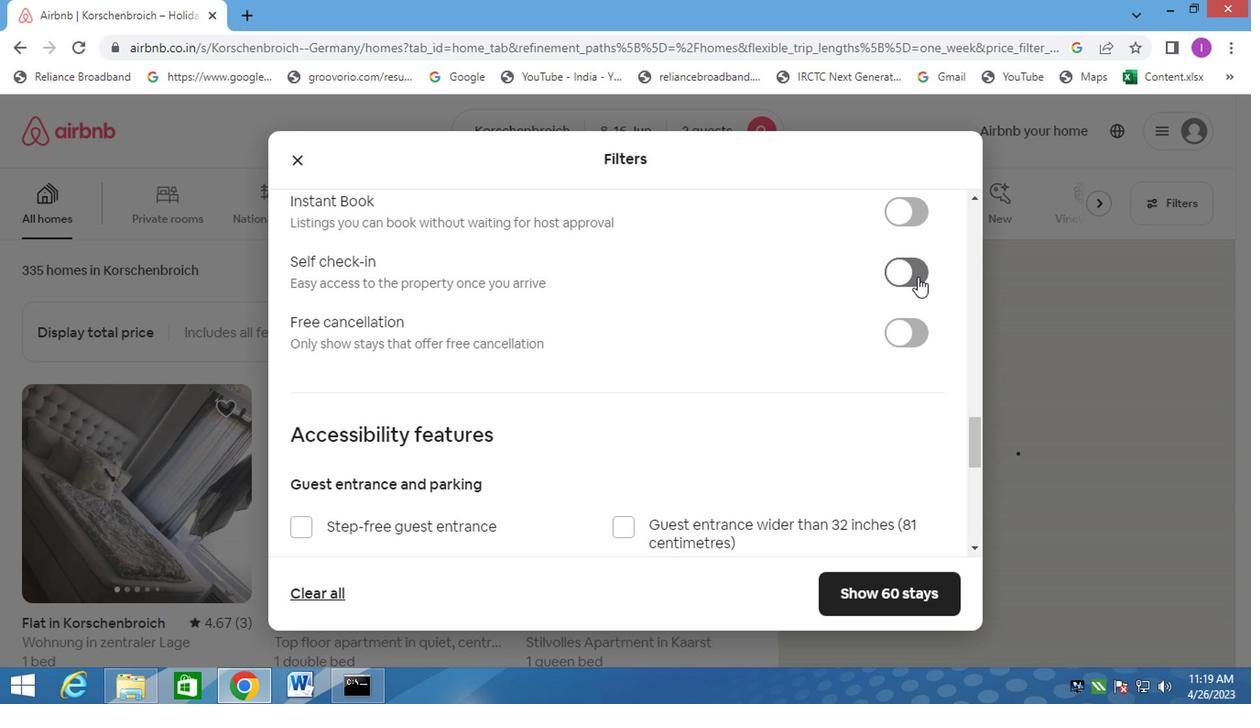 
Action: Mouse moved to (845, 387)
Screenshot: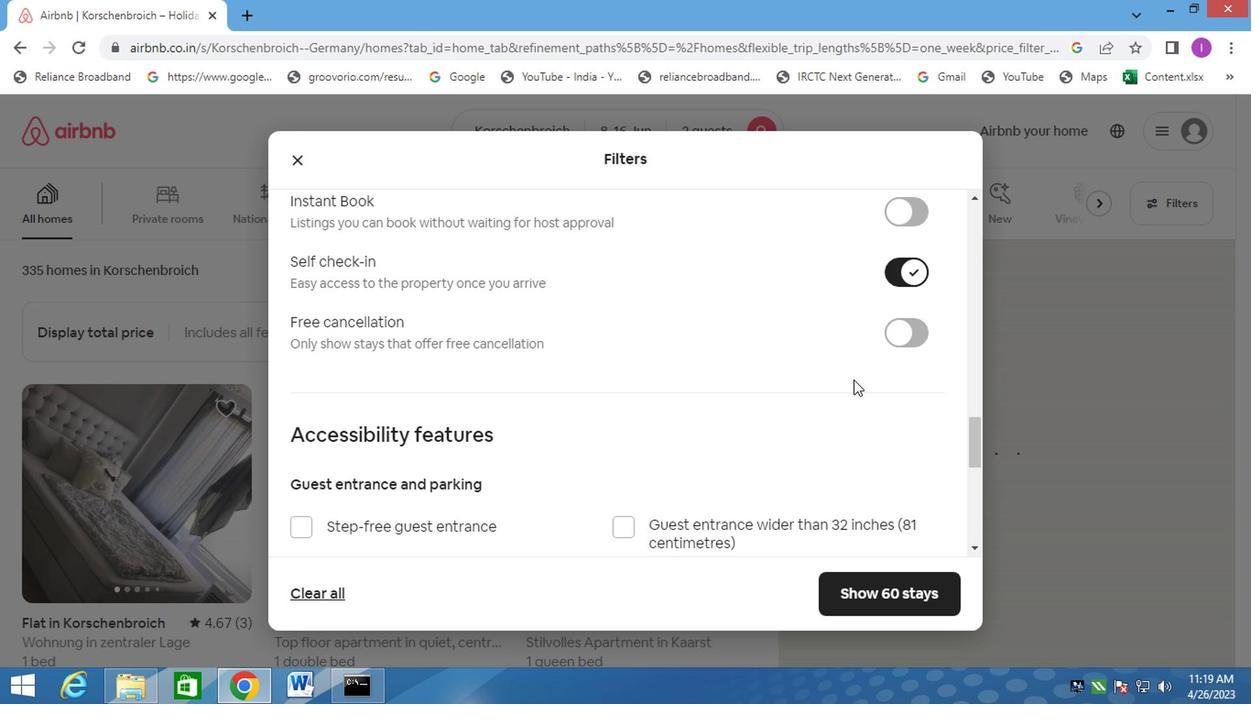
Action: Mouse scrolled (845, 386) with delta (0, 0)
Screenshot: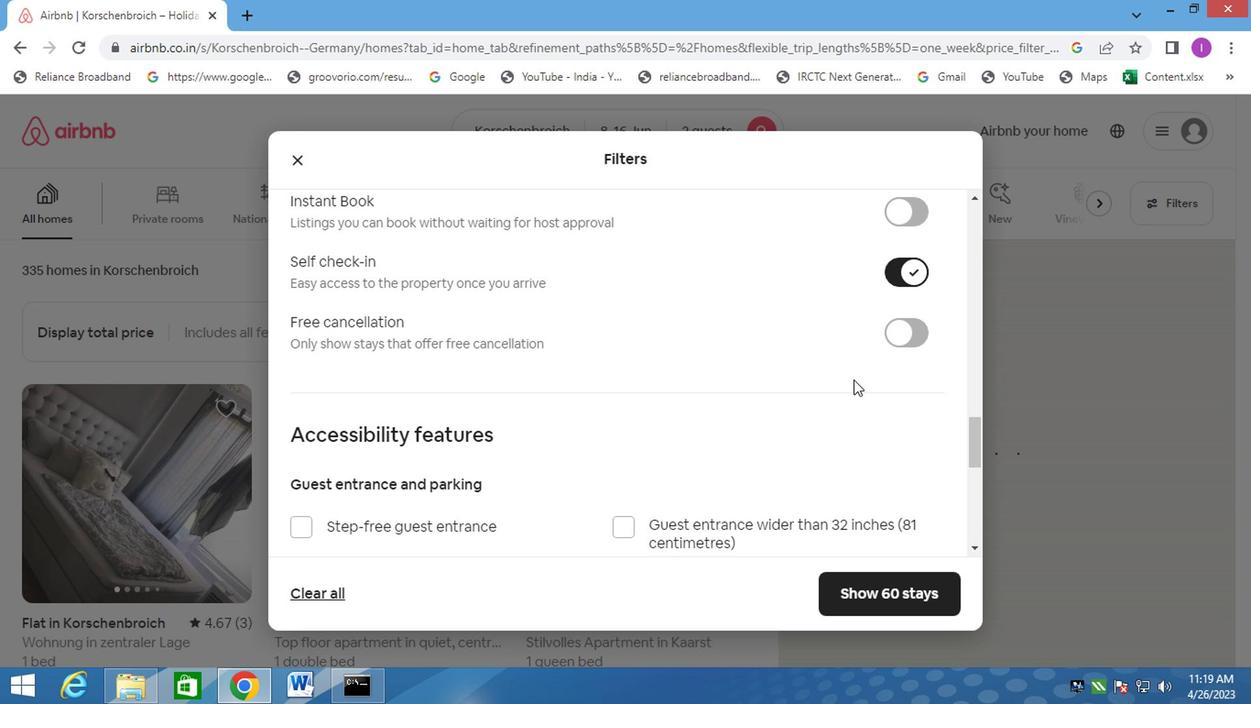 
Action: Mouse moved to (845, 388)
Screenshot: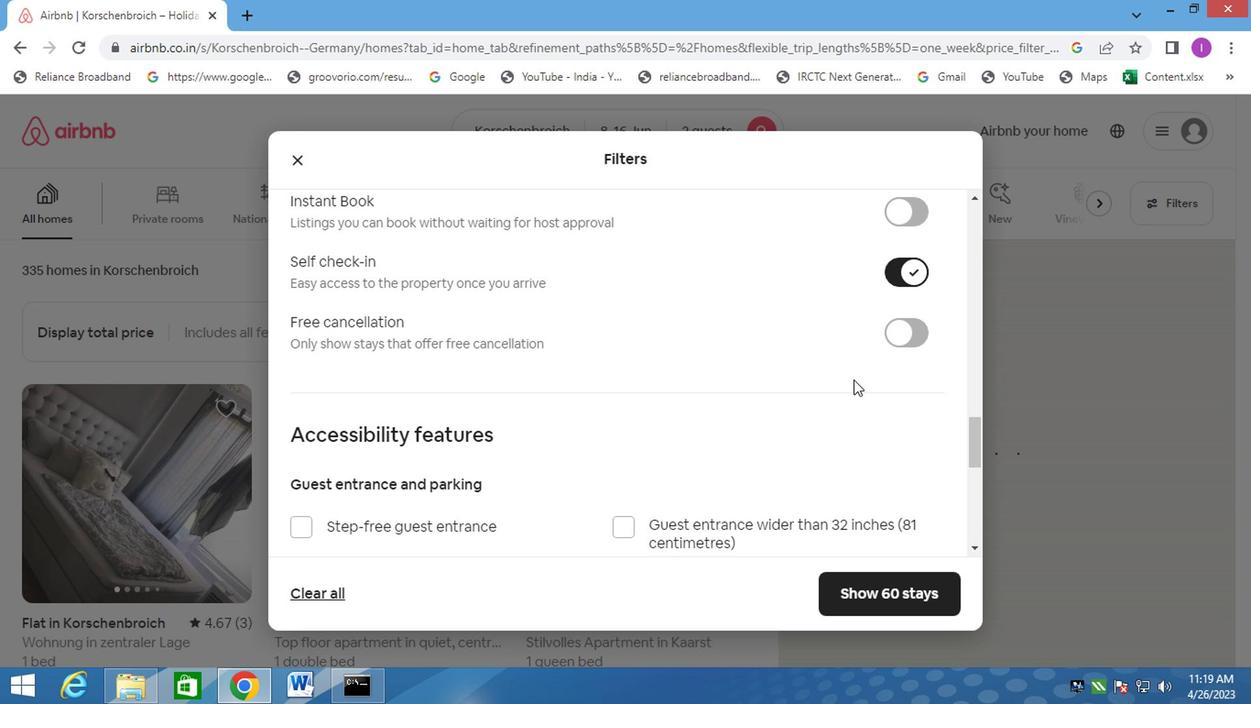 
Action: Mouse scrolled (845, 387) with delta (0, -1)
Screenshot: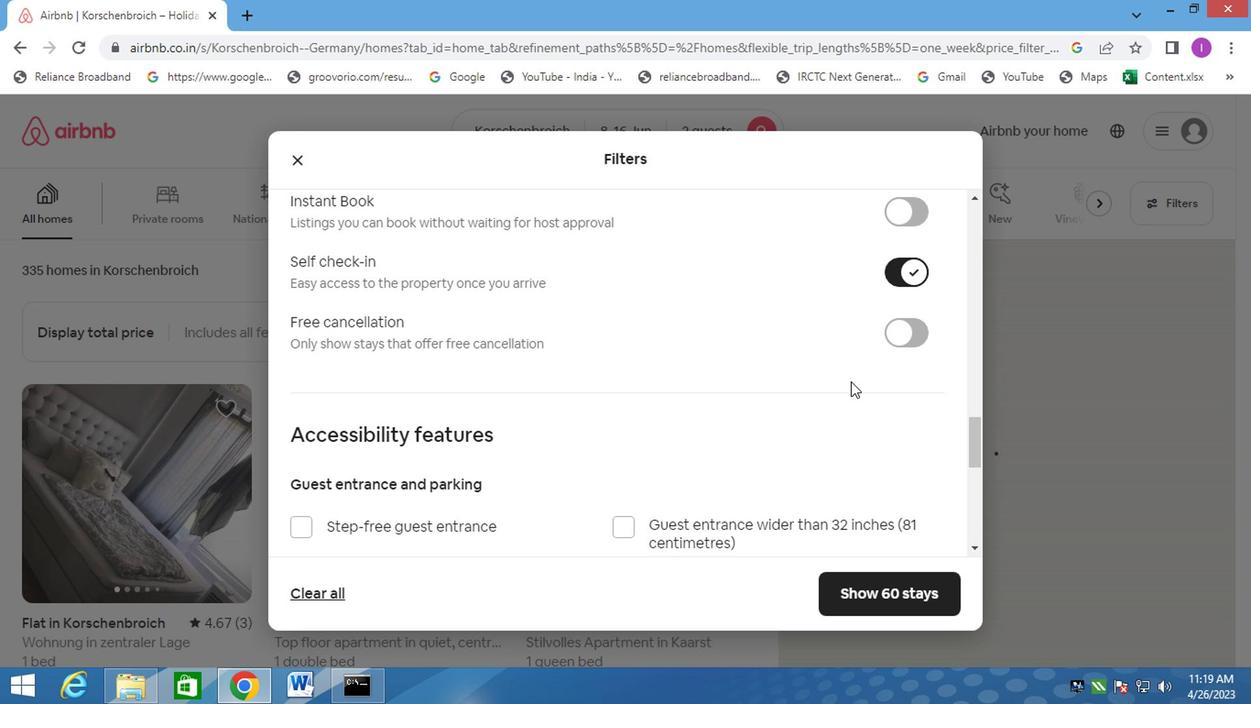 
Action: Mouse scrolled (845, 387) with delta (0, -1)
Screenshot: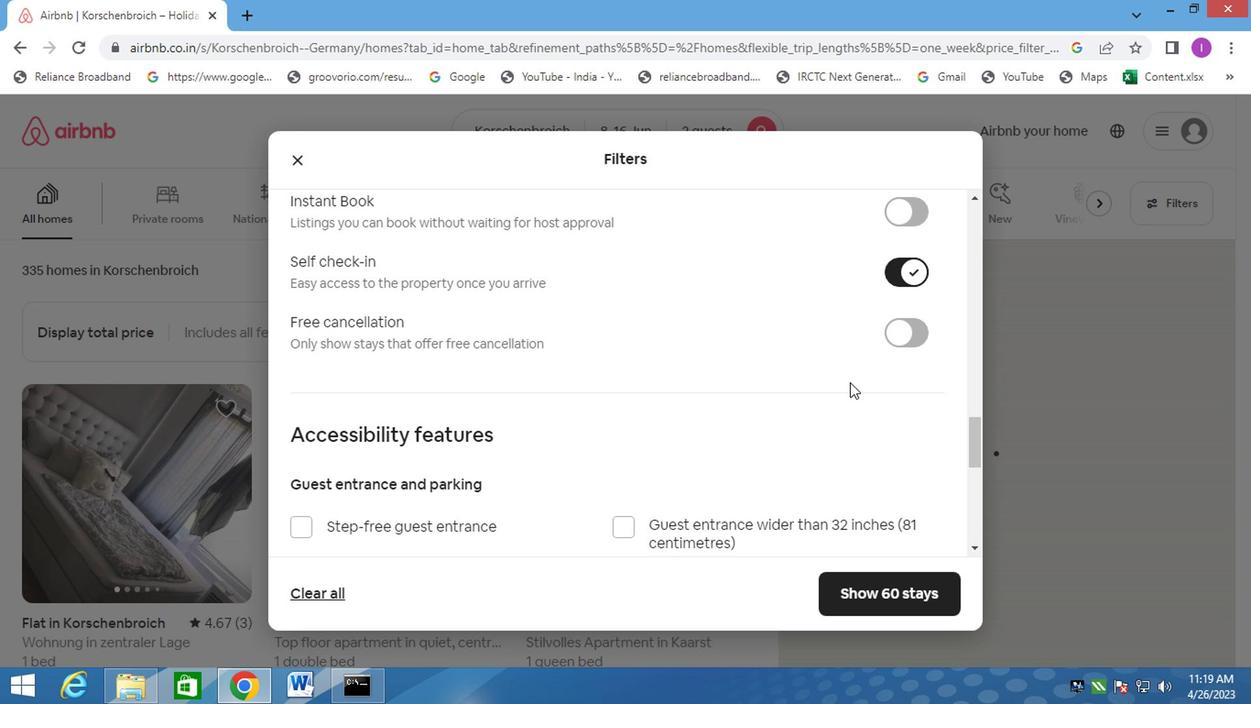 
Action: Mouse moved to (845, 389)
Screenshot: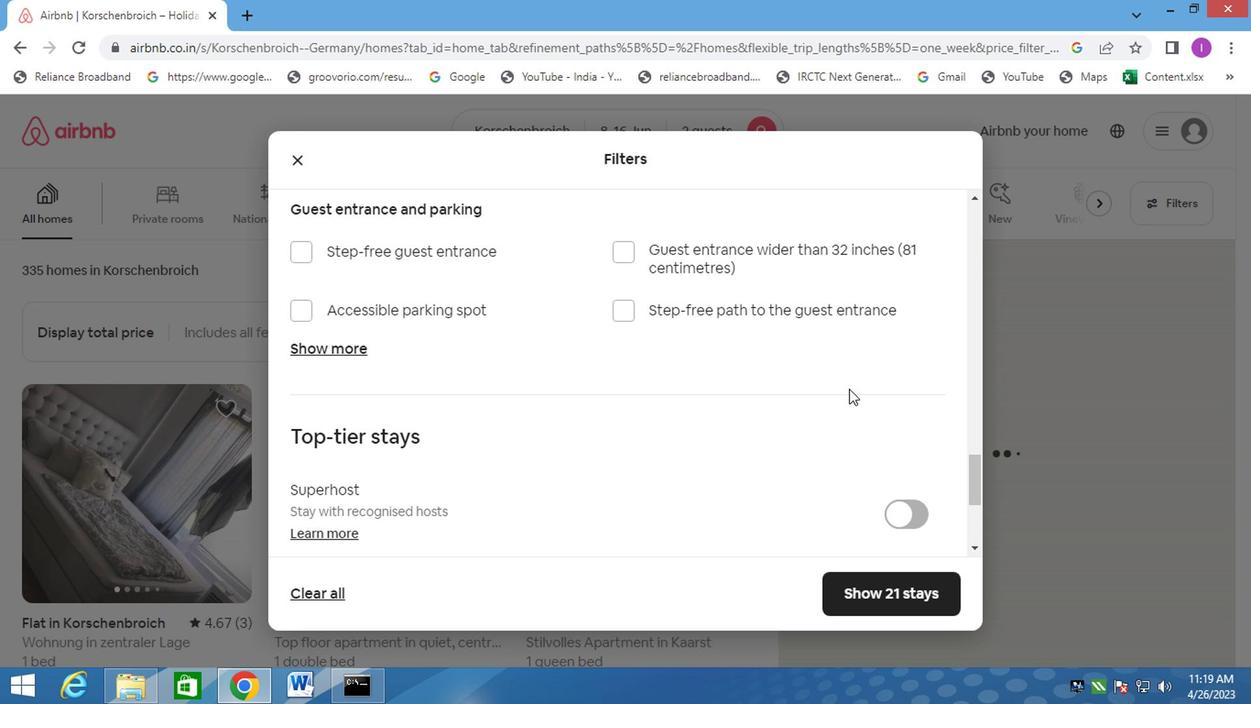 
Action: Mouse scrolled (845, 389) with delta (0, 0)
Screenshot: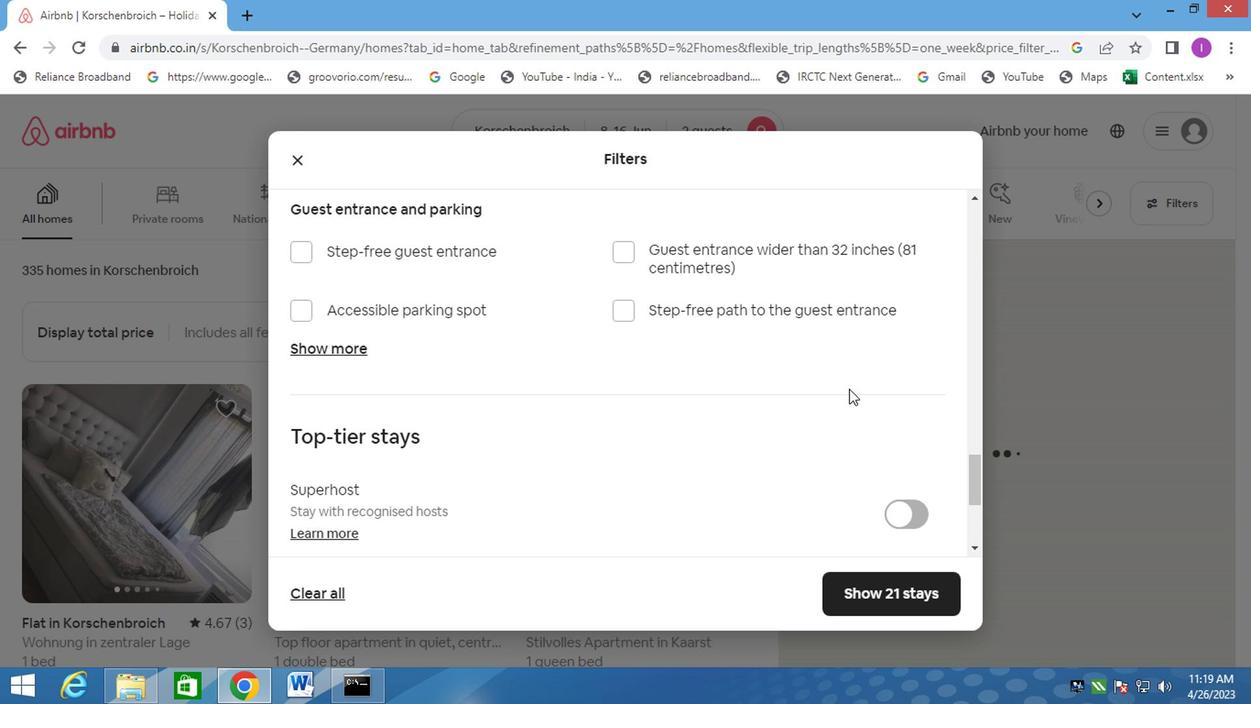 
Action: Mouse moved to (845, 391)
Screenshot: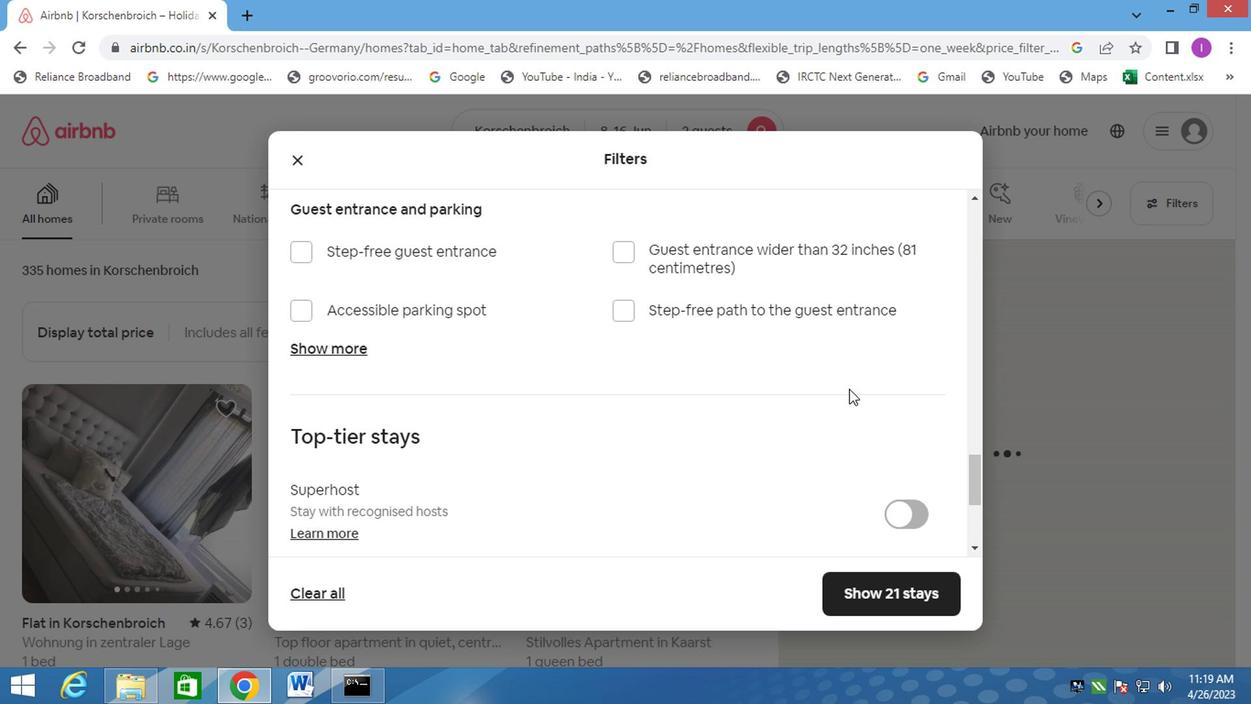 
Action: Mouse scrolled (845, 389) with delta (0, -1)
Screenshot: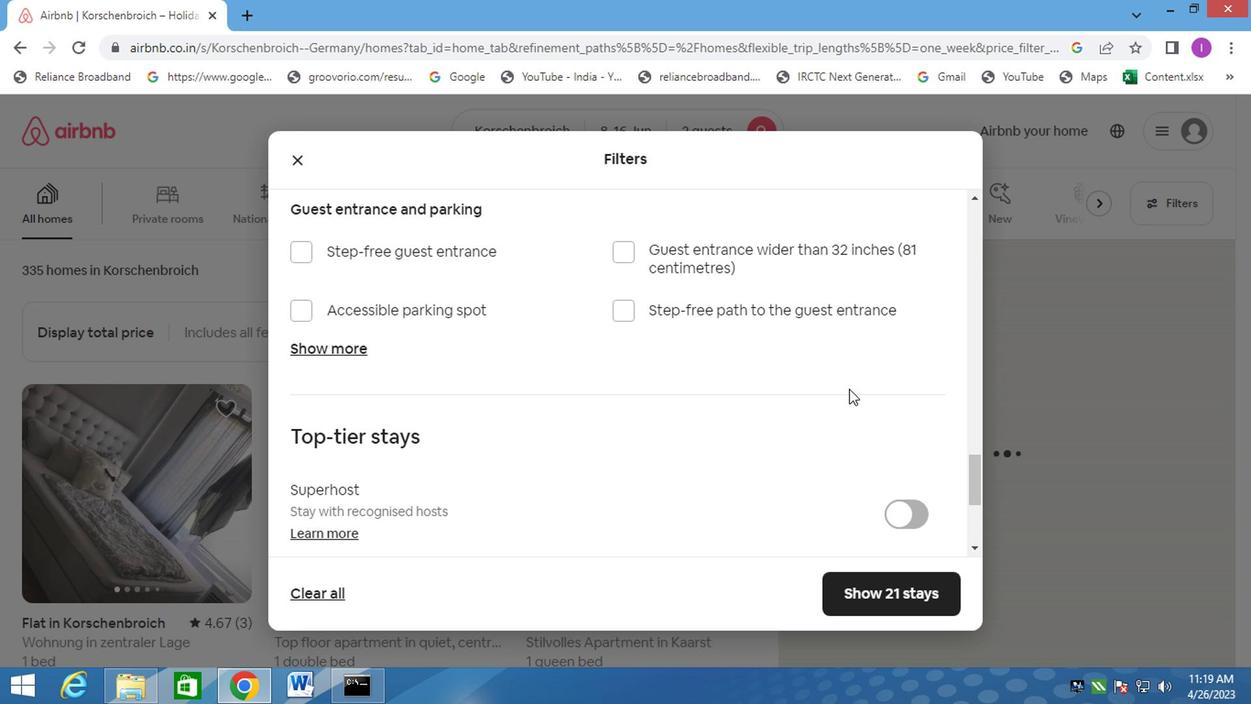 
Action: Mouse scrolled (845, 389) with delta (0, -1)
Screenshot: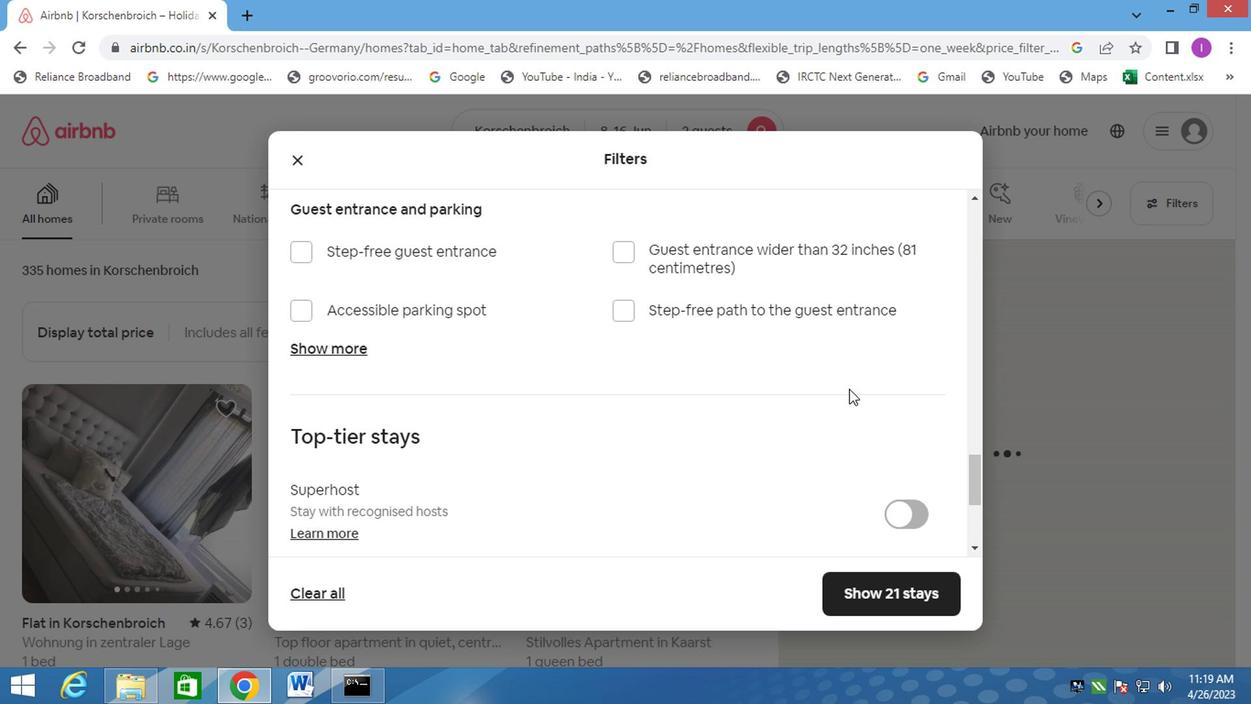 
Action: Mouse moved to (845, 391)
Screenshot: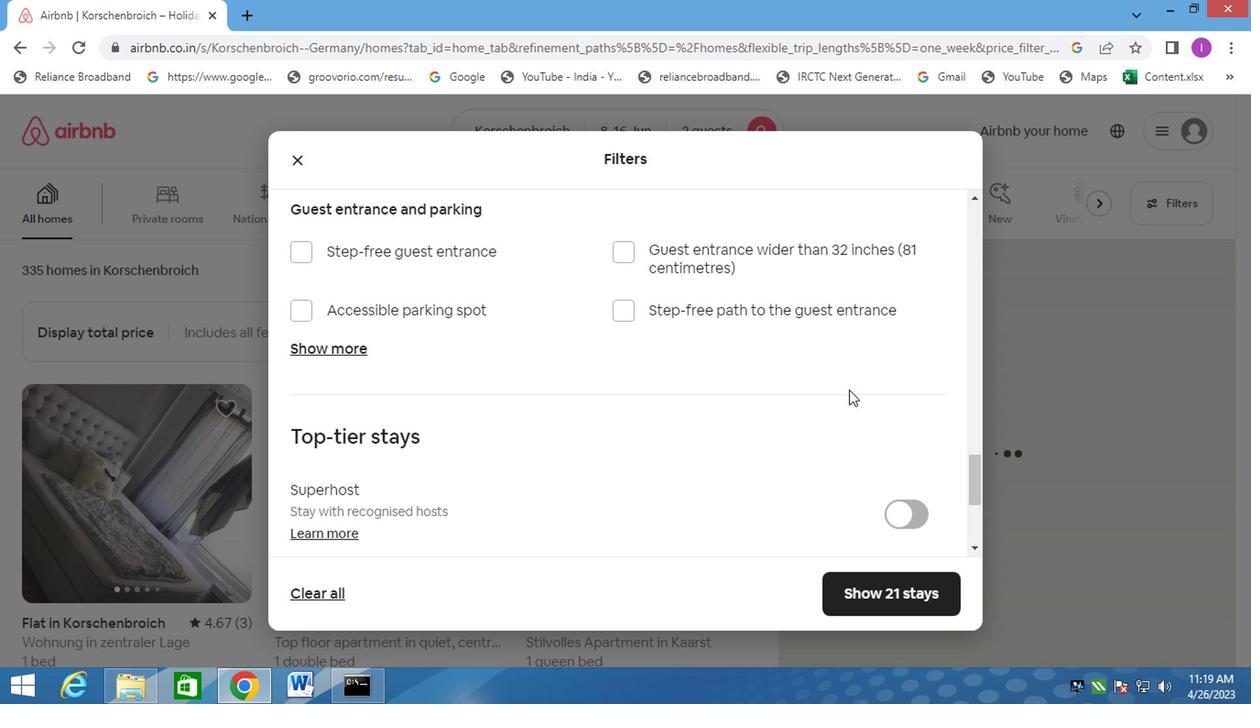 
Action: Mouse scrolled (845, 389) with delta (0, -1)
Screenshot: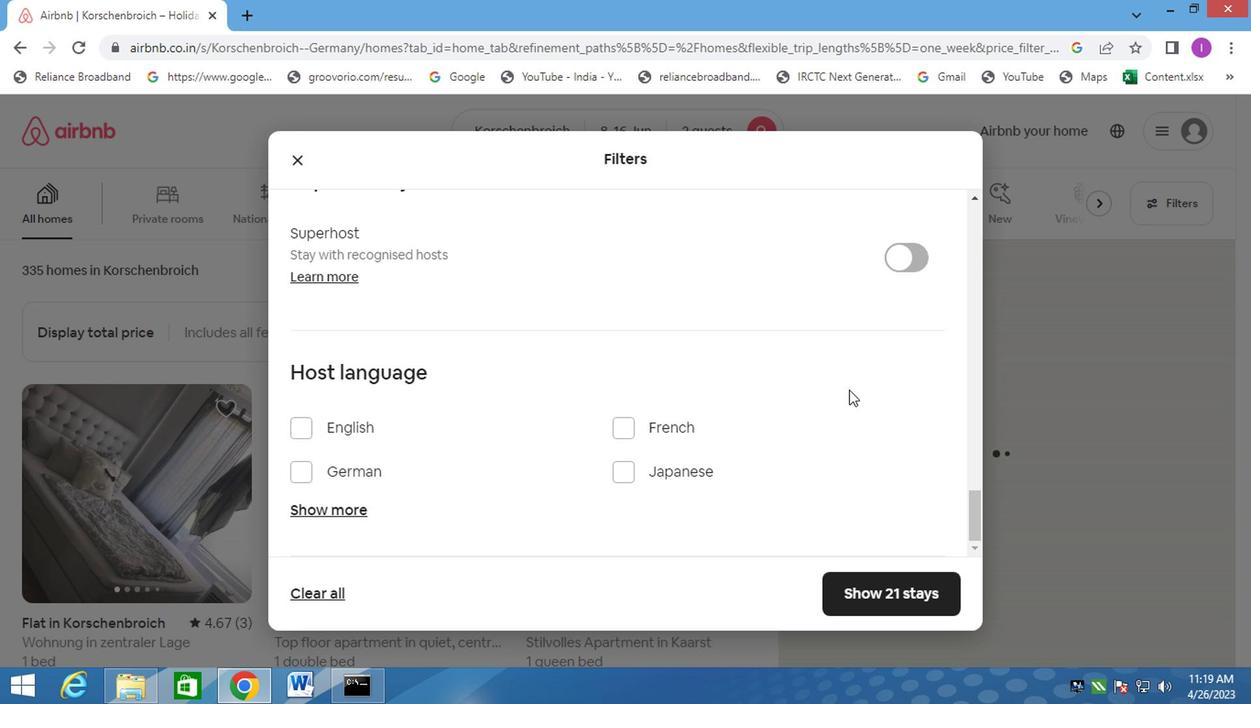 
Action: Mouse scrolled (845, 389) with delta (0, -1)
Screenshot: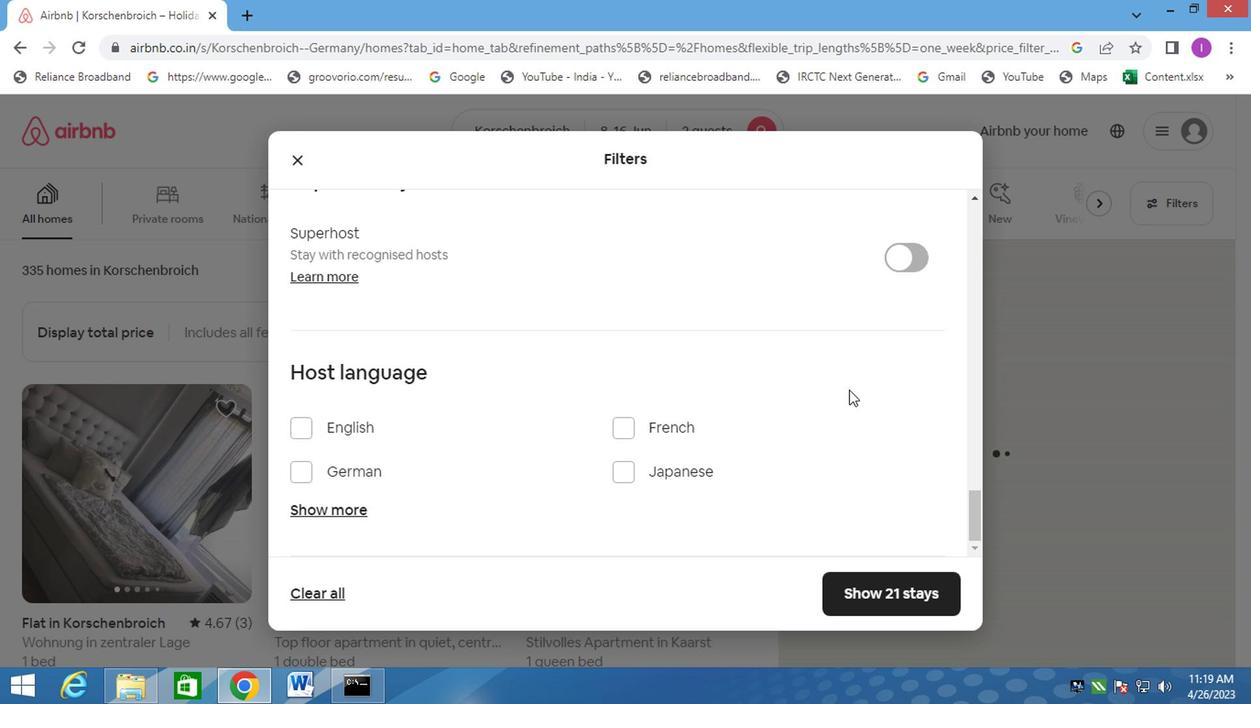 
Action: Mouse moved to (289, 431)
Screenshot: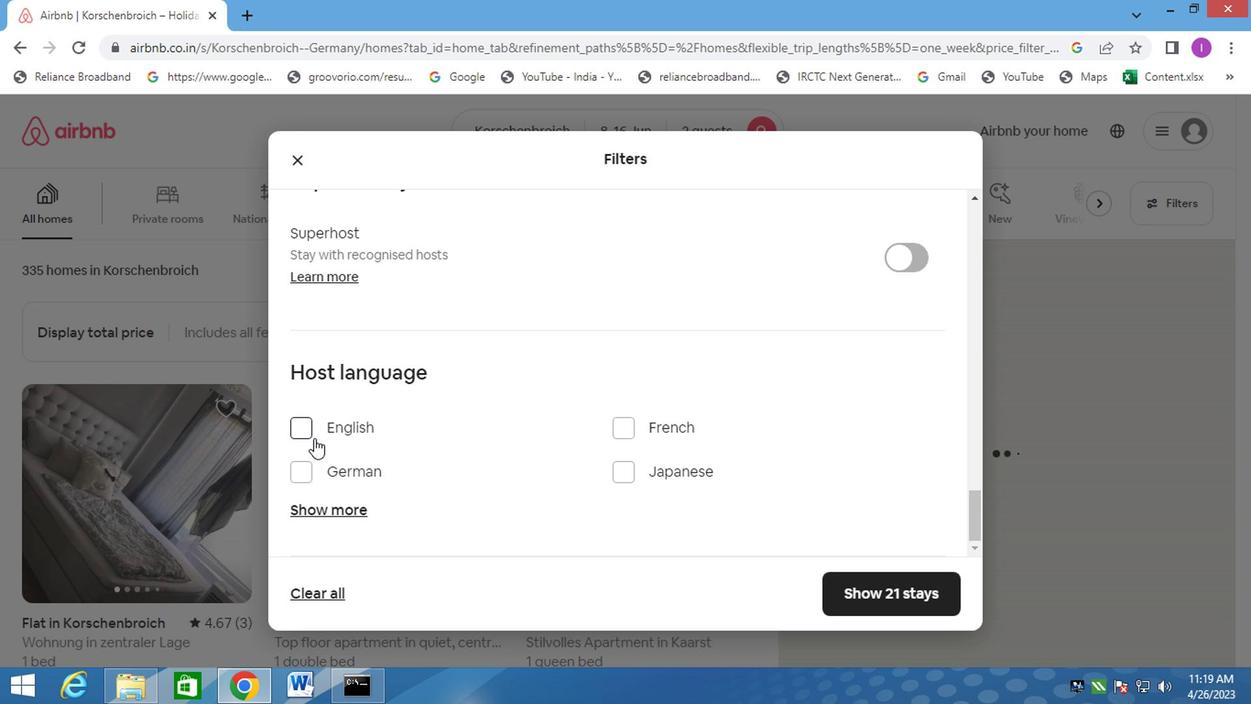 
Action: Mouse pressed left at (289, 431)
Screenshot: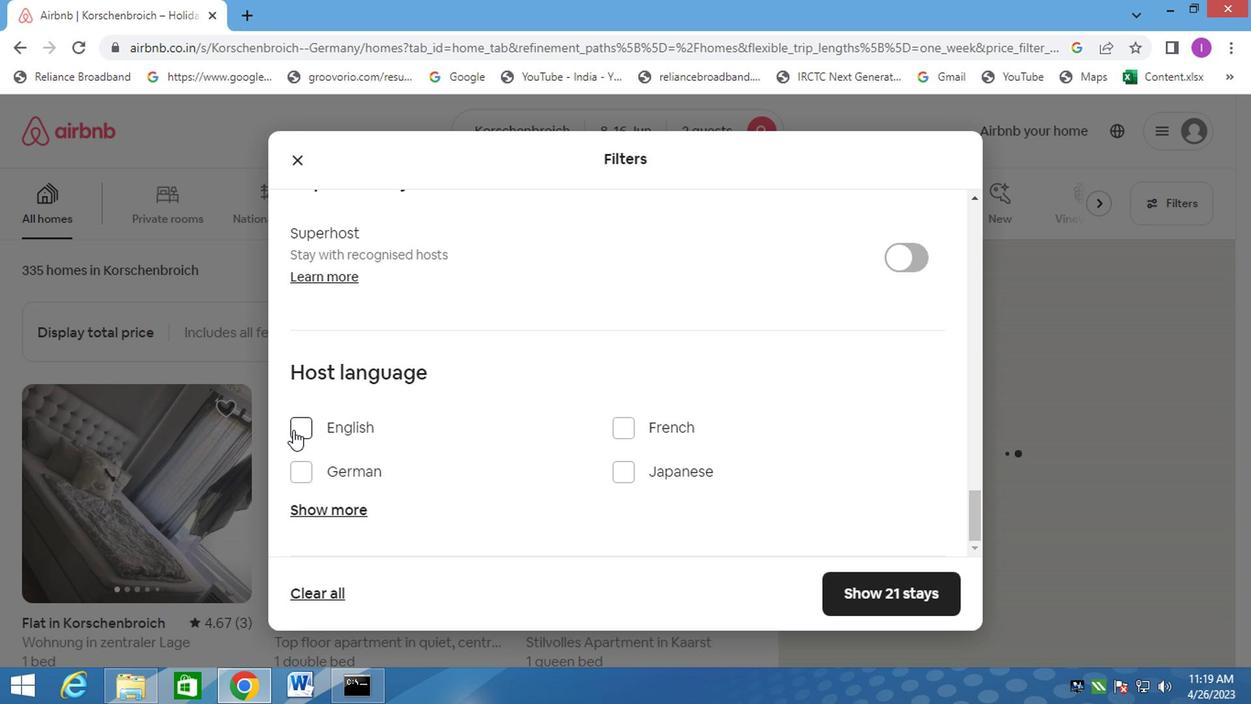 
Action: Mouse moved to (902, 606)
Screenshot: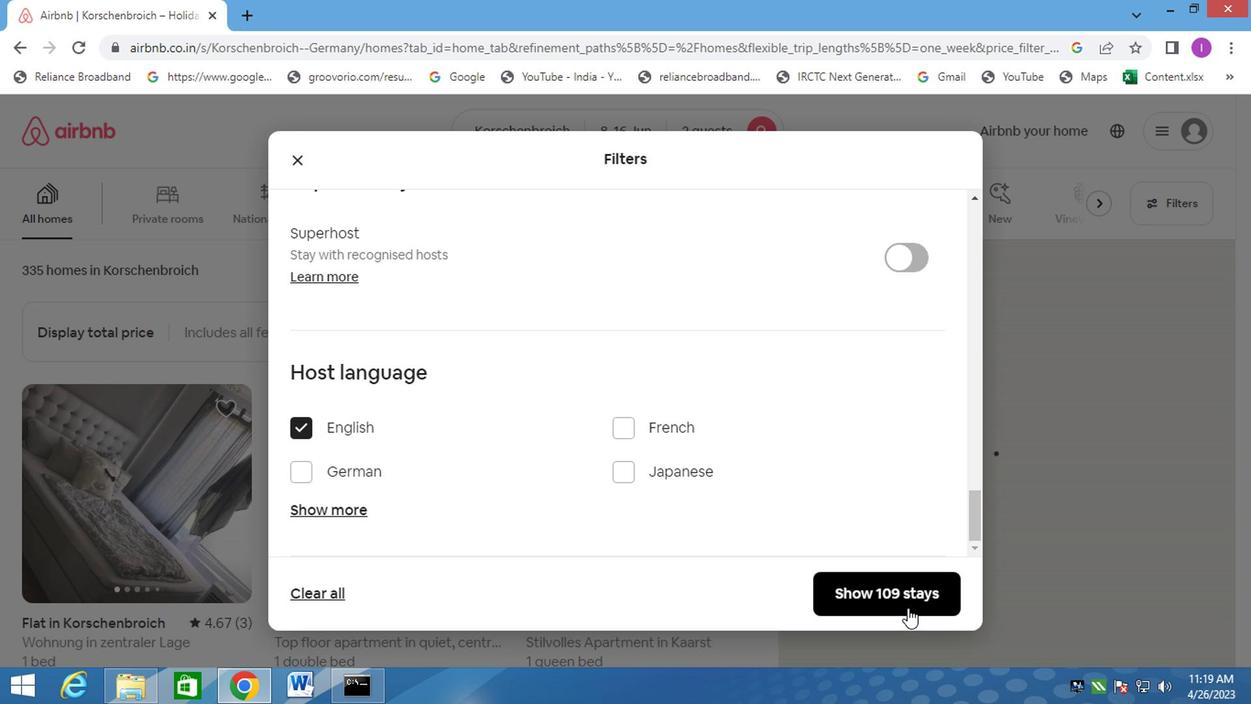 
Action: Mouse pressed left at (902, 606)
Screenshot: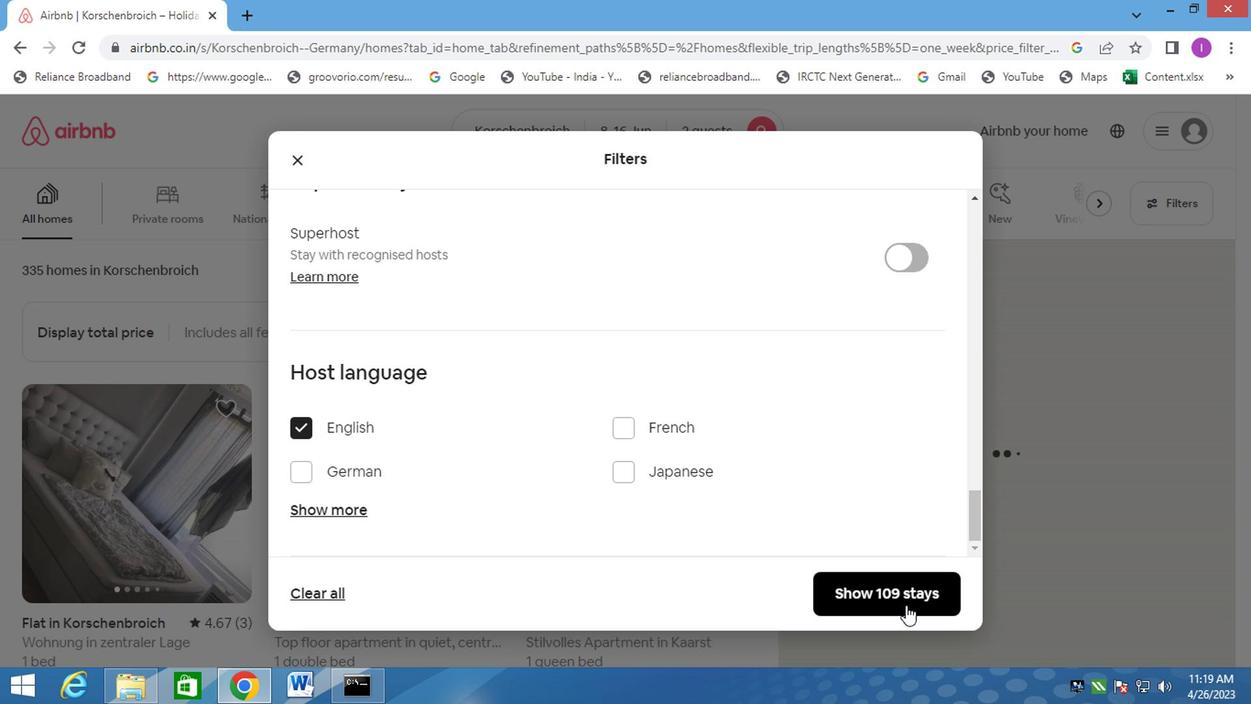 
Action: Mouse moved to (822, 513)
Screenshot: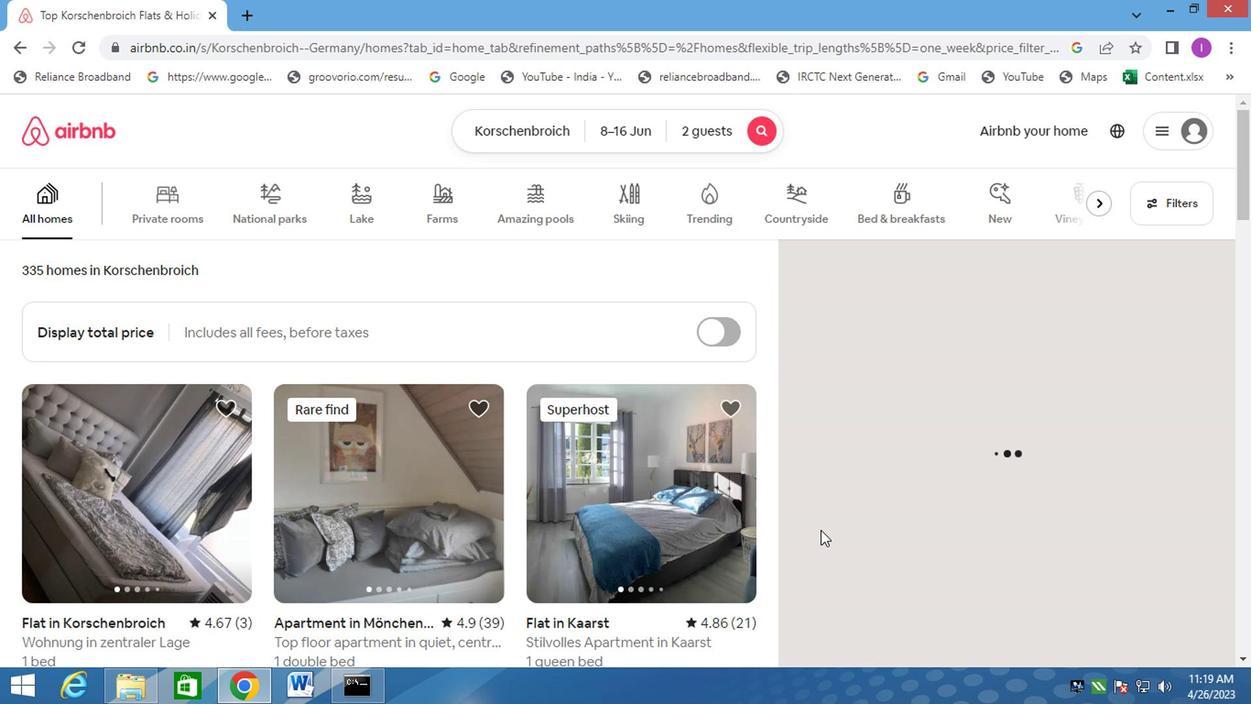 
